 Task: Add an event with the title Second Webinar: Introduction to Effective Social Media Advertising, date ''2024/04/12'', time 8:00 AM to 10:00 AMand add a description: This session encourages active participation and engagement from all attendees. After each presentation, there will be a brief discussion where participants can share their observations, ask questions, and exchange tips and techniques. The collaborative environment allows for a rich learning experience, as participants can learn from one another''s strengths and challenges.Select event color  Lavender . Add location for the event as: 789 Bairro Alto, Lisbon, Portugal, logged in from the account softage.9@softage.netand send the event invitation to softage.4@softage.net with CC to  softage.5@softage.net. Set a reminder for the event Every weekday(Monday to Friday)
Action: Mouse moved to (56, 101)
Screenshot: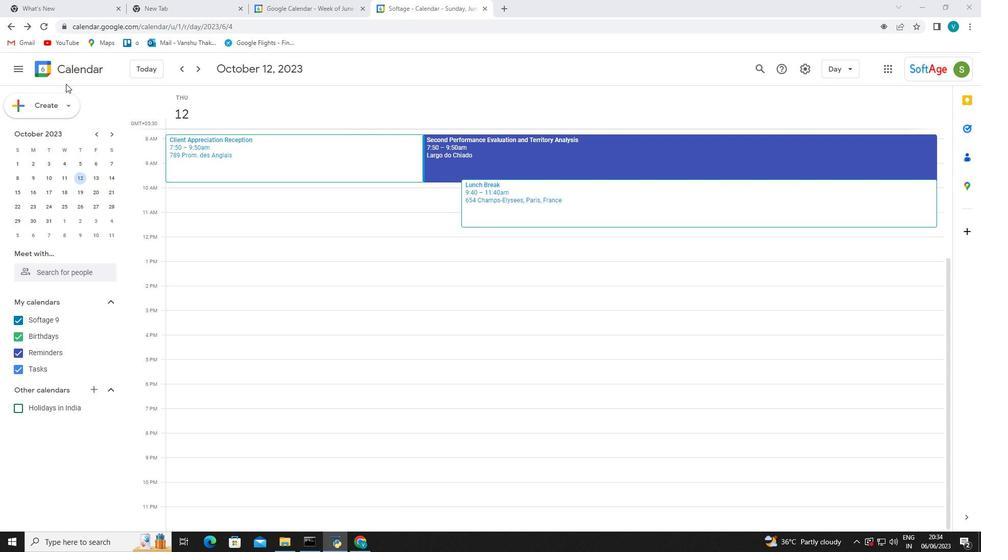 
Action: Mouse pressed left at (56, 101)
Screenshot: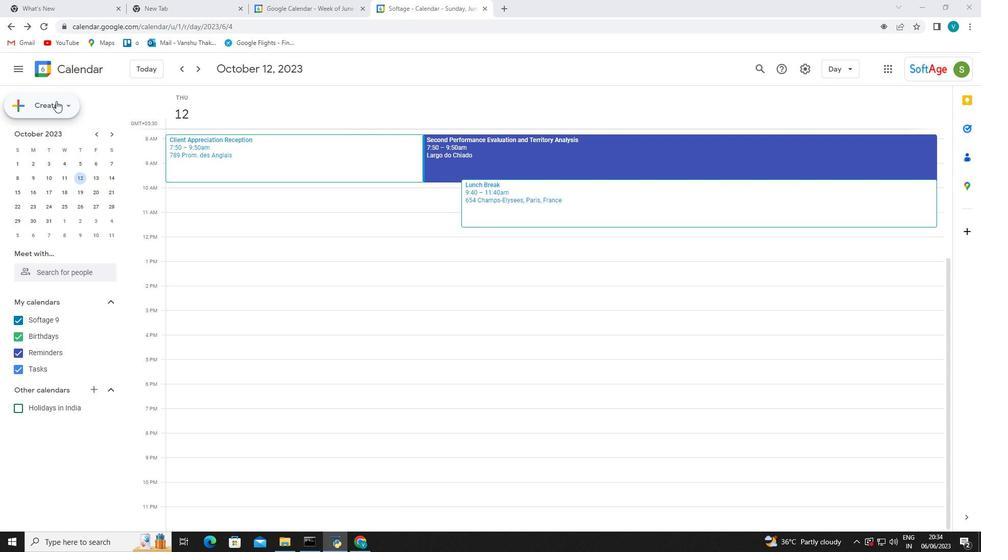 
Action: Mouse moved to (58, 125)
Screenshot: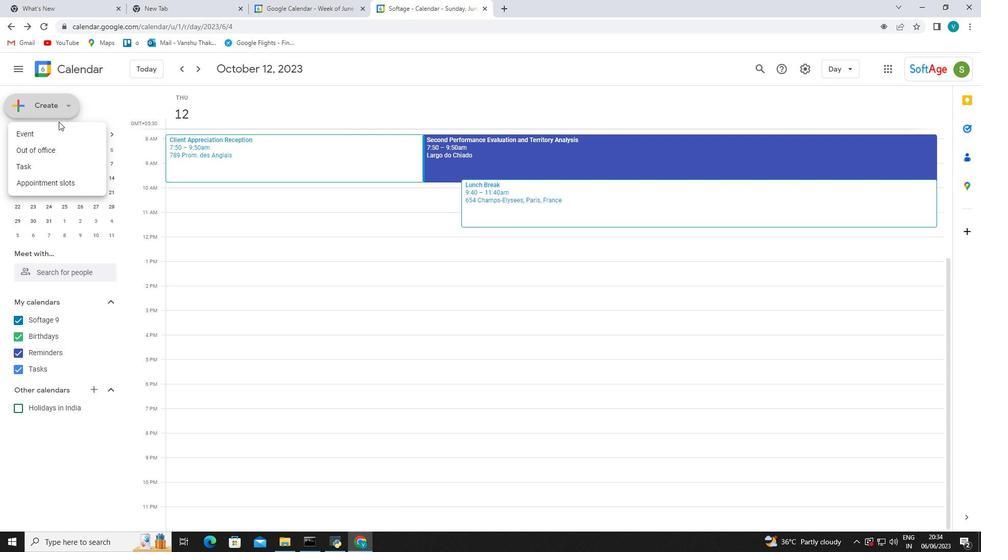 
Action: Mouse pressed left at (58, 125)
Screenshot: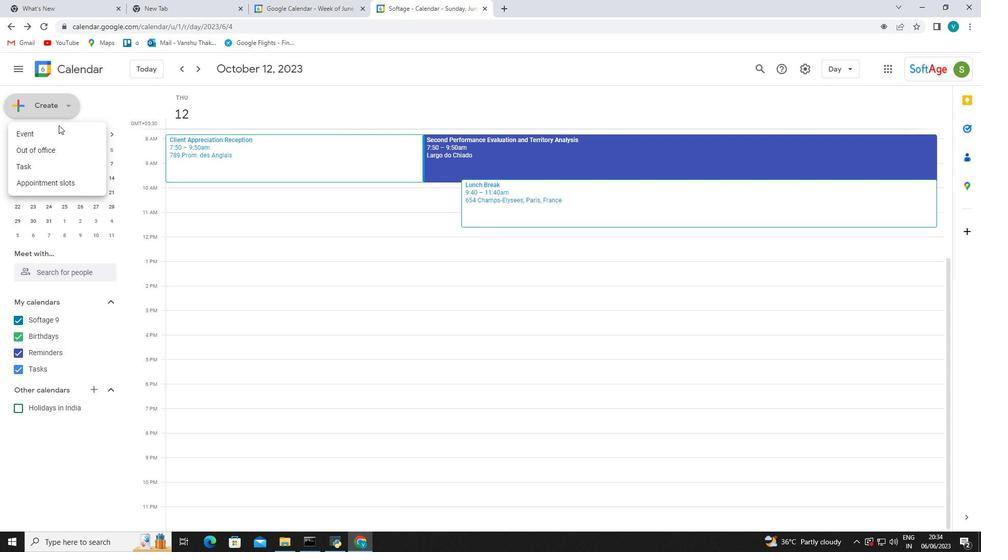 
Action: Mouse moved to (58, 130)
Screenshot: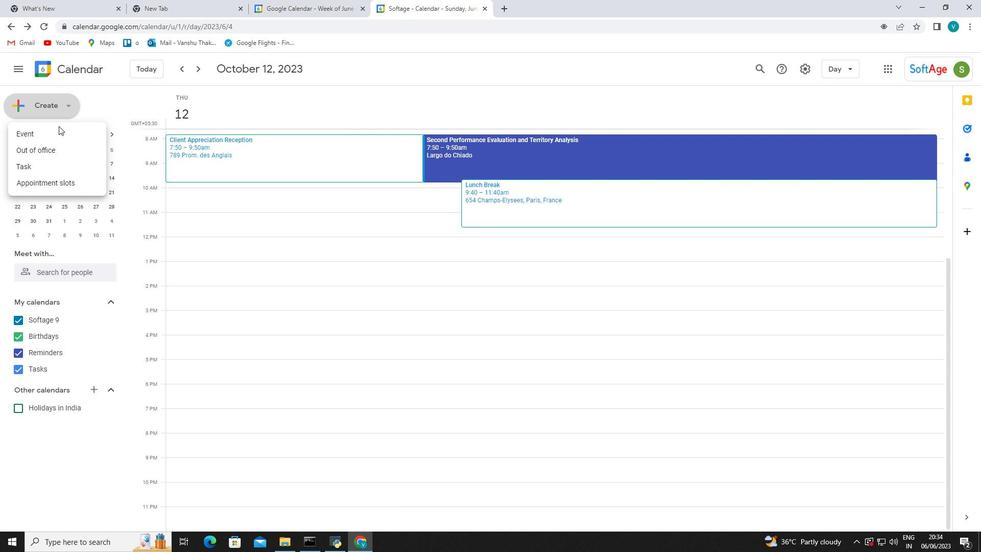 
Action: Mouse pressed left at (58, 130)
Screenshot: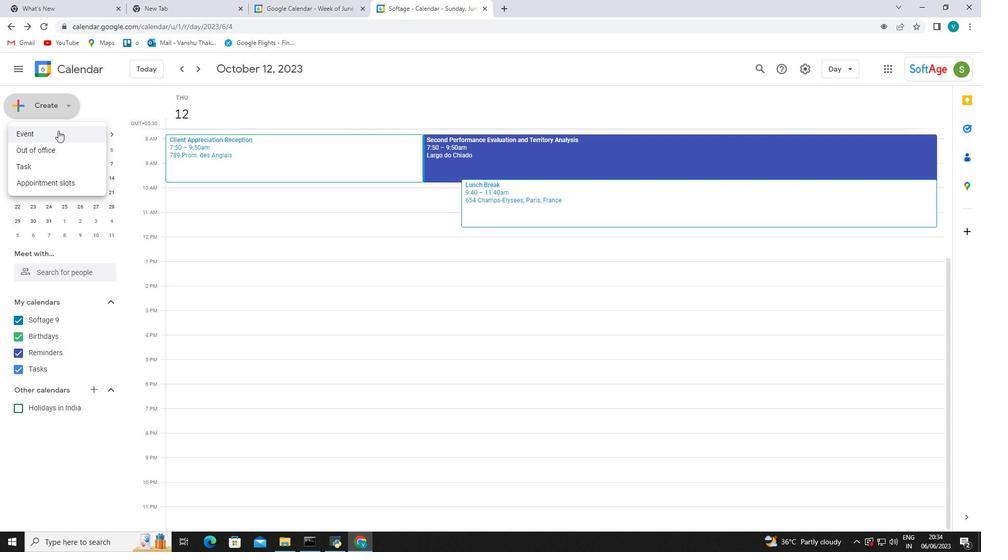 
Action: Mouse moved to (71, 121)
Screenshot: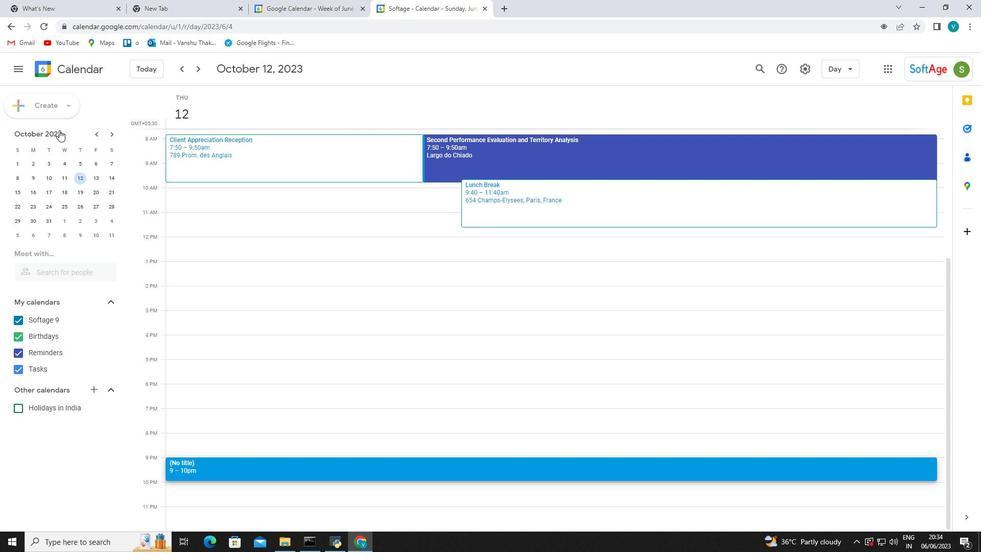 
Action: Key pressed <Key.shift_r>Second<Key.space><Key.shift_r><Key.shift_r><Key.shift_r><Key.shift_r><Key.shift_r><Key.shift_r><Key.shift_r><Key.shift_r><Key.shift_r><Key.shift_r><Key.shift_r><Key.shift_r><Key.shift_r><Key.shift_r><Key.shift_r>Wen<Key.backspace>binar<Key.space><Key.shift_r>:<Key.space><Key.shift_r><Key.shift_r>Introduction<Key.space>to<Key.space><Key.shift_r><Key.shift_r><Key.shift_r><Key.shift_r><Key.shift_r><Key.shift_r><Key.shift_r><Key.shift_r><Key.shift_r><Key.shift_r><Key.shift_r><Key.shift_r>Effective<Key.space><Key.shift_r>Socail<Key.space><Key.backspace><Key.backspace><Key.backspace><Key.backspace>ial<Key.space><Key.shift_r>Media<Key.space><Key.shift_r>Adverstising<Key.space>
Screenshot: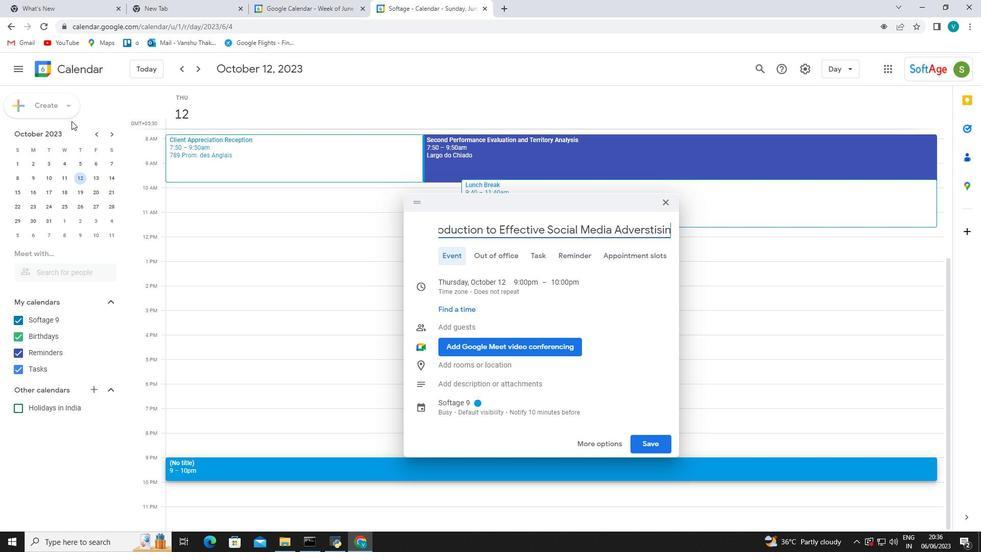 
Action: Mouse moved to (632, 235)
Screenshot: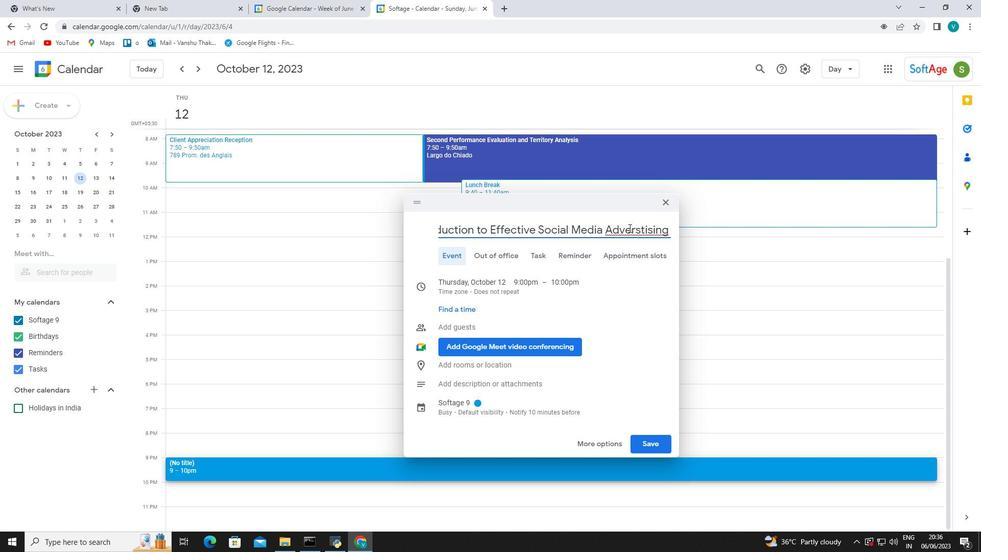 
Action: Mouse pressed right at (632, 235)
Screenshot: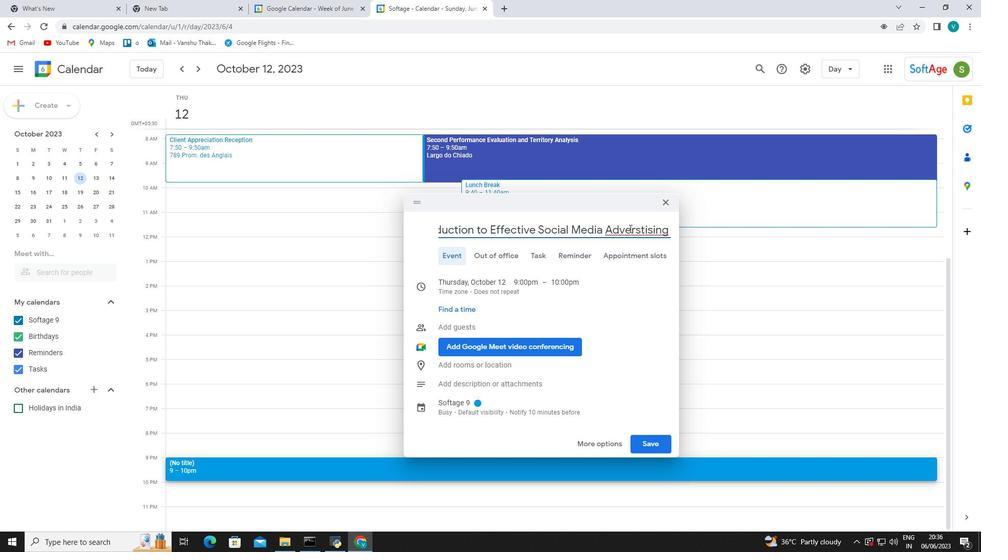 
Action: Mouse moved to (671, 241)
Screenshot: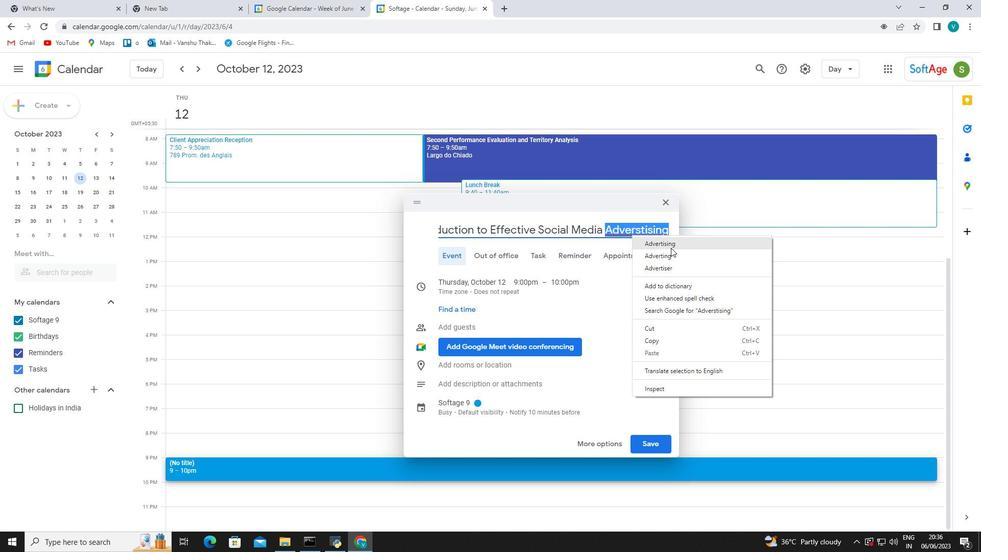 
Action: Mouse pressed left at (671, 241)
Screenshot: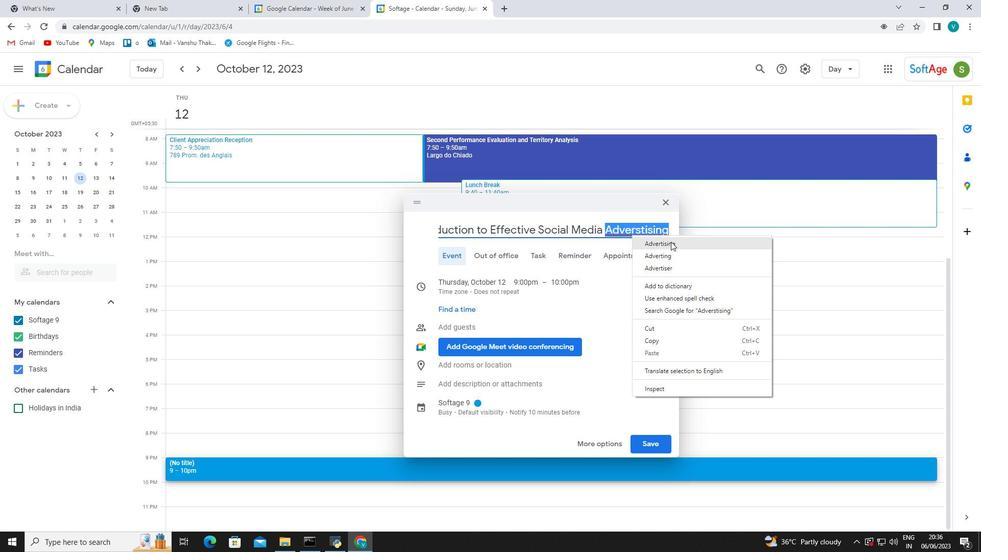 
Action: Mouse moved to (474, 56)
Screenshot: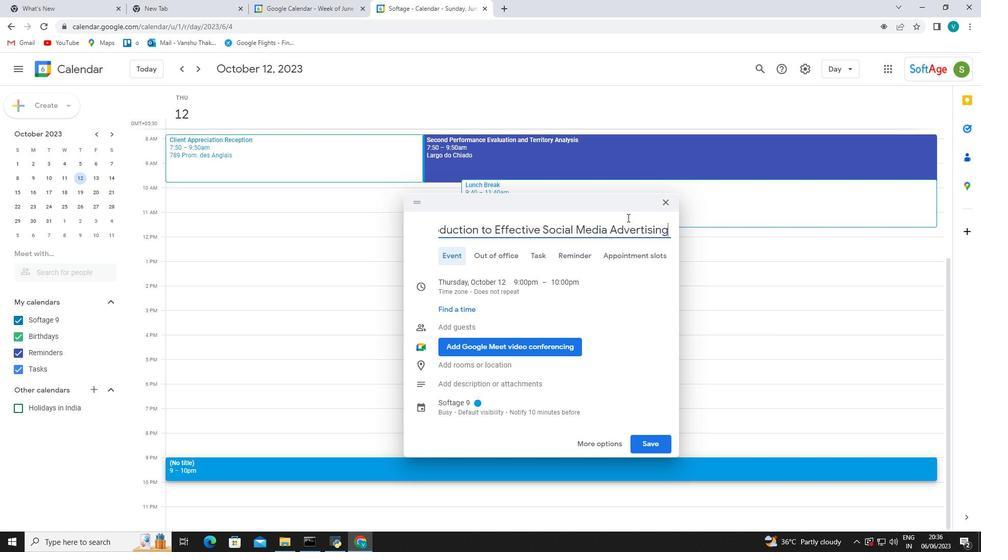 
Action: Key pressed <Key.space>,
Screenshot: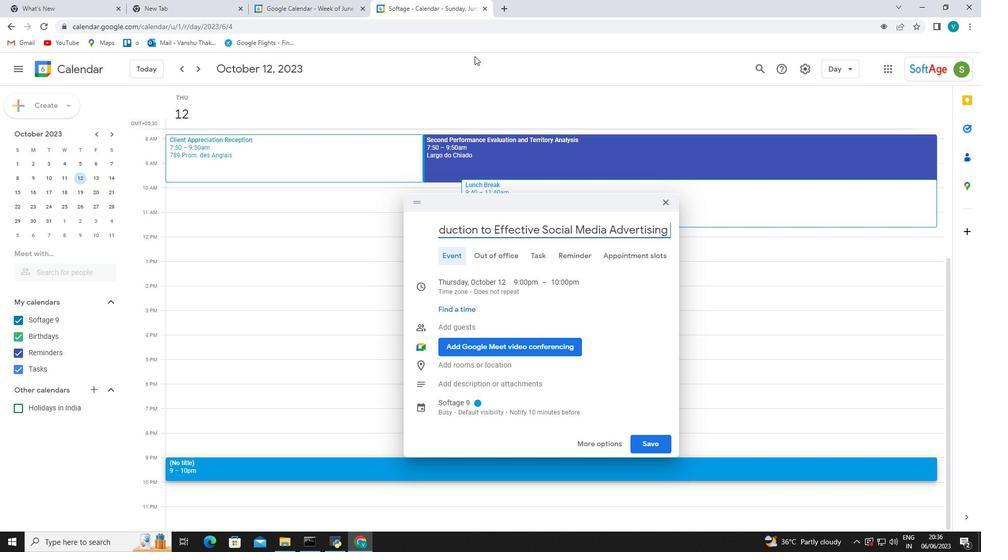 
Action: Mouse moved to (493, 279)
Screenshot: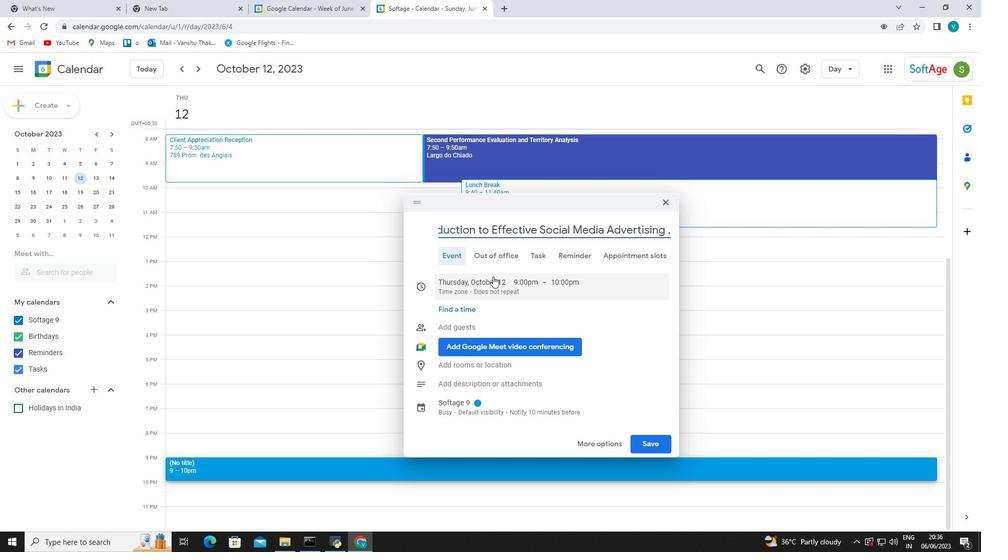 
Action: Mouse pressed left at (493, 279)
Screenshot: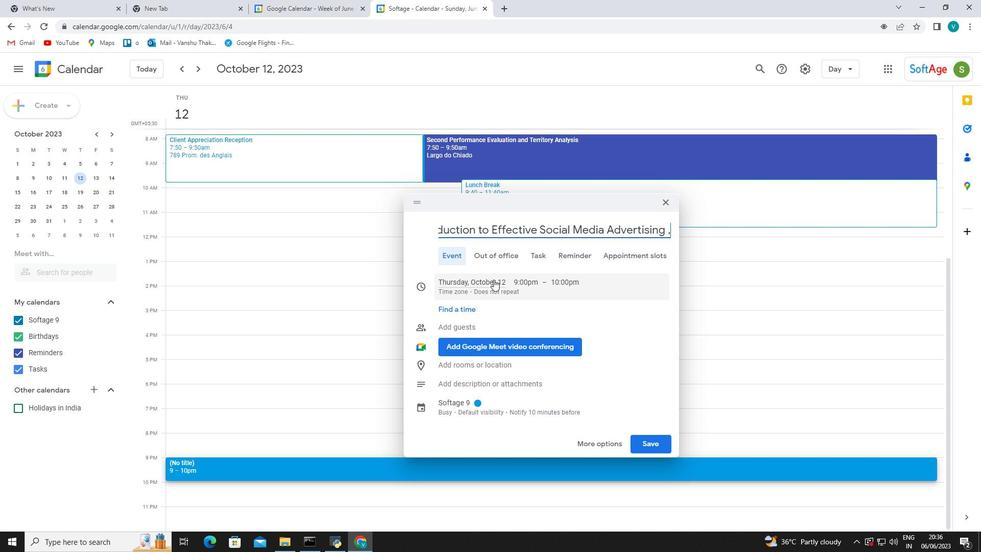 
Action: Mouse moved to (466, 206)
Screenshot: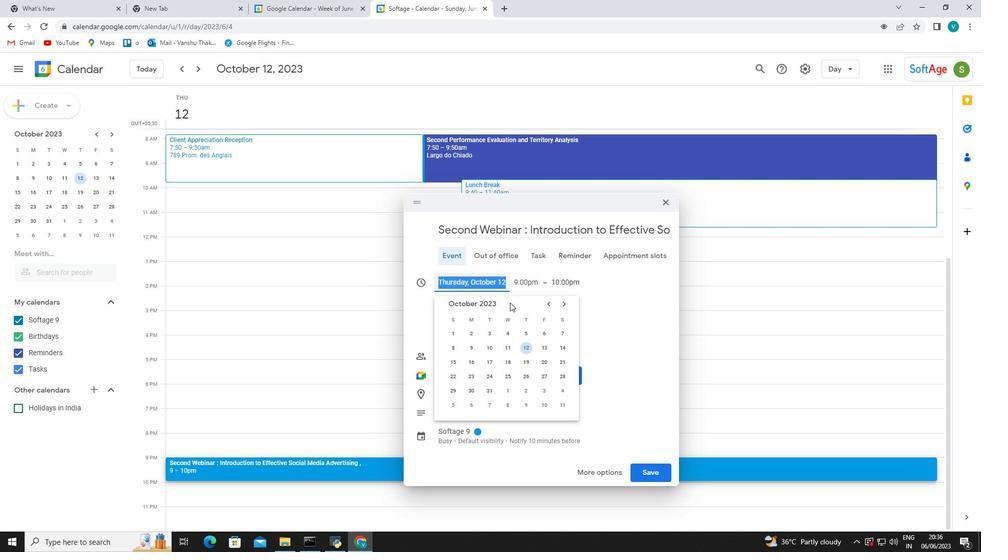 
Action: Key pressed 2024/04/12<Key.enter>
Screenshot: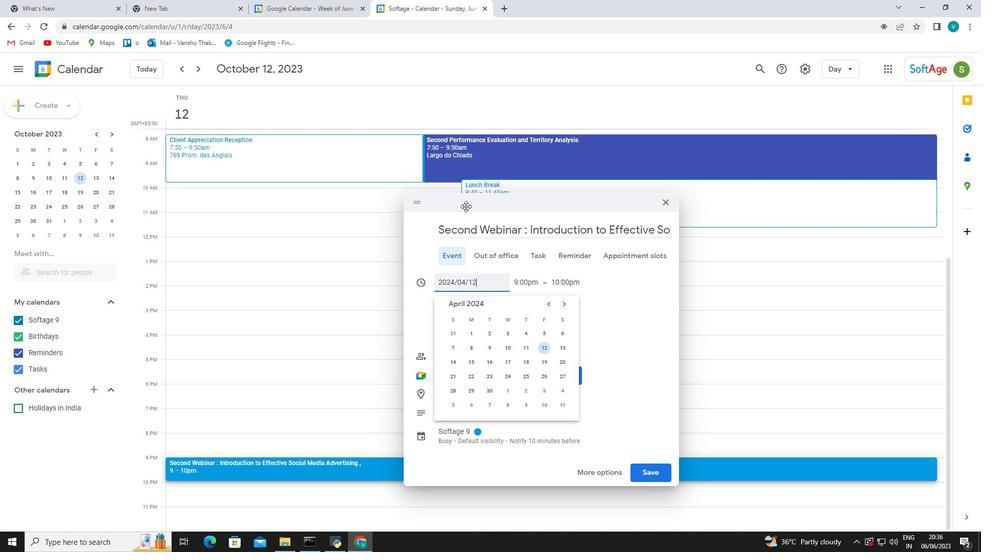 
Action: Mouse moved to (533, 280)
Screenshot: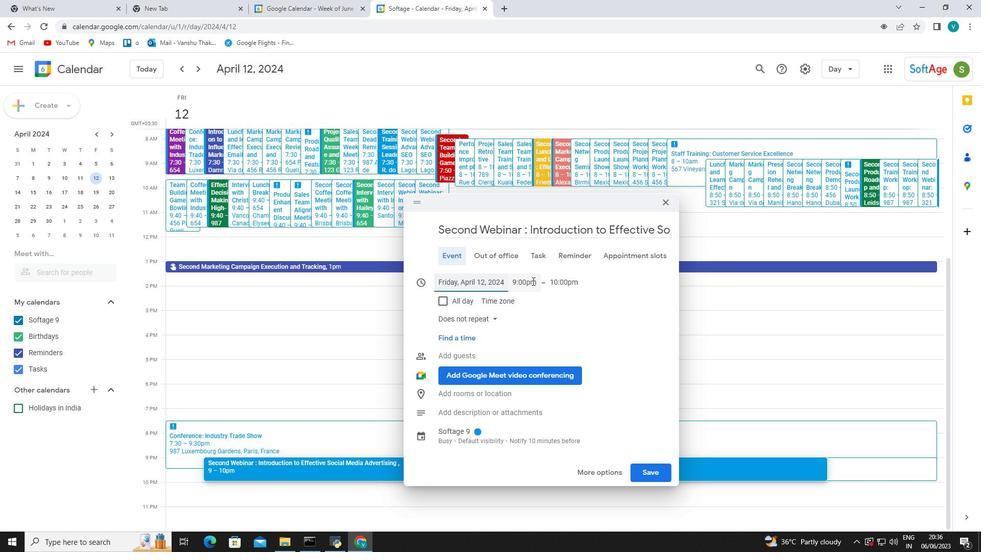 
Action: Mouse pressed left at (533, 280)
Screenshot: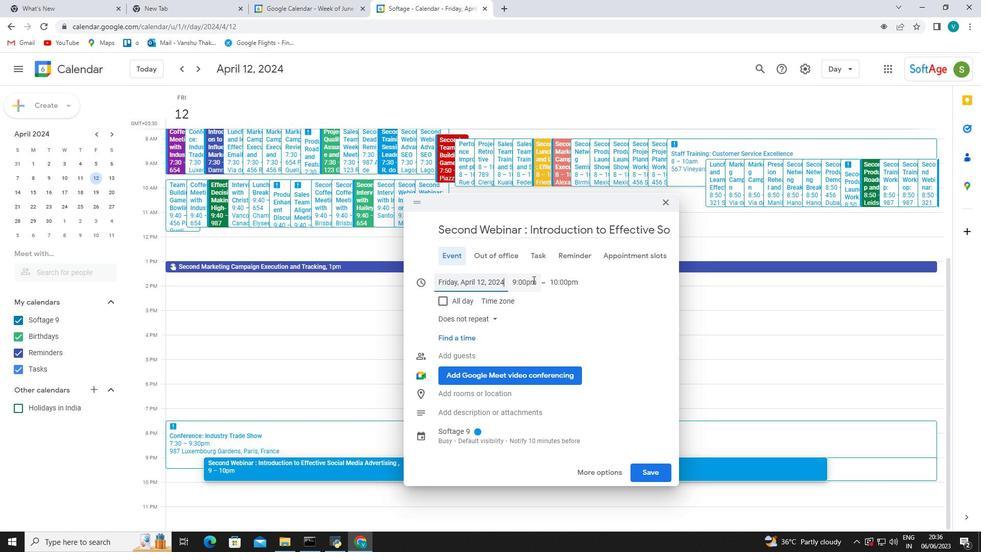 
Action: Mouse moved to (385, 14)
Screenshot: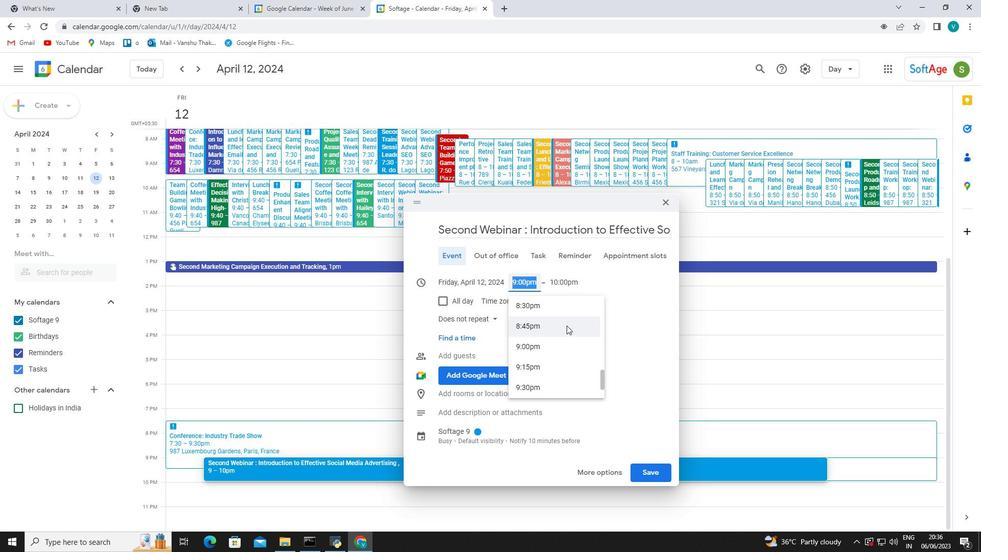 
Action: Key pressed 8am<Key.enter>
Screenshot: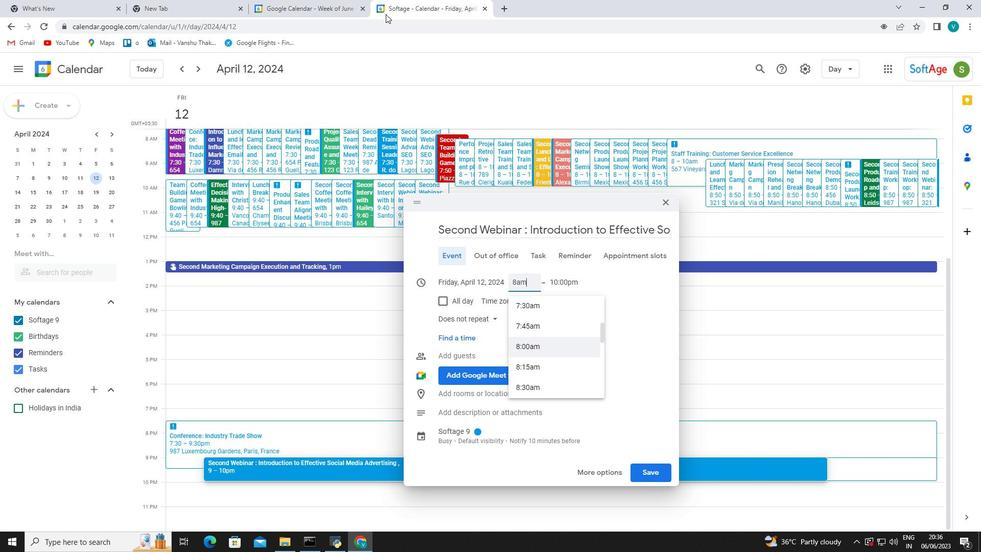 
Action: Mouse moved to (570, 234)
Screenshot: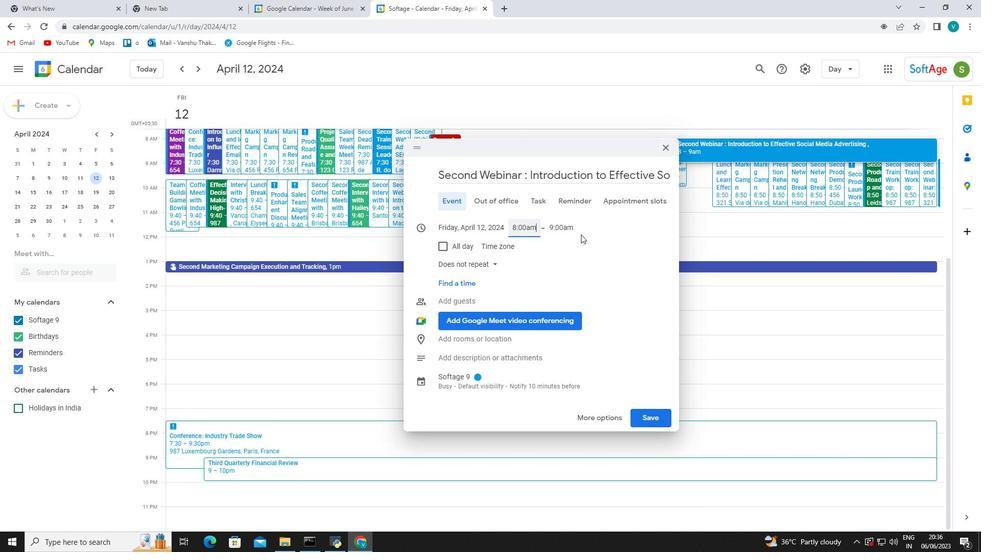 
Action: Mouse pressed left at (570, 234)
Screenshot: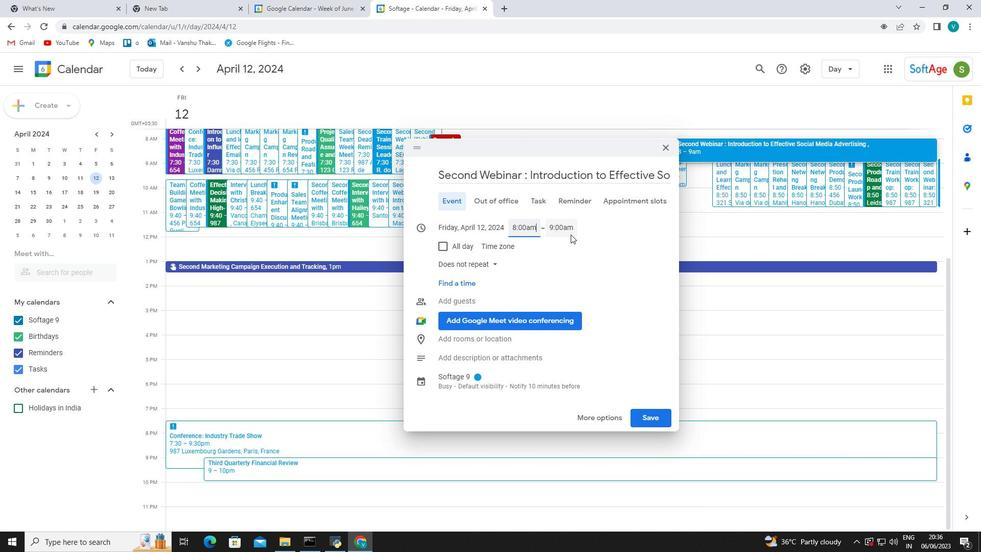 
Action: Mouse moved to (686, 225)
Screenshot: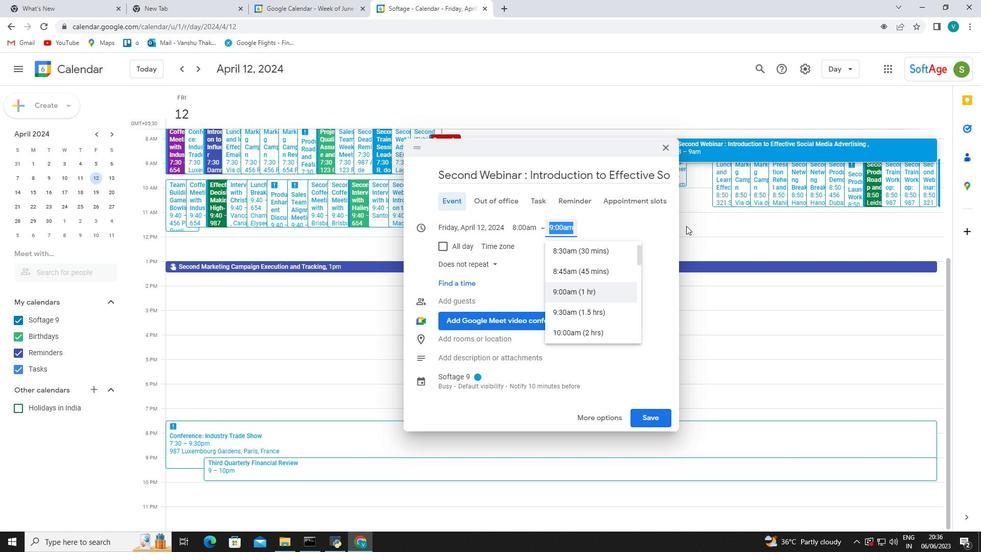 
Action: Key pressed 10am<Key.enter>
Screenshot: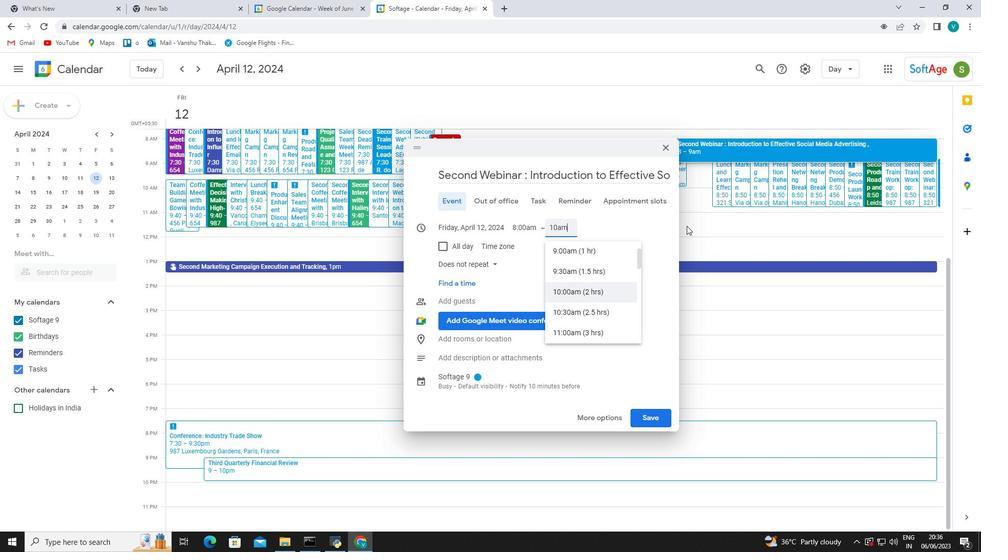 
Action: Mouse moved to (585, 256)
Screenshot: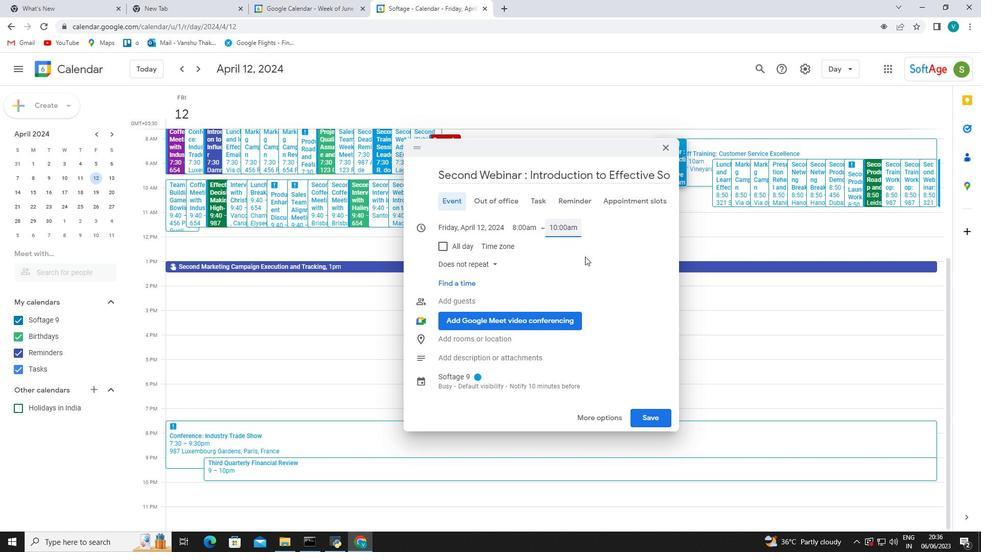 
Action: Mouse scrolled (585, 256) with delta (0, 0)
Screenshot: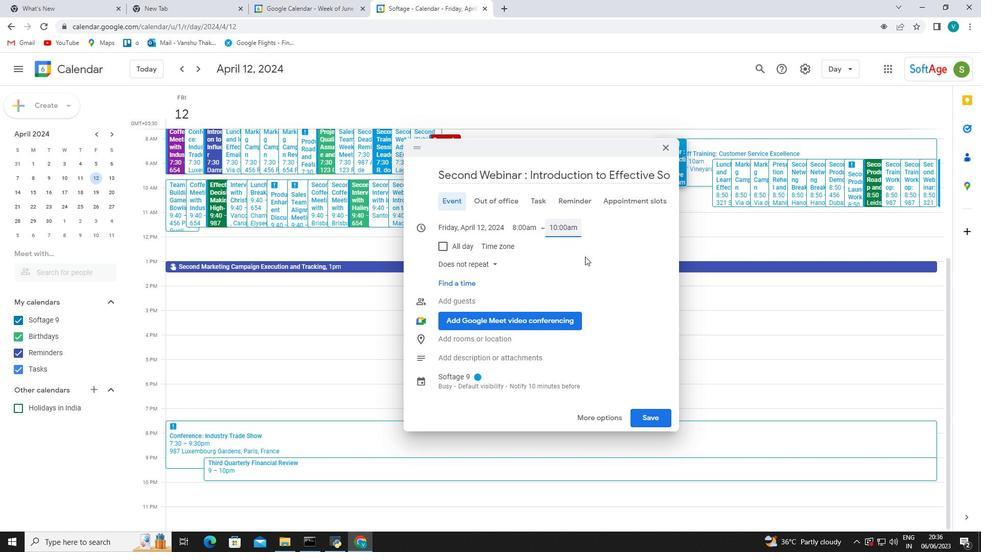 
Action: Mouse scrolled (585, 256) with delta (0, 0)
Screenshot: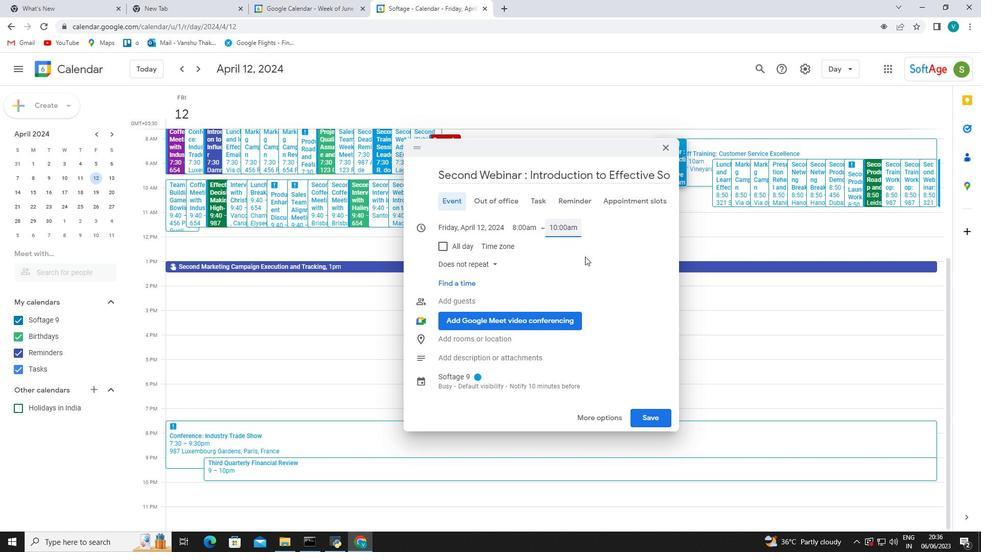 
Action: Mouse scrolled (585, 256) with delta (0, 0)
Screenshot: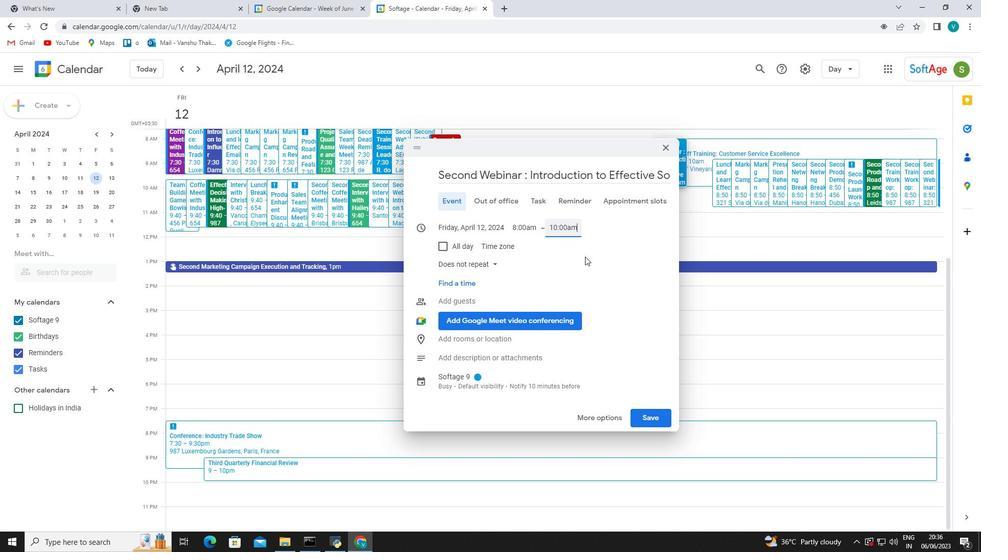 
Action: Mouse scrolled (585, 256) with delta (0, 0)
Screenshot: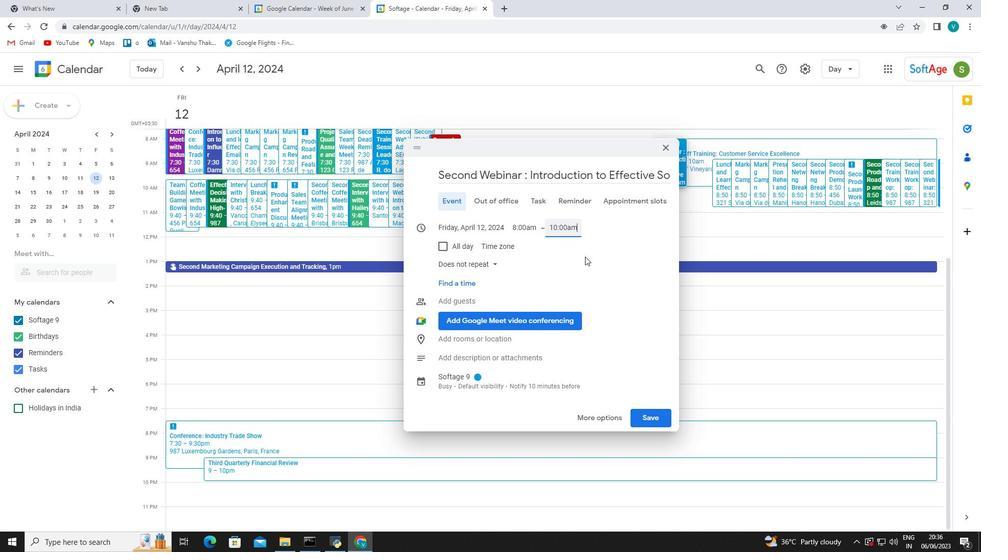 
Action: Mouse moved to (481, 357)
Screenshot: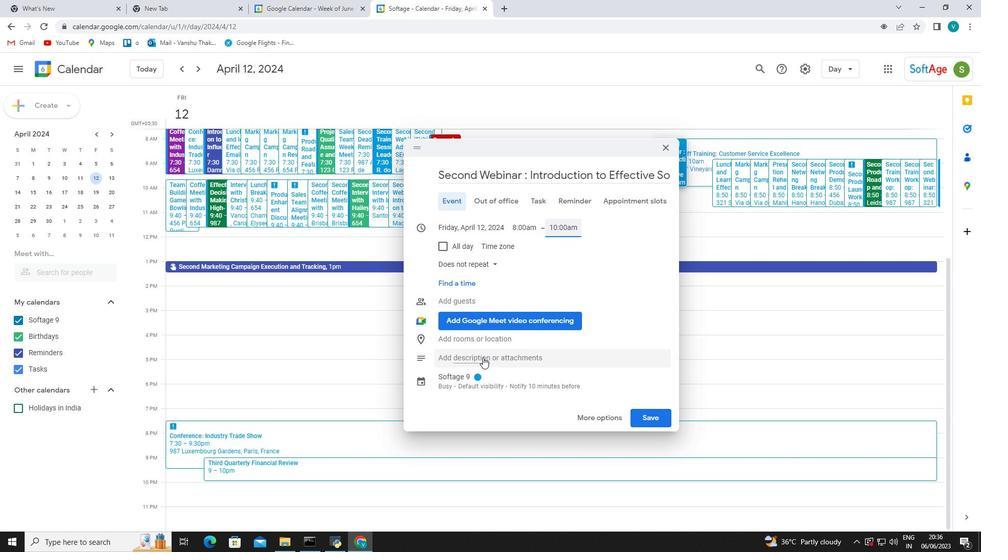 
Action: Mouse pressed left at (481, 357)
Screenshot: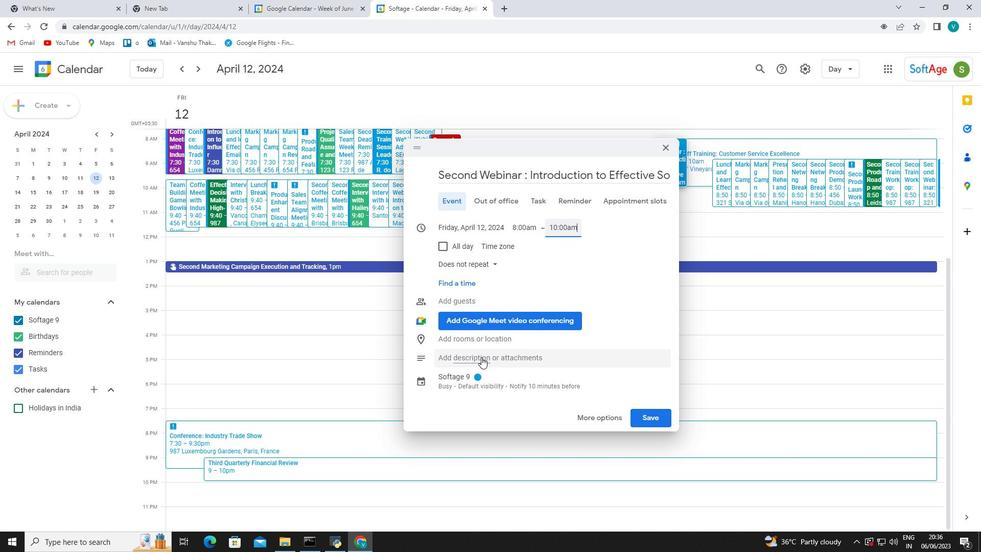 
Action: Mouse moved to (480, 376)
Screenshot: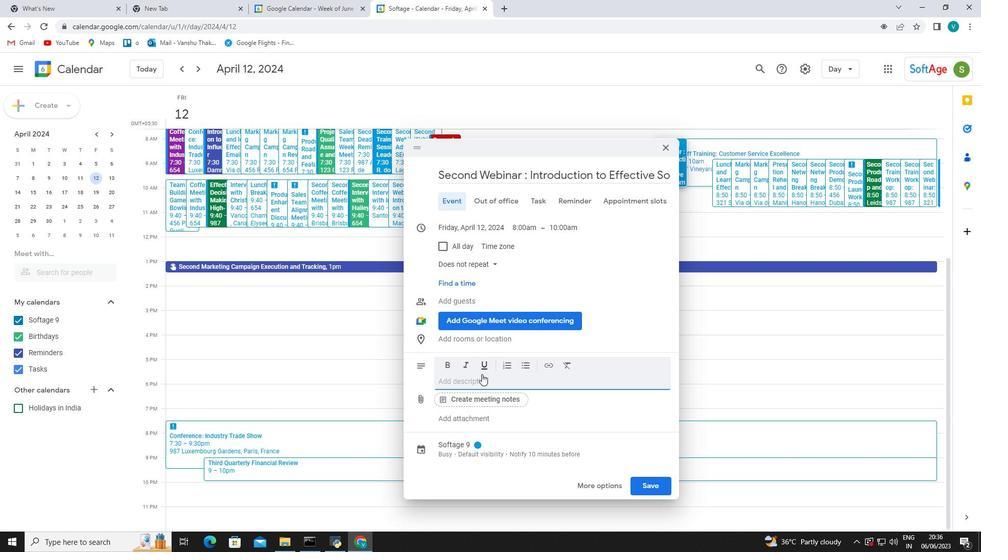 
Action: Mouse pressed left at (480, 376)
Screenshot: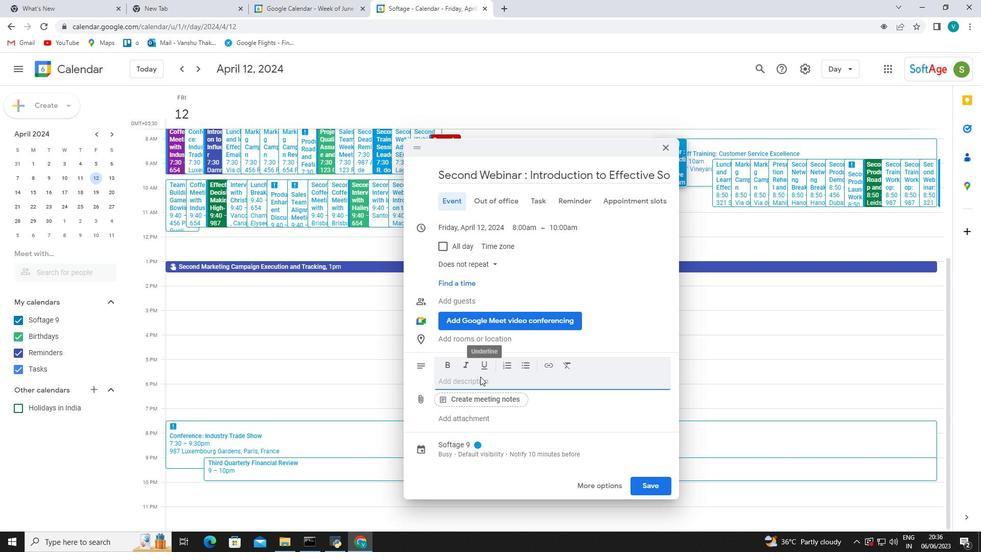 
Action: Mouse moved to (480, 381)
Screenshot: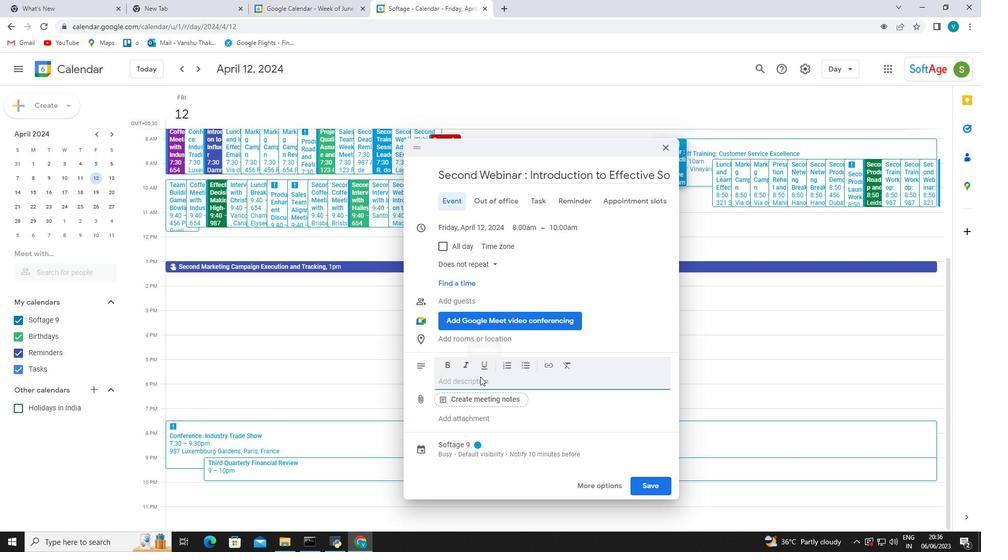
Action: Mouse pressed left at (480, 381)
Screenshot: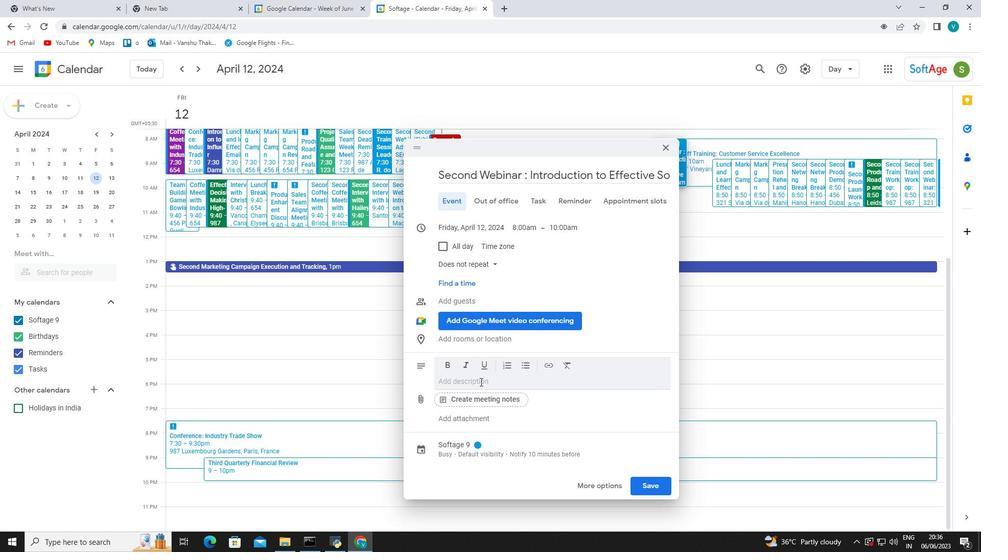 
Action: Mouse moved to (761, 25)
Screenshot: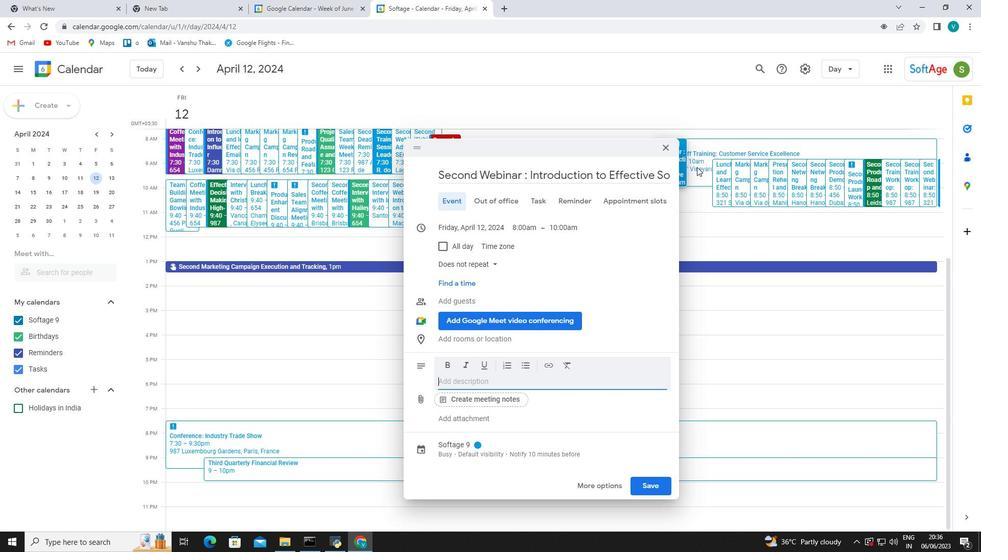 
Action: Key pressed <Key.shift_r>This<Key.space>session<Key.space>encourages<Key.space>active<Key.space>participation<Key.space>and<Key.space><Key.shift><Key.space>
Screenshot: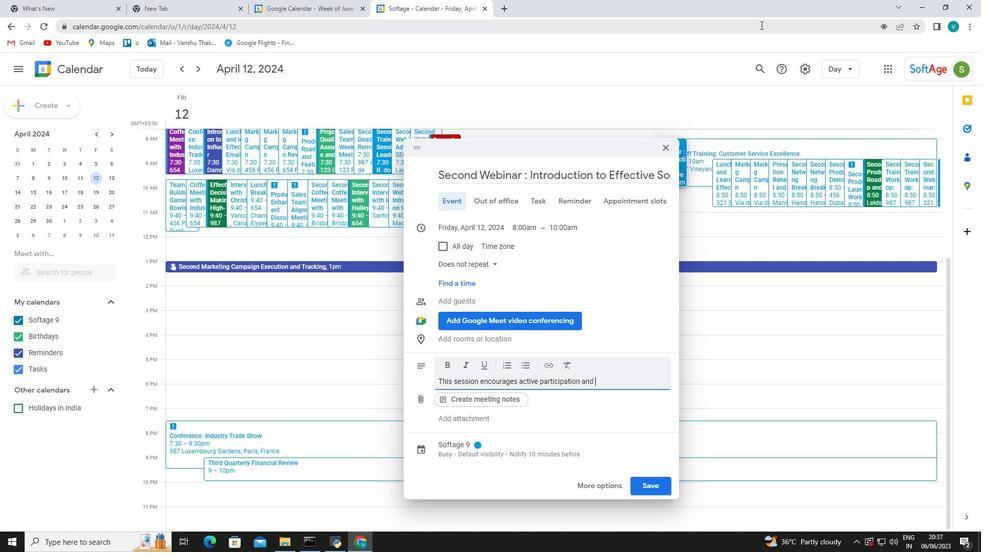 
Action: Mouse moved to (790, 12)
Screenshot: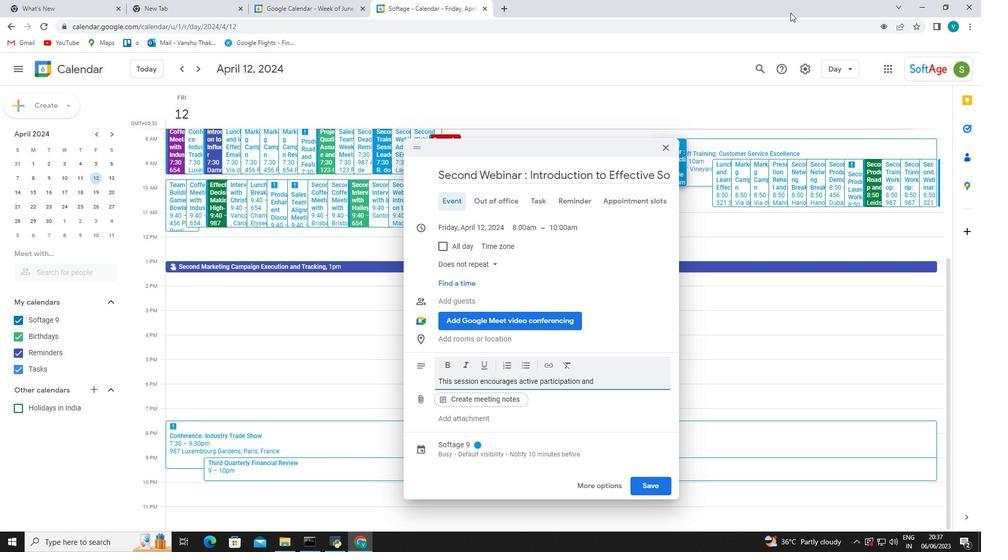 
Action: Key pressed from<Key.space>all<Key.space>attendees<Key.space>.<Key.shift_r><Key.shift_r><Key.shift_r><Key.shift_r><Key.shift_r><Key.shift_r><Key.shift_r><Key.shift_r><Key.shift_r><Key.shift_r><Key.shift_r><Key.shift_r><Key.shift_r><Key.shift_r><Key.shift_r><Key.shift_r><Key.shift_r><Key.shift_r><Key.shift_r><Key.shift_r><Key.shift_r><Key.shift_r><Key.shift_r><Key.shift_r><Key.shift_r><Key.shift_r><Key.shift_r><Key.shift_r><Key.shift_r><Key.shift_r><Key.shift_r><Key.shift_r><Key.shift_r><Key.shift_r><Key.shift_r><Key.shift_r><Key.shift_r><Key.shift_r><Key.shift_r><Key.shift_r><Key.shift_r><Key.shift_r><Key.shift_r><Key.shift_r><Key.shift_r><Key.shift_r><Key.shift_r><Key.shift_r><Key.shift_r><Key.shift_r><Key.shift_r><Key.shift_r><Key.shift_r><Key.shift_r><Key.shift_r><Key.shift_r><Key.shift_r><Key.shift_r><Key.shift_r><Key.shift_r><Key.shift_r><Key.shift_r><Key.shift_r><Key.shift_r><Key.shift_r><Key.shift_r><Key.shift_r><Key.shift_r><Key.shift_r><Key.shift_r><Key.shift_r><Key.shift_r><Key.shift_r><Key.shift_r><Key.shift_r><Key.shift_r><Key.shift_r><Key.shift_r><Key.shift_r><Key.shift_r><Key.shift_r><Key.shift_r>Q<Key.backspace><Key.shift_r>After<Key.space>each<Key.space>presentation<Key.space>,there<Key.space>will<Key.space>be<Key.space>a<Key.space>brief<Key.space>discussion<Key.space>where<Key.space>participant<Key.space>can<Key.space>share<Key.space>theri<Key.backspace><Key.backspace>ir<Key.space>
Screenshot: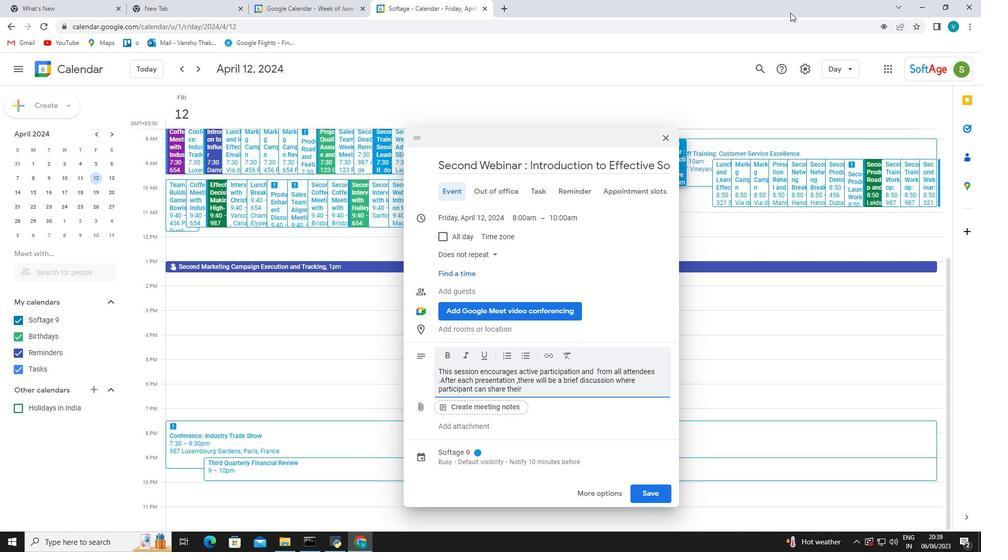 
Action: Mouse moved to (934, 5)
Screenshot: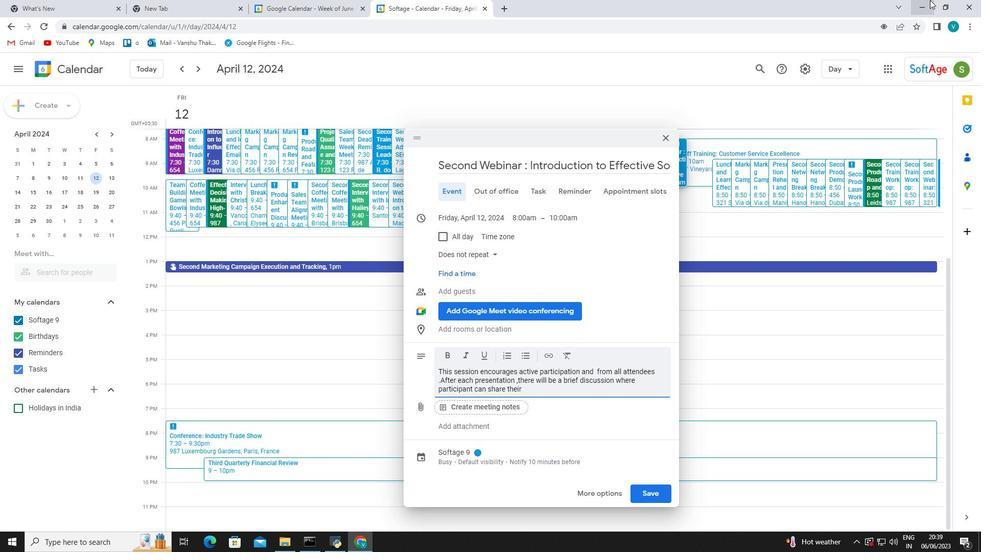 
Action: Key pressed observationssssssssss<Key.backspace><Key.backspace><Key.backspace><Key.backspace><Key.backspace><Key.backspace><Key.backspace><Key.backspace><Key.backspace><Key.space>,ask<Key.space>quesr<Key.backspace>tions<Key.space>.<Key.backspace>,and<Key.space>exchange<Key.space>tips<Key.space>and<Key.space>techniques<Key.space>.<Key.shift_r><Key.shift_r><Key.shift_r><Key.shift_r><Key.shift_r><Key.shift_r><Key.shift_r><Key.shift_r><Key.shift_r><Key.shift_r><Key.shift_r><Key.shift_r><Key.shift_r><Key.shift_r><Key.shift_r><Key.shift_r><Key.shift_r><Key.shift_r><Key.shift_r><Key.shift_r><Key.shift_r><Key.shift_r><Key.shift_r><Key.shift_r><Key.shift_r><Key.shift_r><Key.shift_r><Key.shift_r><Key.shift_r><Key.shift_r><Key.shift_r><Key.shift_r><Key.shift_r>The<Key.space>collaborative<Key.space>environment<Key.space>allows<Key.space>for<Key.space>a<Key.space>rich<Key.space>learning<Key.space>experience<Key.space>,as<Key.space>participants<Key.space>can<Key.space>learn<Key.space>from<Key.space>a<Key.backspace><Key.backspace><Key.space>one<Key.space>another<Key.space><Key.backspace><Key.shift_r>"s<Key.space>strengths<Key.space>and<Key.space>challenges<Key.space>.
Screenshot: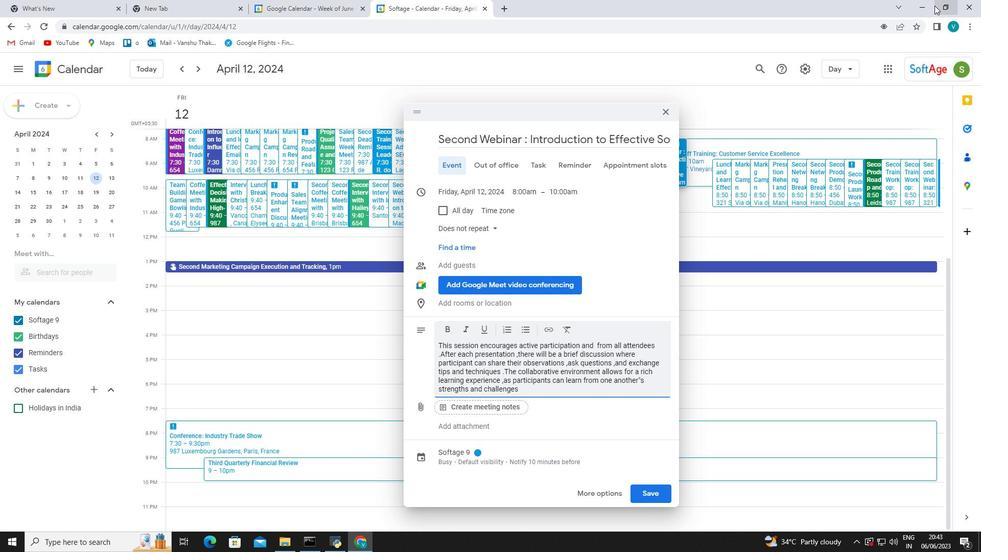 
Action: Mouse moved to (547, 444)
Screenshot: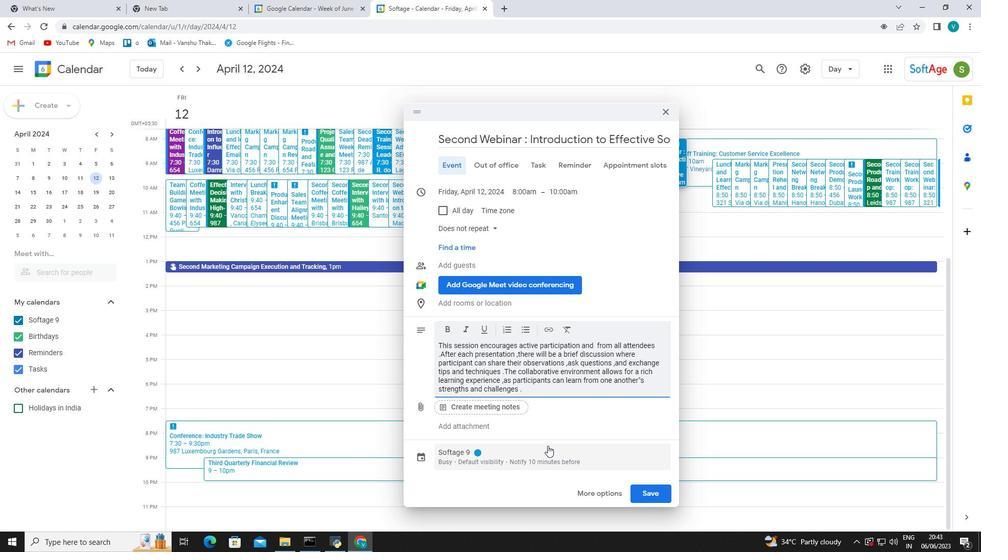 
Action: Mouse scrolled (547, 444) with delta (0, 0)
Screenshot: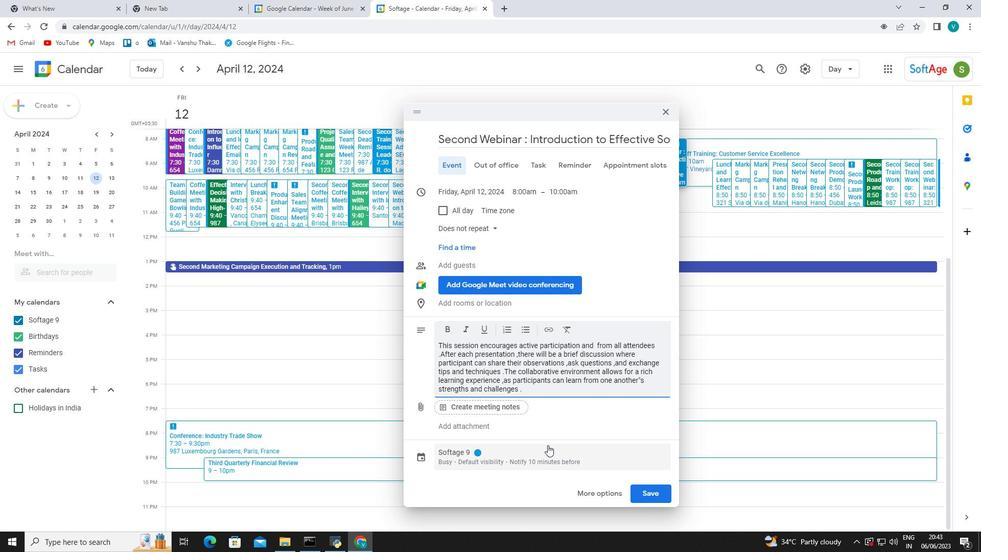 
Action: Mouse scrolled (547, 444) with delta (0, 0)
Screenshot: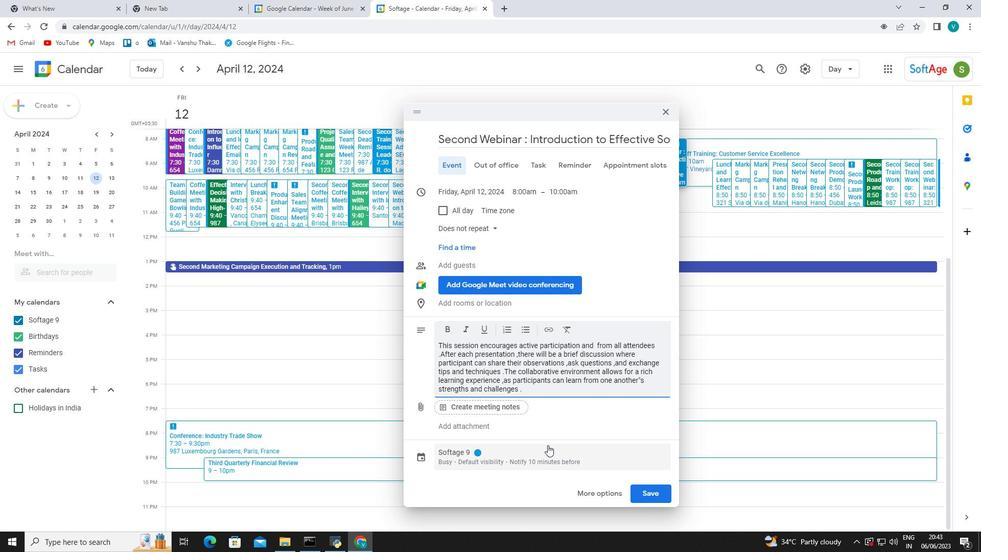 
Action: Mouse scrolled (547, 444) with delta (0, 0)
Screenshot: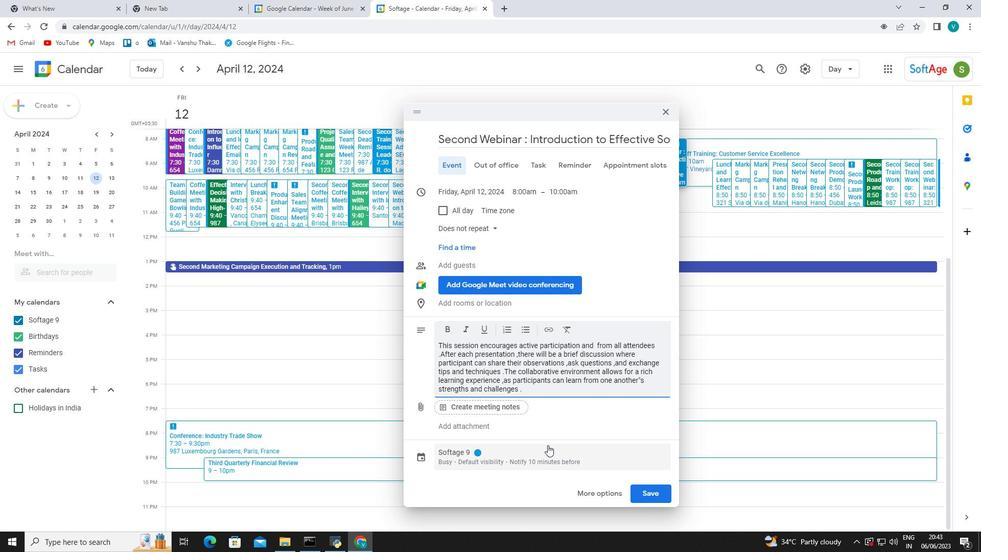 
Action: Mouse moved to (481, 448)
Screenshot: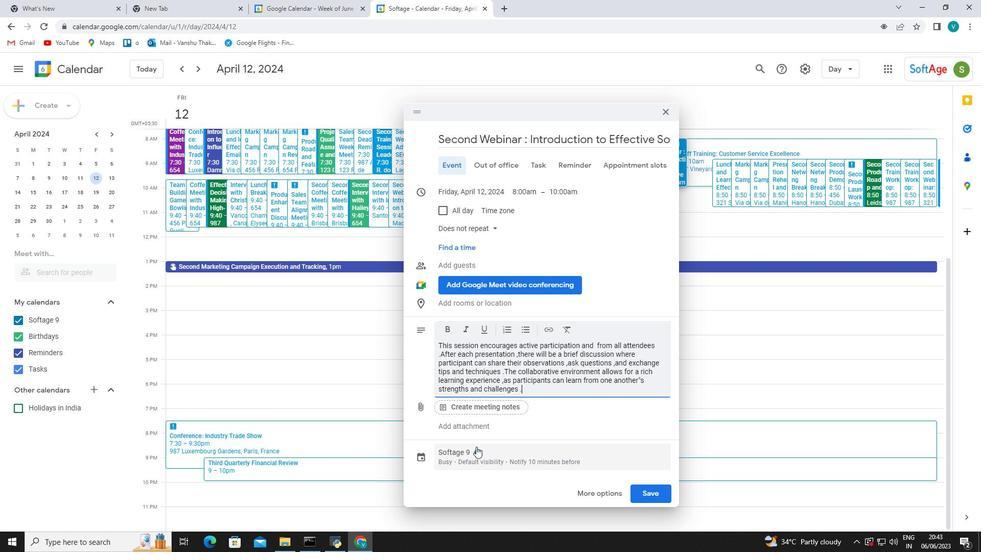 
Action: Mouse pressed left at (481, 448)
Screenshot: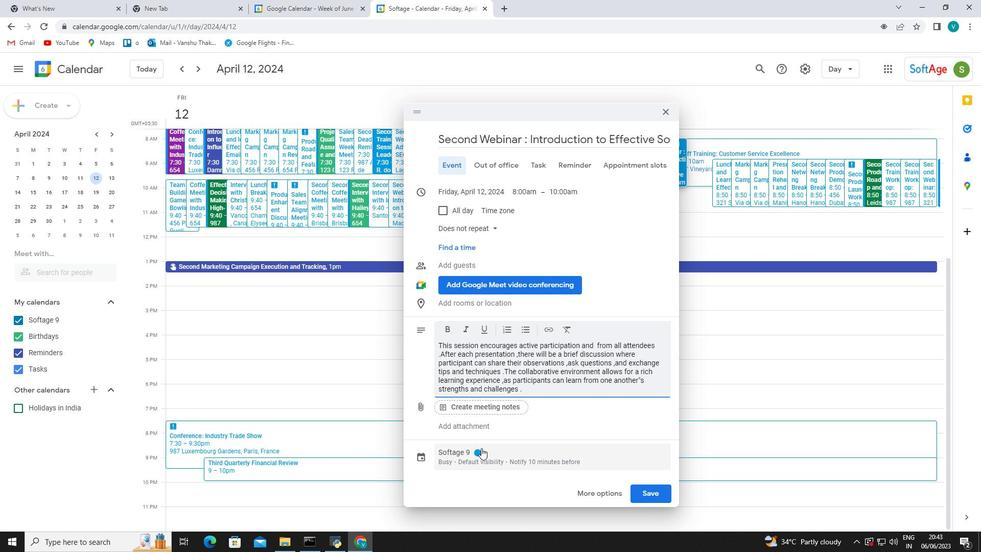 
Action: Mouse moved to (497, 378)
Screenshot: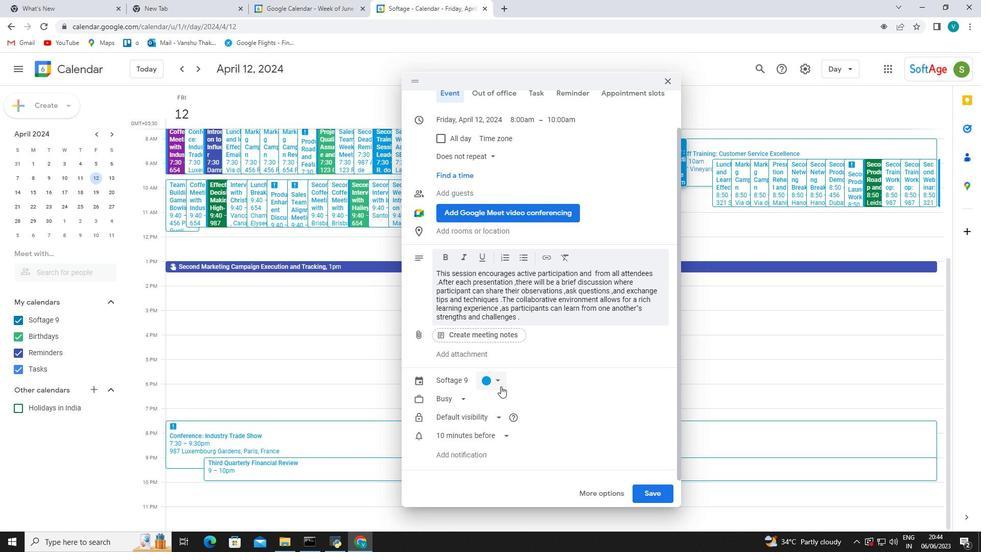 
Action: Mouse pressed left at (497, 378)
Screenshot: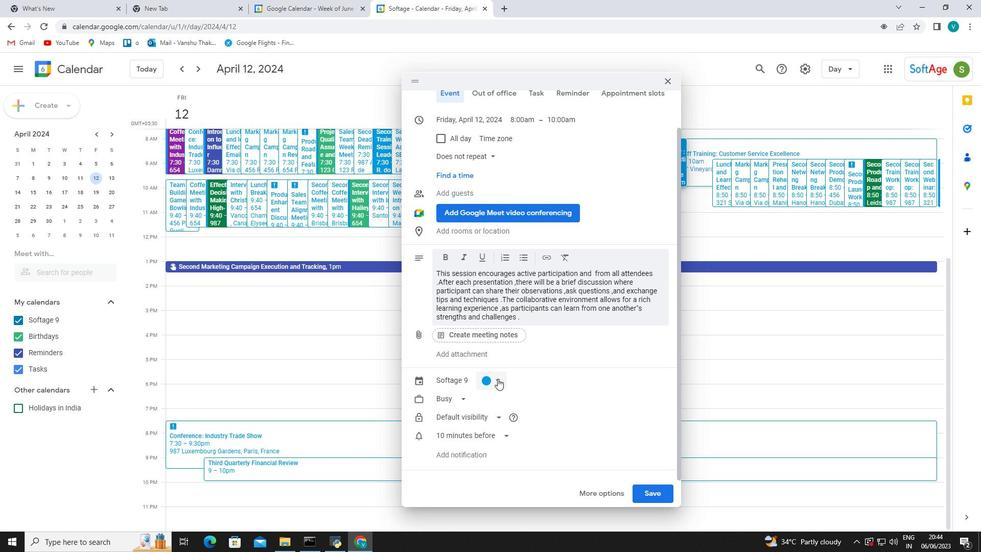 
Action: Mouse moved to (483, 425)
Screenshot: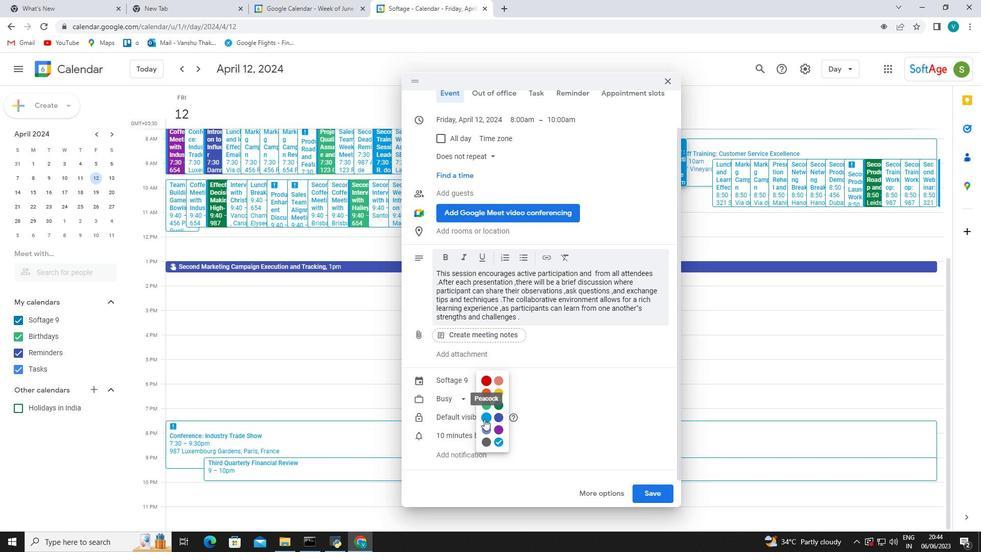 
Action: Mouse pressed left at (483, 425)
Screenshot: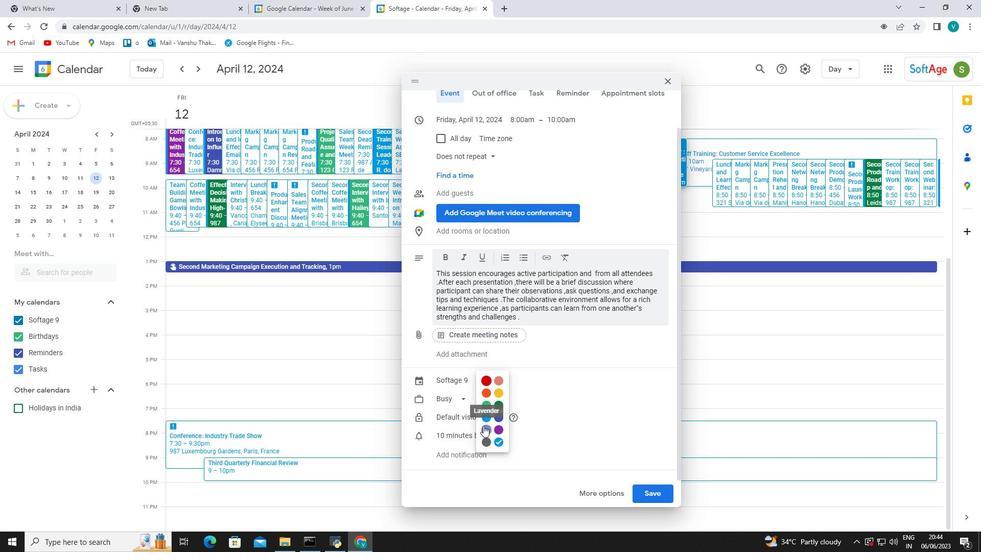 
Action: Mouse moved to (487, 401)
Screenshot: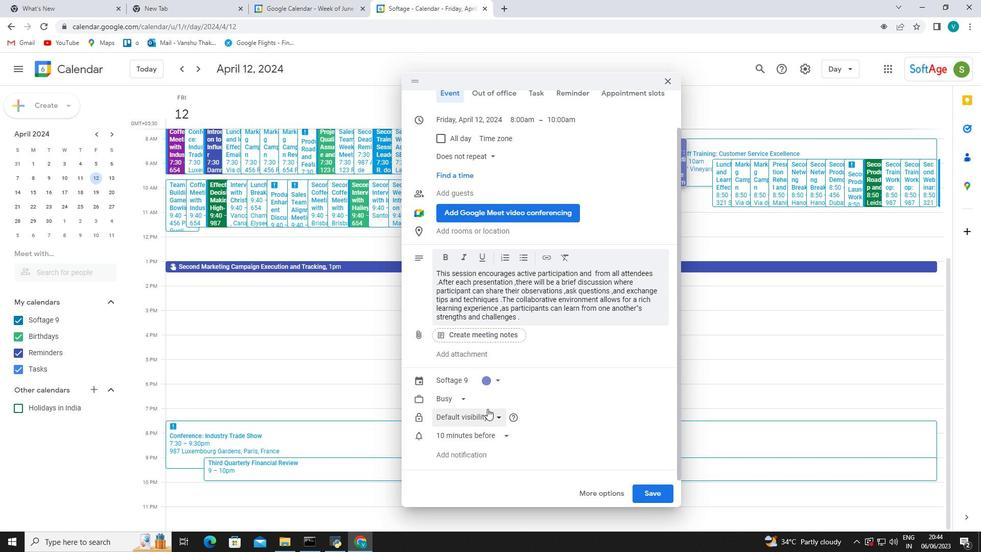 
Action: Mouse scrolled (487, 401) with delta (0, 0)
Screenshot: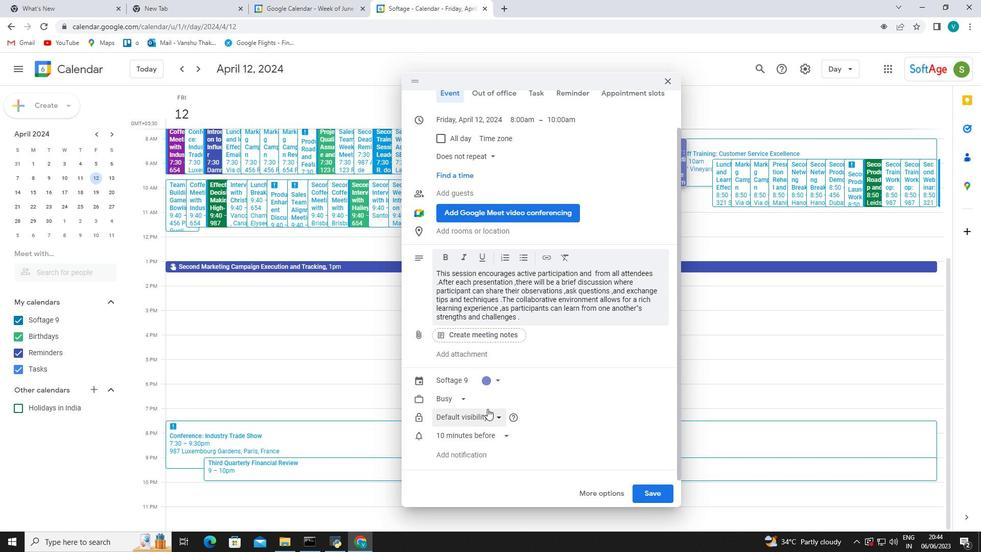 
Action: Mouse moved to (487, 400)
Screenshot: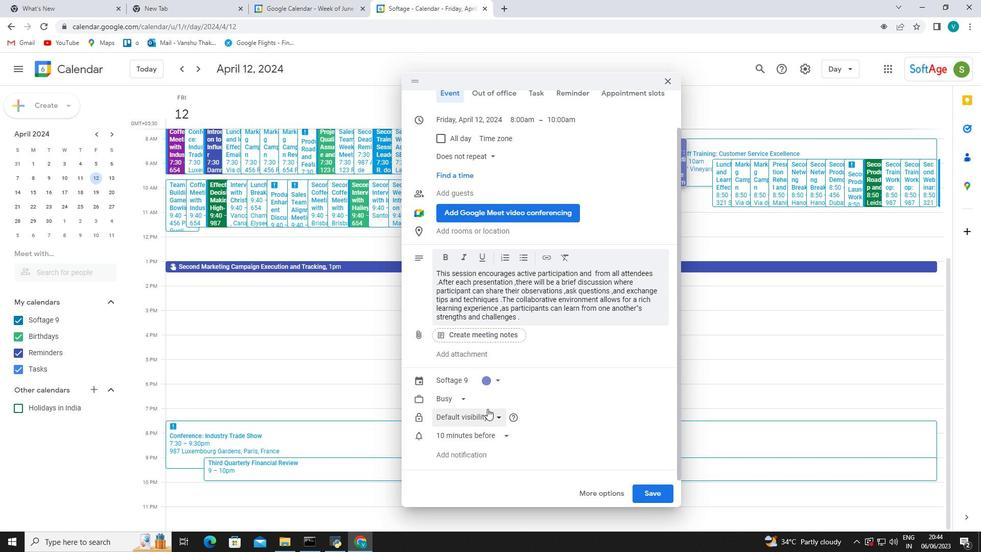 
Action: Mouse scrolled (487, 401) with delta (0, 0)
Screenshot: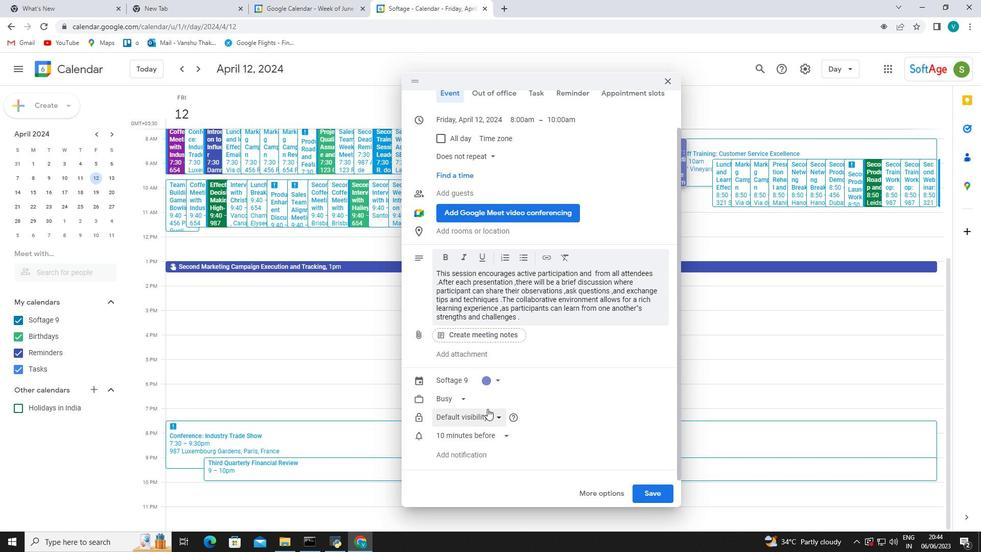 
Action: Mouse scrolled (487, 401) with delta (0, 0)
Screenshot: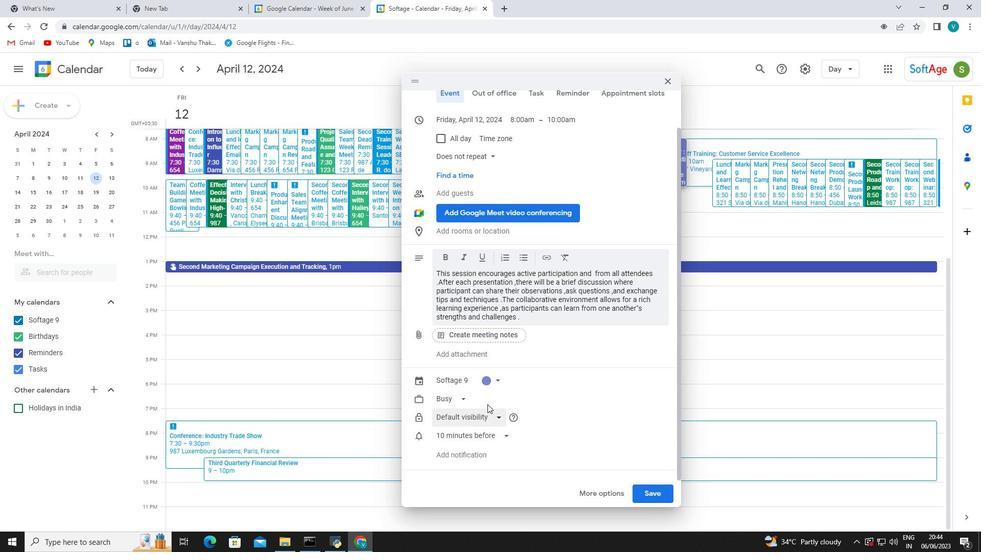 
Action: Mouse moved to (487, 400)
Screenshot: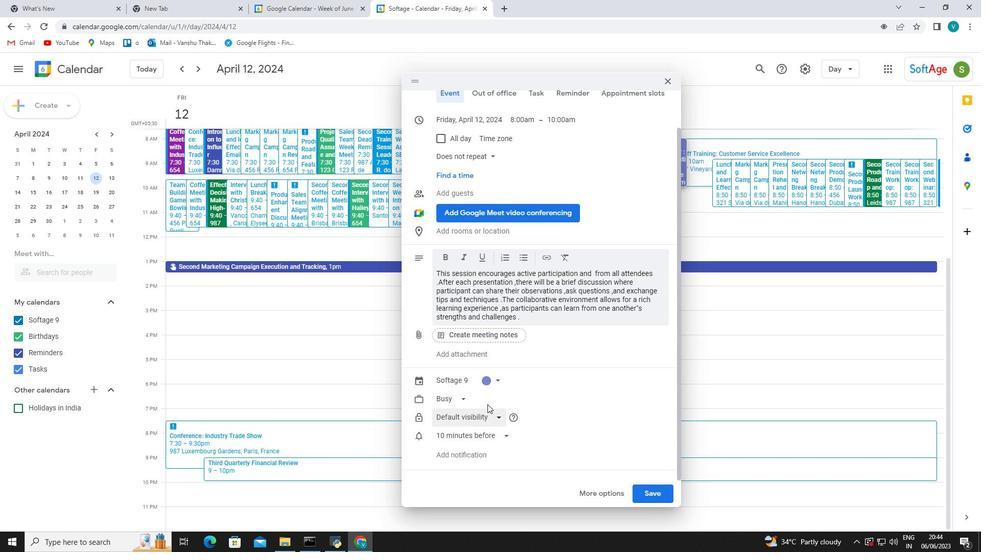 
Action: Mouse scrolled (487, 400) with delta (0, 0)
Screenshot: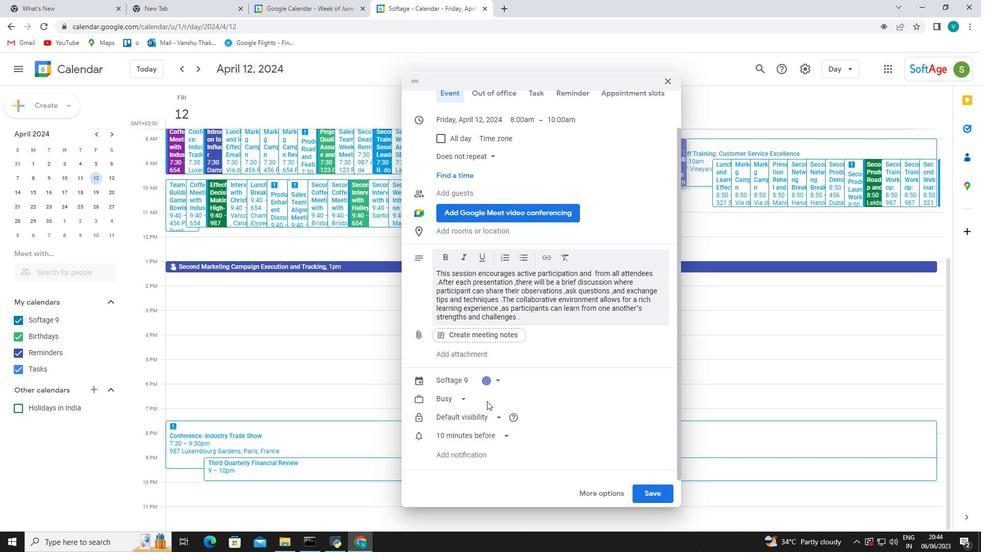 
Action: Mouse moved to (487, 398)
Screenshot: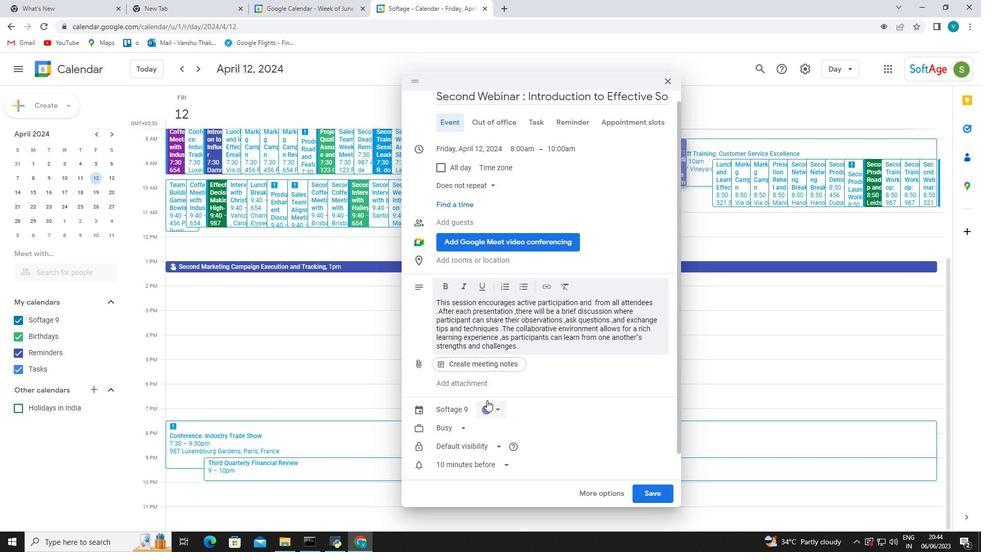 
Action: Mouse scrolled (487, 399) with delta (0, 0)
Screenshot: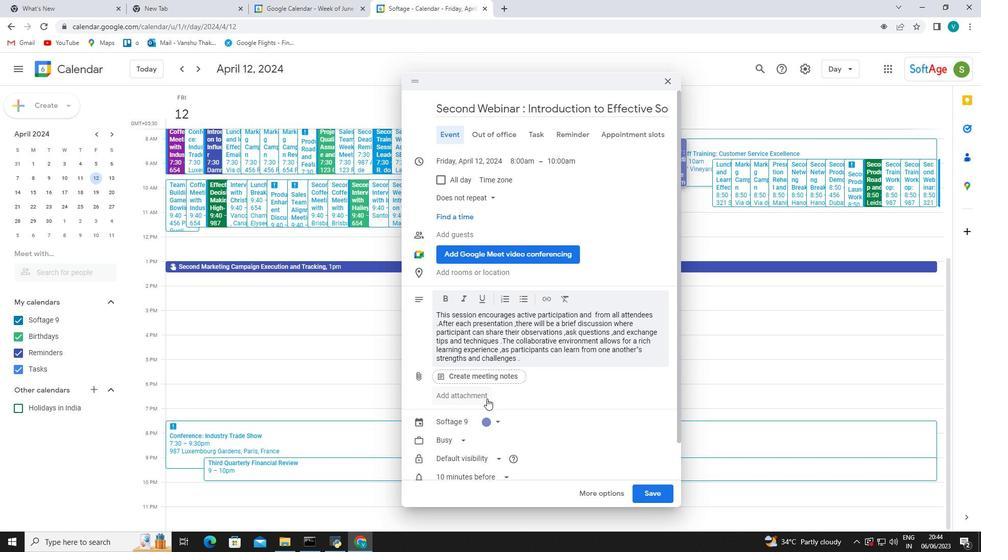
Action: Mouse moved to (487, 398)
Screenshot: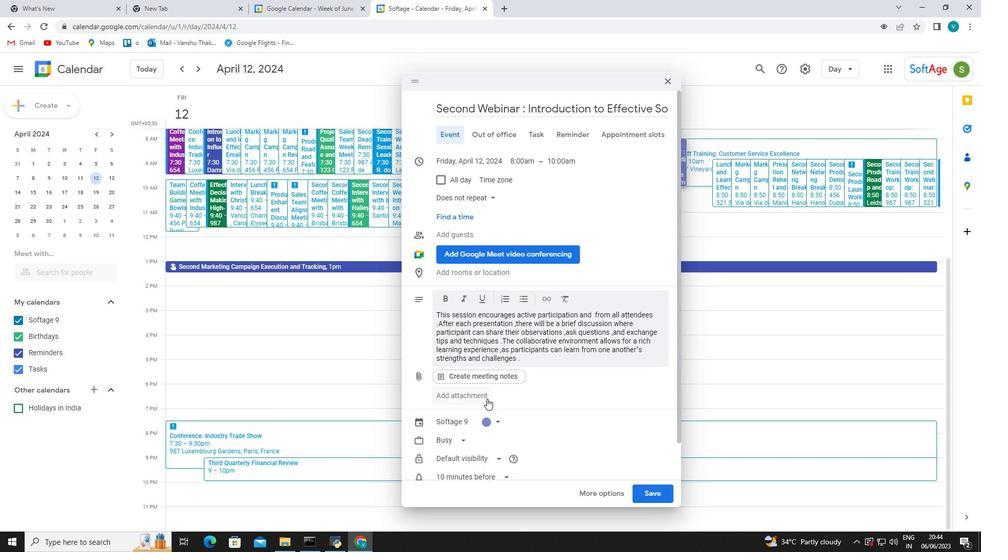 
Action: Mouse scrolled (487, 398) with delta (0, 0)
Screenshot: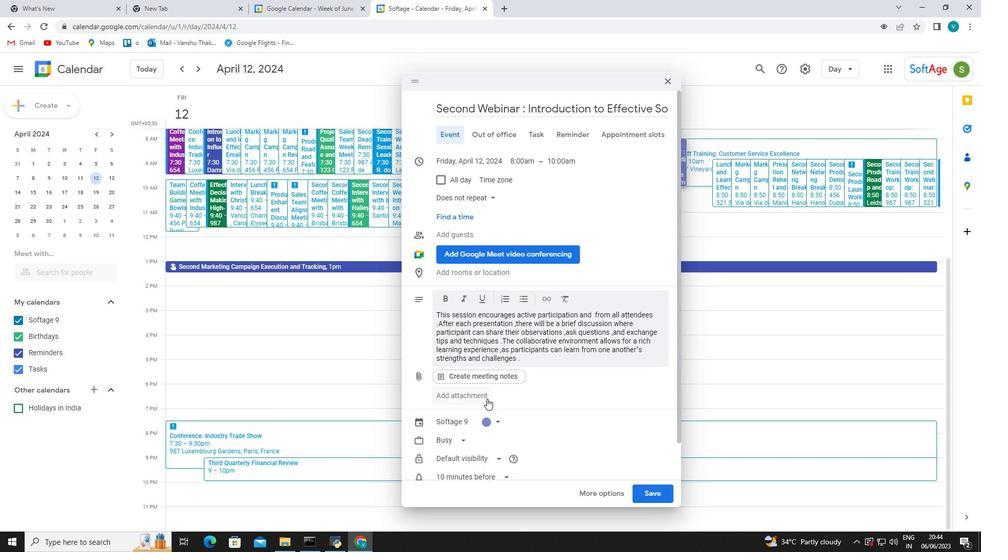 
Action: Mouse scrolled (487, 398) with delta (0, 0)
Screenshot: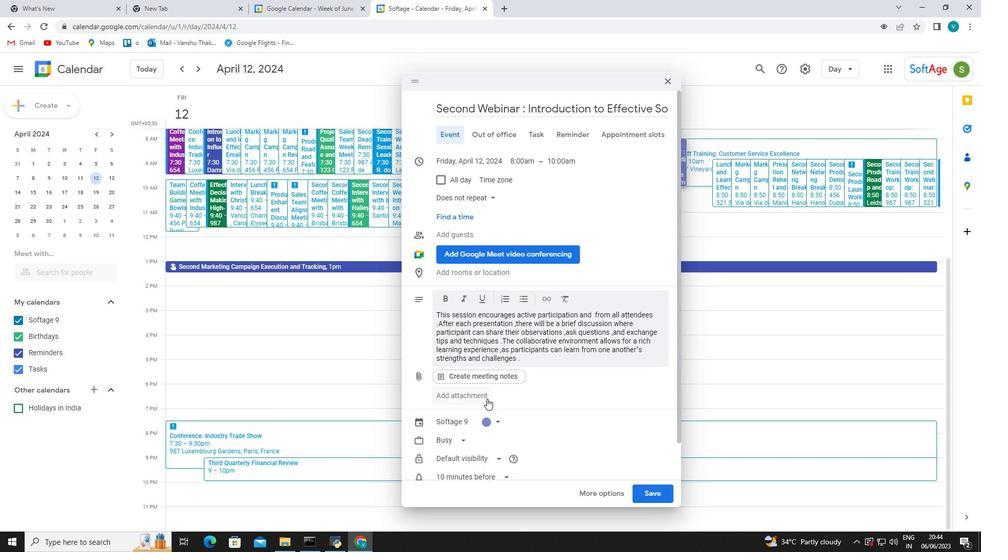 
Action: Mouse scrolled (487, 398) with delta (0, 0)
Screenshot: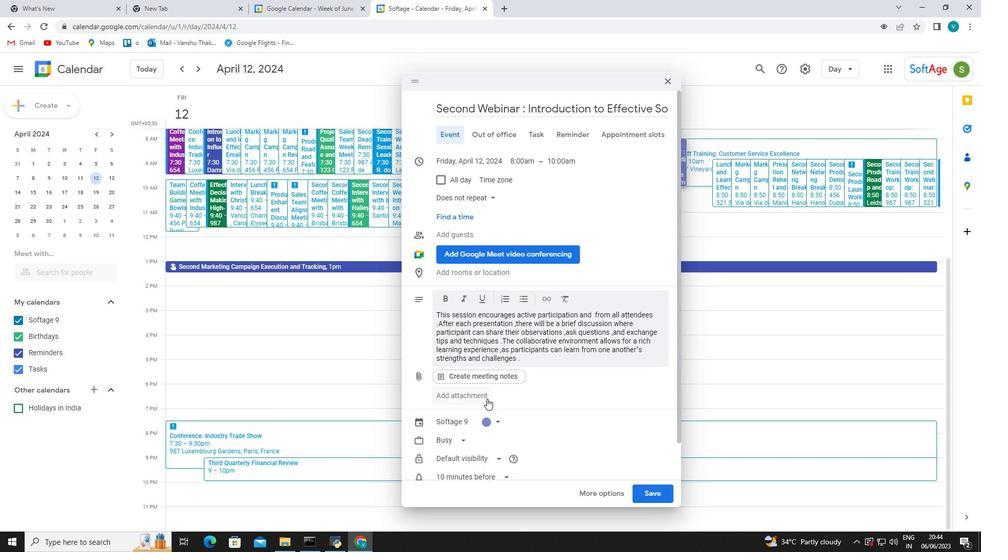
Action: Mouse scrolled (487, 398) with delta (0, 0)
Screenshot: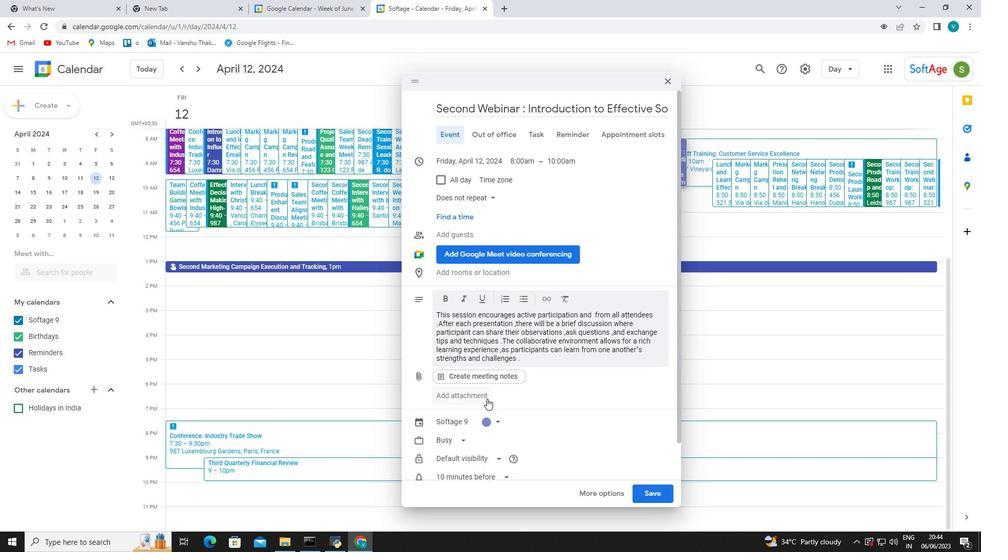 
Action: Mouse moved to (487, 397)
Screenshot: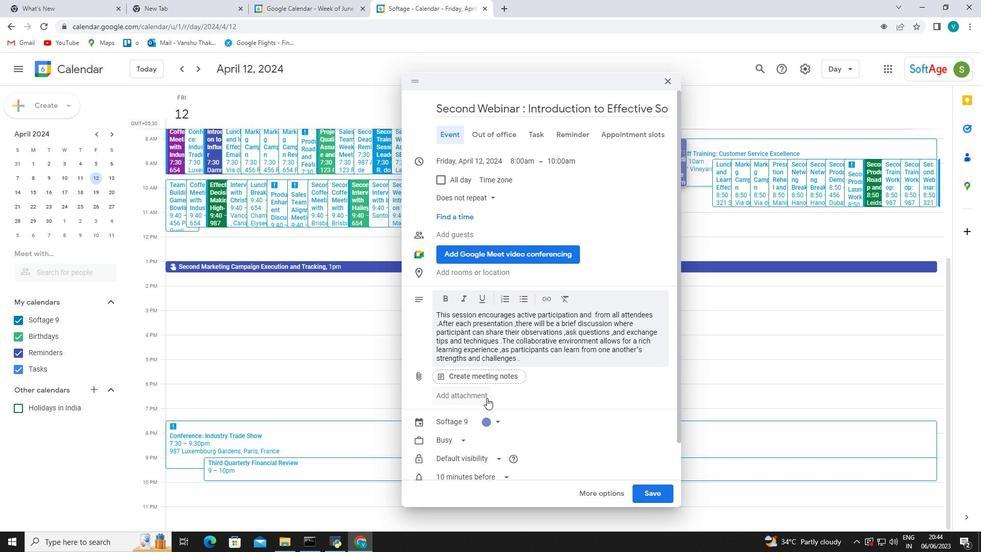 
Action: Mouse scrolled (487, 398) with delta (0, 0)
Screenshot: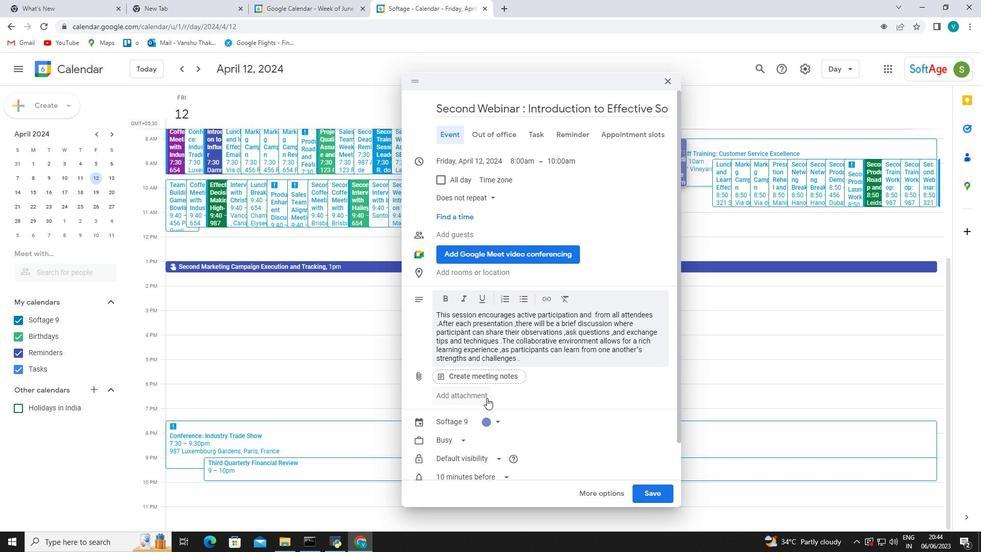 
Action: Mouse scrolled (487, 398) with delta (0, 0)
Screenshot: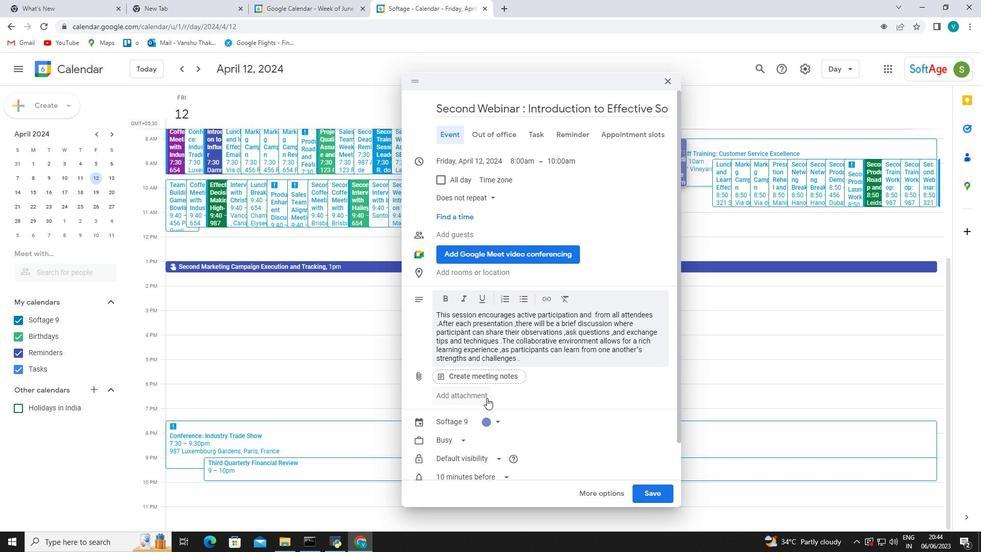 
Action: Mouse scrolled (487, 398) with delta (0, 0)
Screenshot: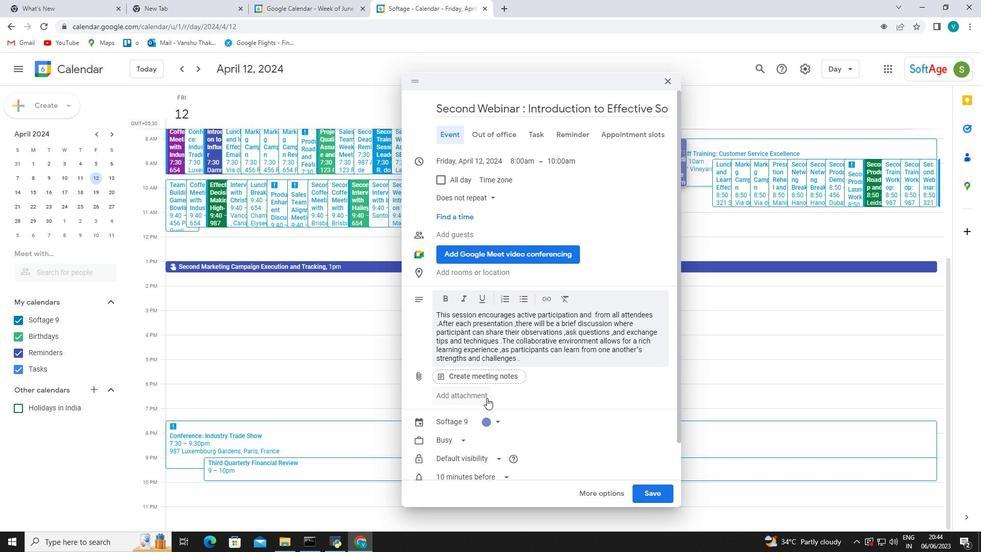 
Action: Mouse moved to (494, 274)
Screenshot: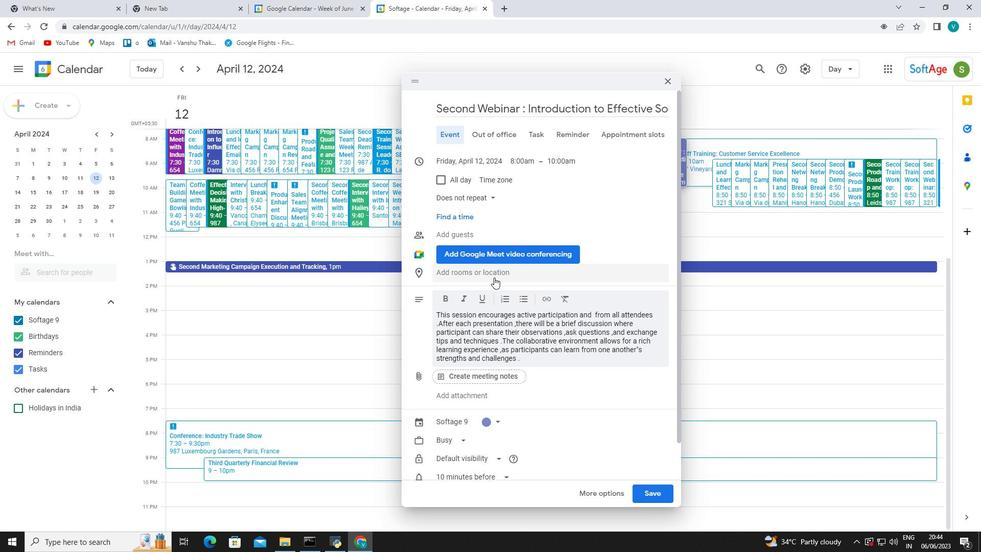 
Action: Mouse pressed left at (494, 274)
Screenshot: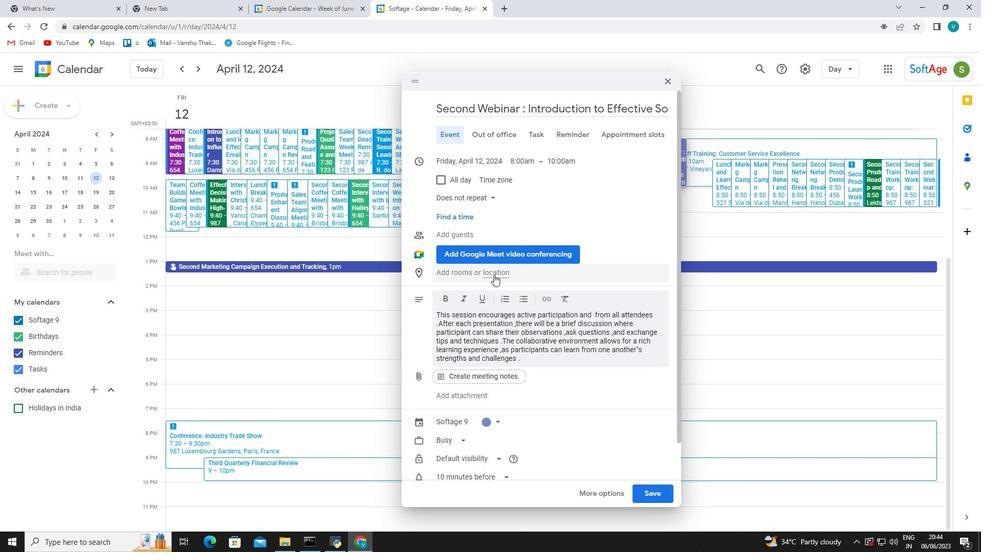 
Action: Mouse moved to (464, 301)
Screenshot: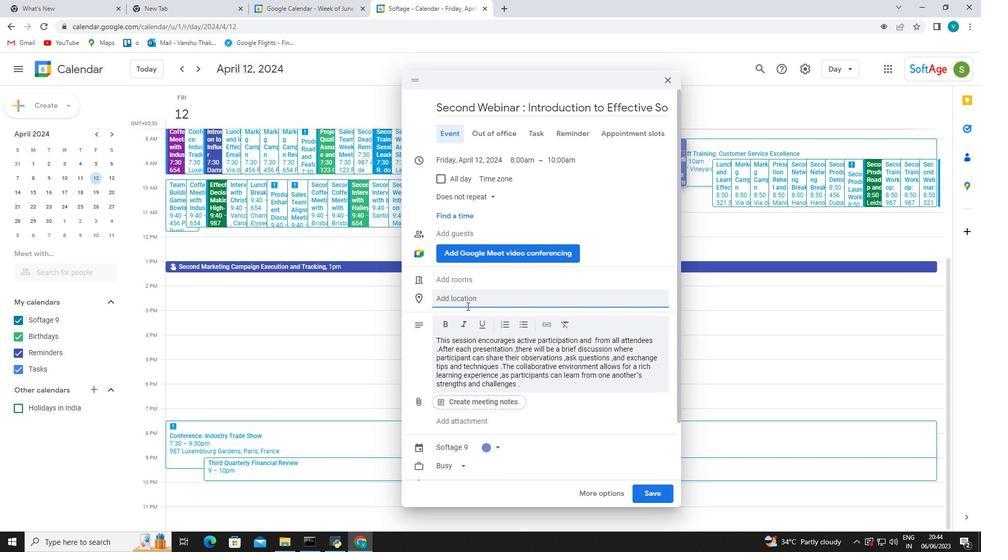 
Action: Mouse pressed left at (464, 301)
Screenshot: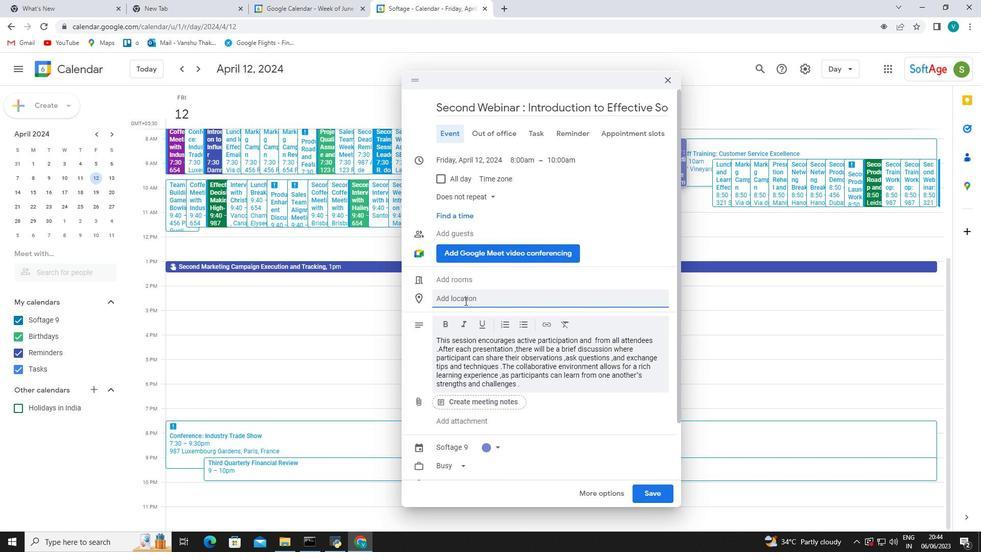 
Action: Mouse moved to (675, 89)
Screenshot: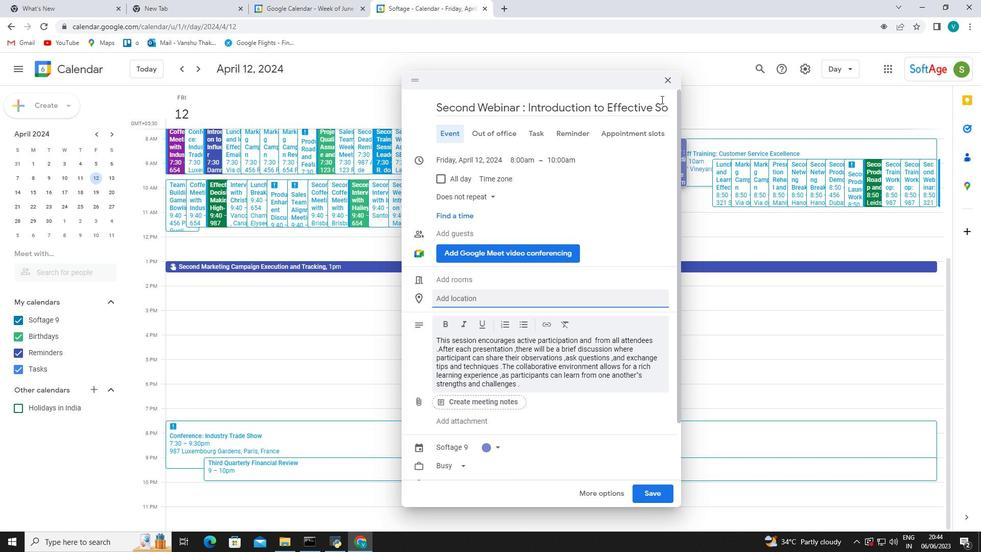 
Action: Key pressed 789<Key.space>
Screenshot: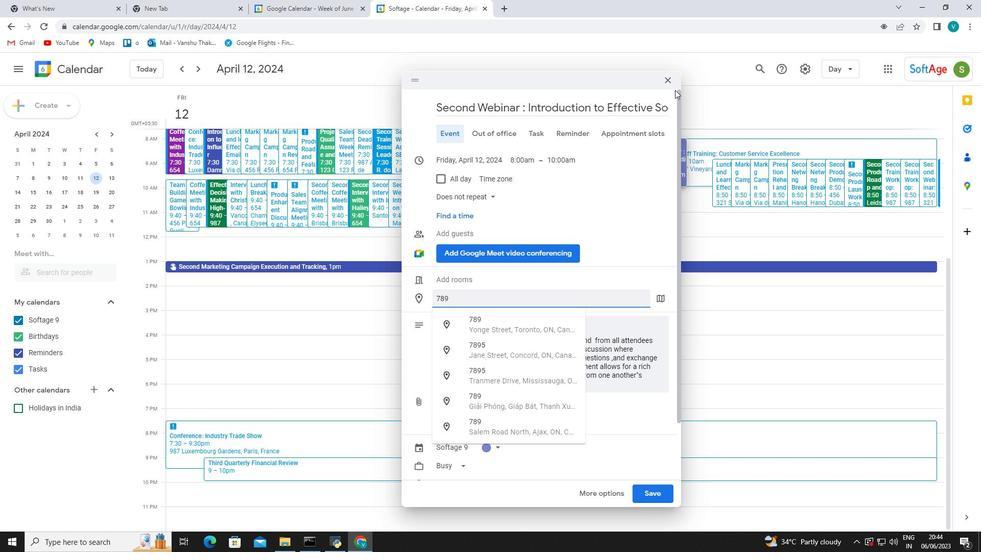 
Action: Mouse moved to (675, 89)
Screenshot: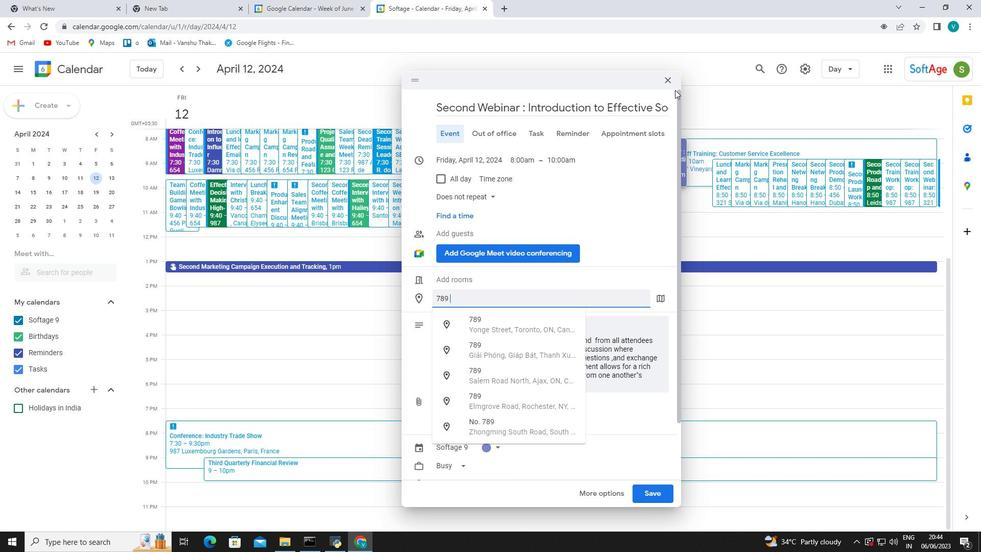 
Action: Key pressed <Key.shift_r><Key.shift_r><Key.shift_r><Key.shift_r><Key.shift_r><Key.shift_r><Key.shift_r><Key.shift_r><Key.shift_r><Key.shift_r><Key.shift_r><Key.shift_r><Key.shift_r><Key.shift_r><Key.shift_r><Key.shift_r><Key.shift_r><Key.shift_r><Key.shift_r><Key.shift_r><Key.shift_r>Bairro<Key.space><Key.shift_r>At<Key.backspace>lto<Key.space>,<Key.shift_r>Lisbon<Key.space><Key.shift_r><Key.shift_r><ctrl+P
Screenshot: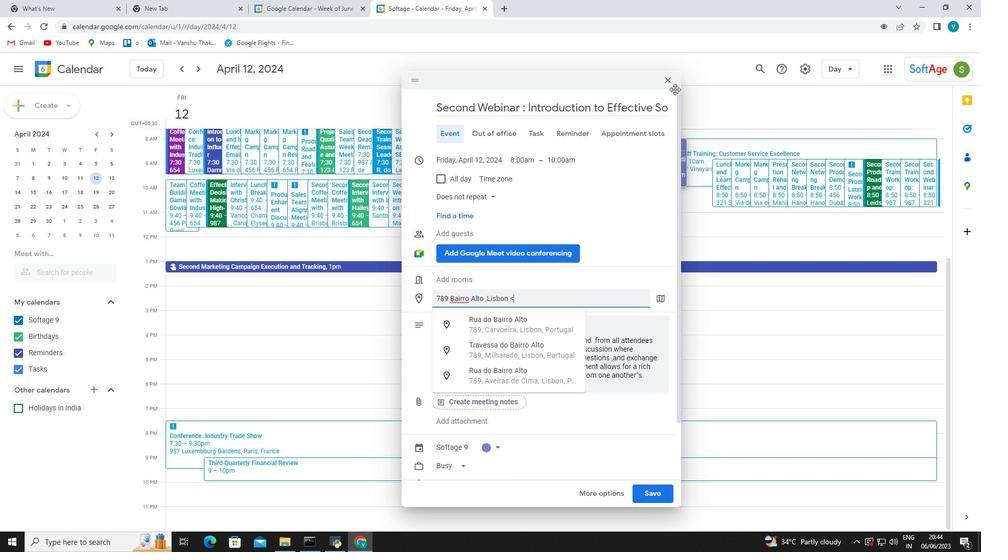 
Action: Mouse moved to (786, 460)
Screenshot: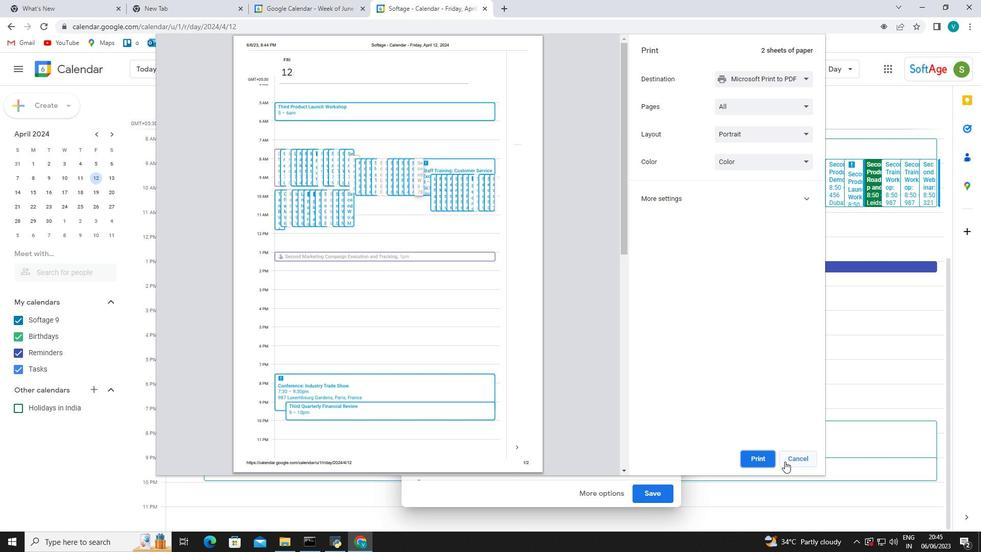 
Action: Mouse pressed left at (786, 460)
Screenshot: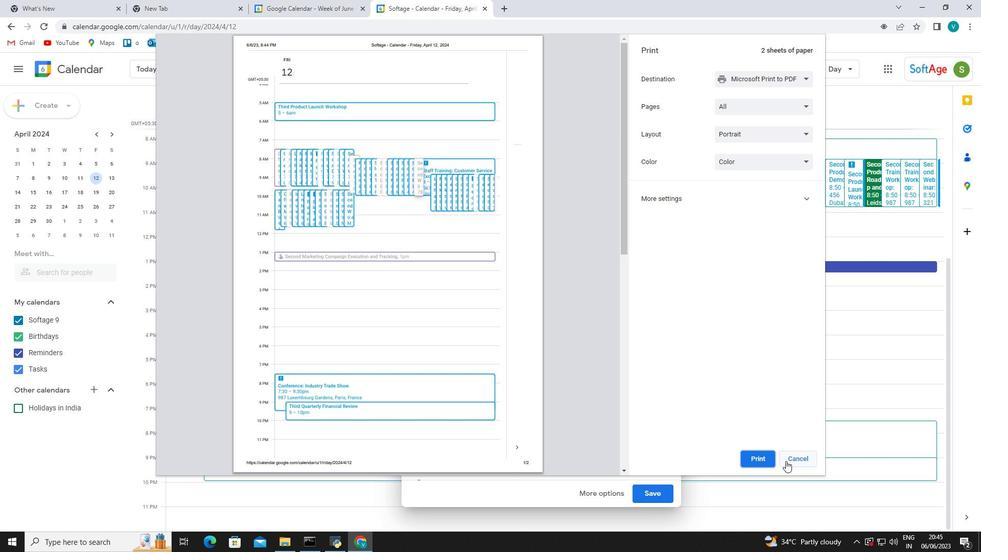 
Action: Mouse moved to (542, 300)
Screenshot: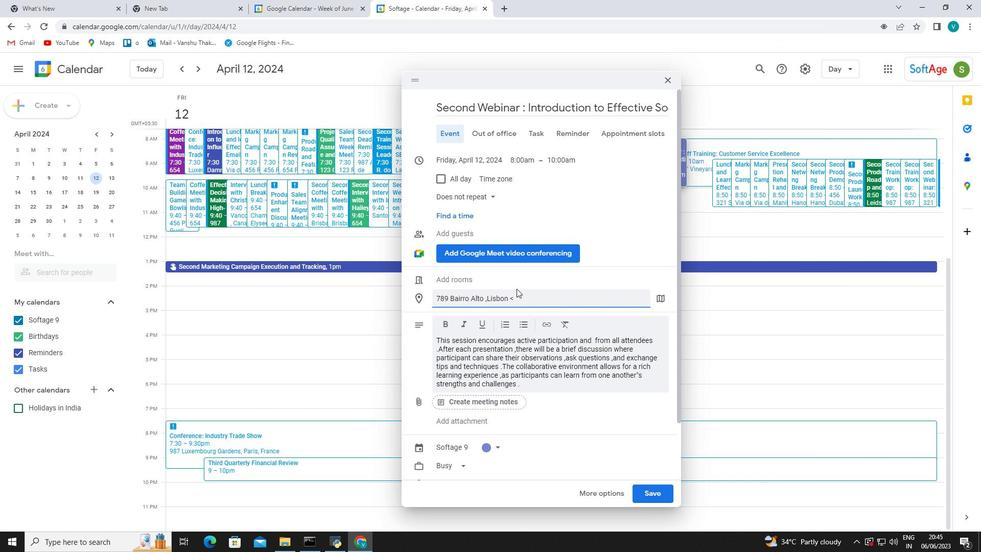 
Action: Key pressed <Key.backspace>,<Key.shift_r><Key.shift_r><Key.shift_r><Key.shift_r><Key.shift_r><Key.shift_r><Key.shift_r><Key.shift_r><Key.shift_r><Key.shift_r><Key.shift_r><Key.shift_r><Key.shift_r><Key.shift_r><Key.shift_r><Key.shift_r><Key.shift_r><Key.shift_r><Key.shift_r><Key.shift_r><Key.shift_r><Key.shift_r><Key.shift_r><Key.shift_r><Key.shift_r><Key.shift_r><Key.shift_r><Key.shift_r>Portugal<Key.space><Key.enter>
Screenshot: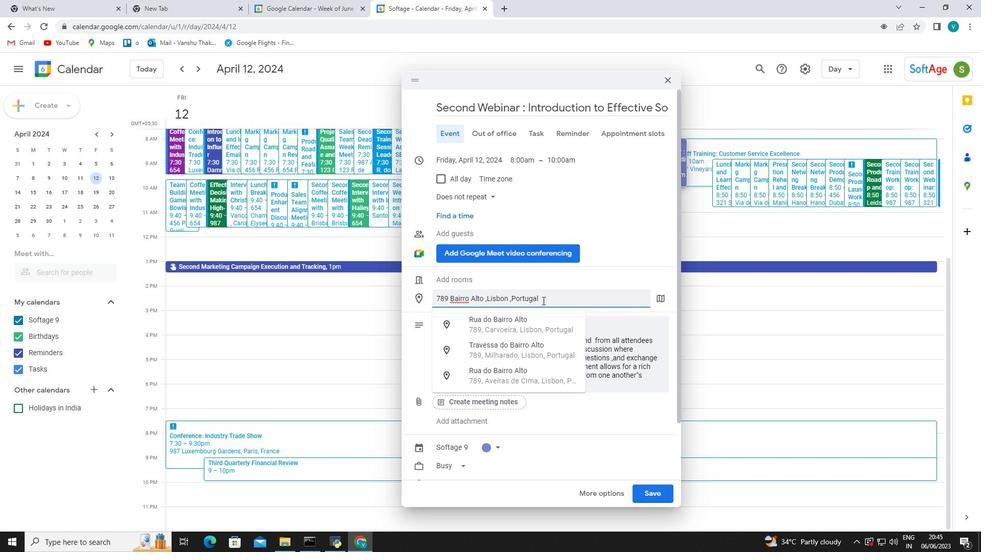 
Action: Mouse moved to (488, 262)
Screenshot: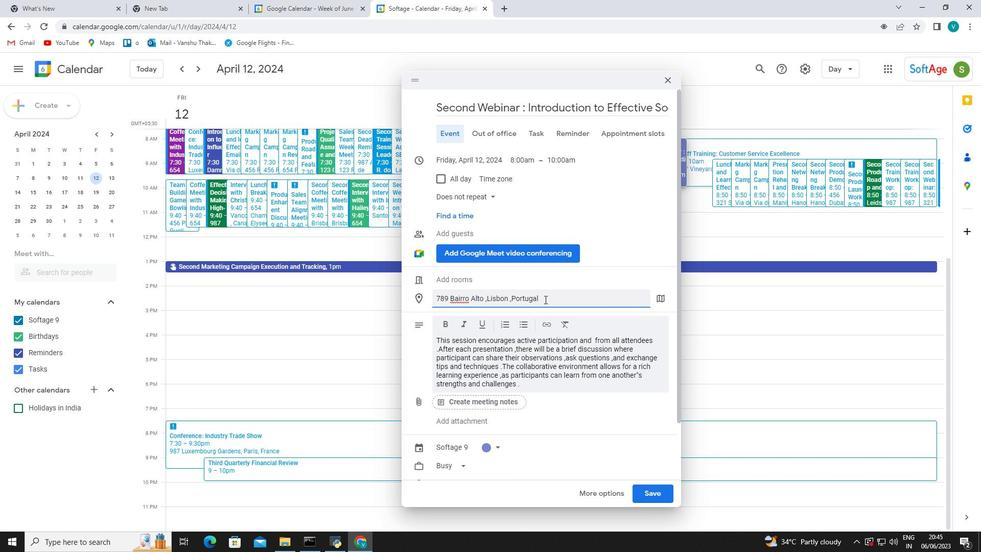 
Action: Mouse scrolled (488, 262) with delta (0, 0)
Screenshot: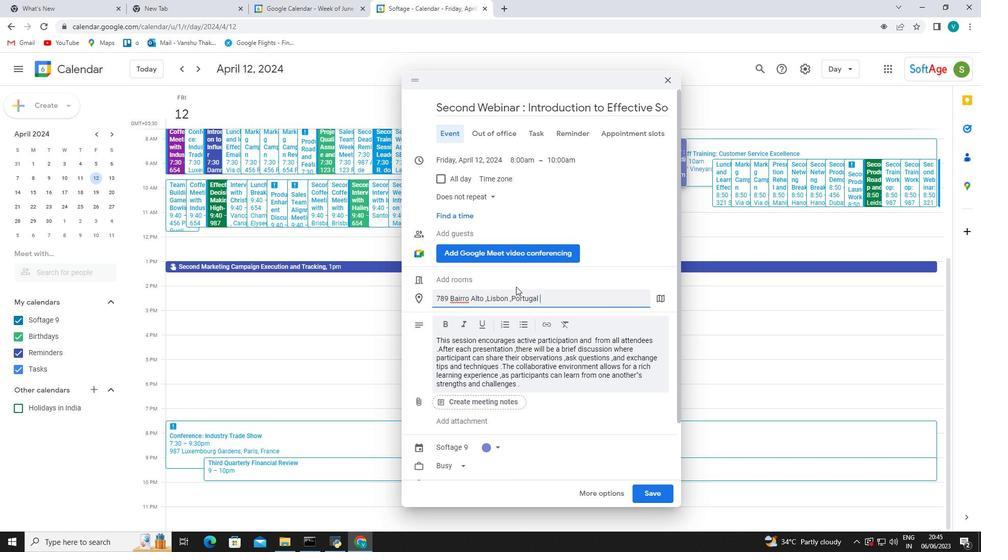 
Action: Mouse scrolled (488, 262) with delta (0, 0)
Screenshot: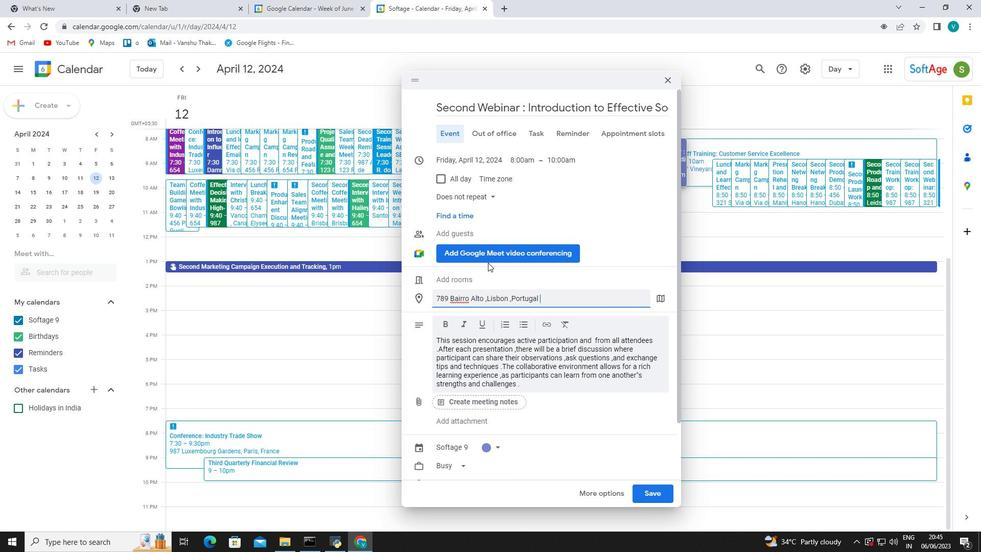 
Action: Mouse scrolled (488, 262) with delta (0, 0)
Screenshot: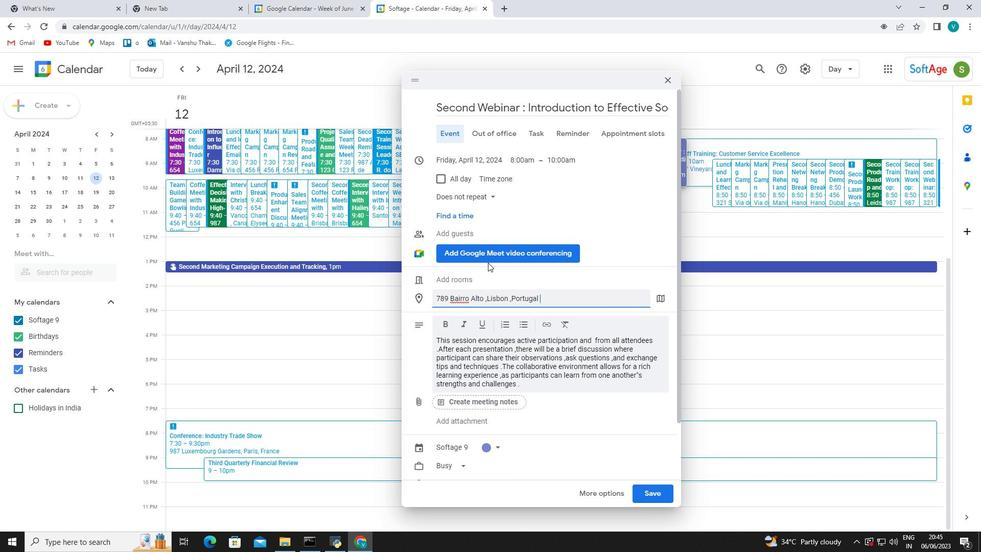 
Action: Mouse scrolled (488, 262) with delta (0, 0)
Screenshot: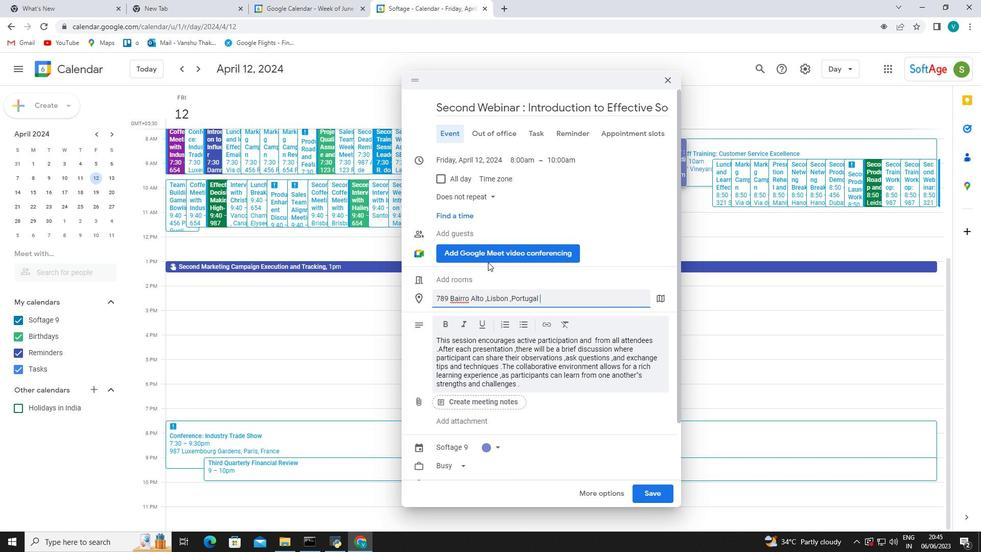 
Action: Mouse moved to (473, 226)
Screenshot: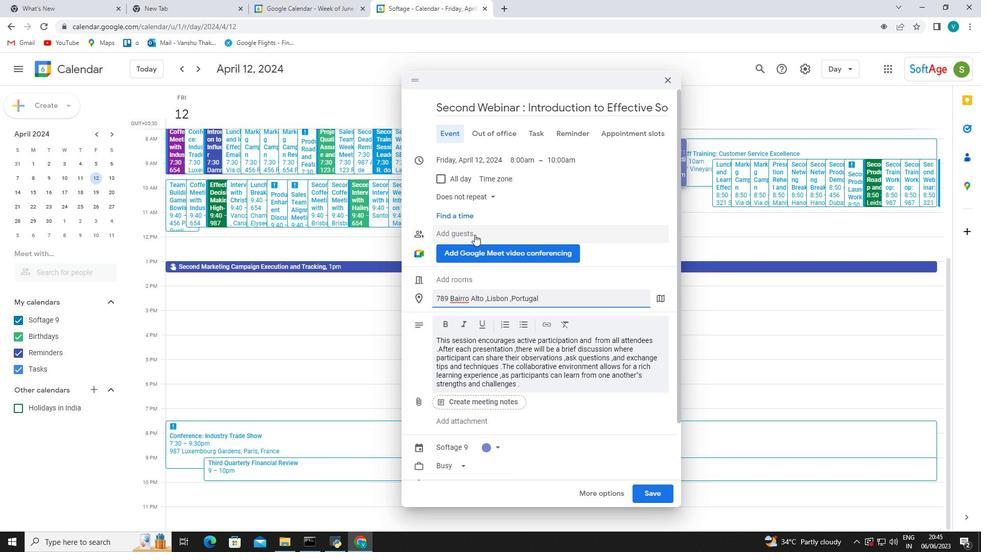 
Action: Mouse pressed left at (473, 226)
Screenshot: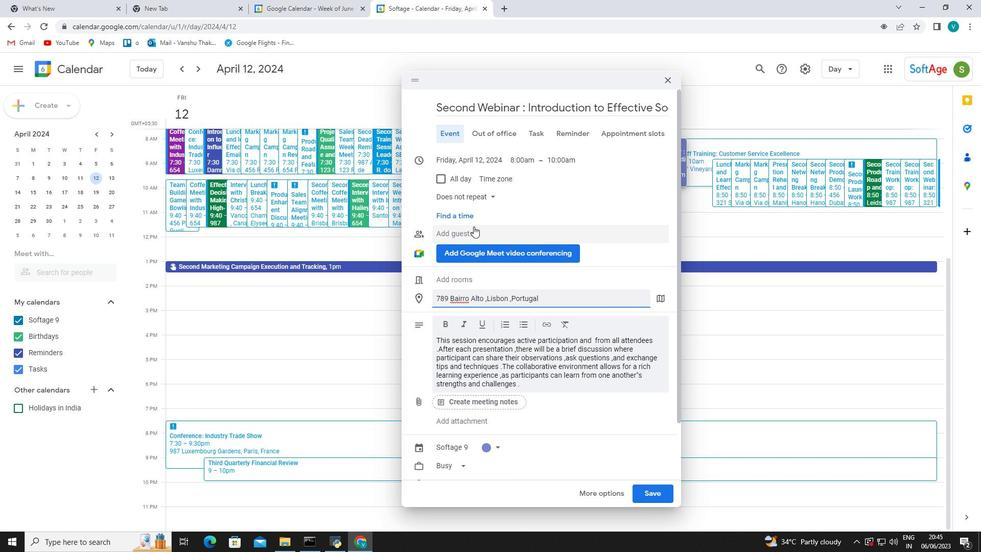 
Action: Mouse moved to (473, 237)
Screenshot: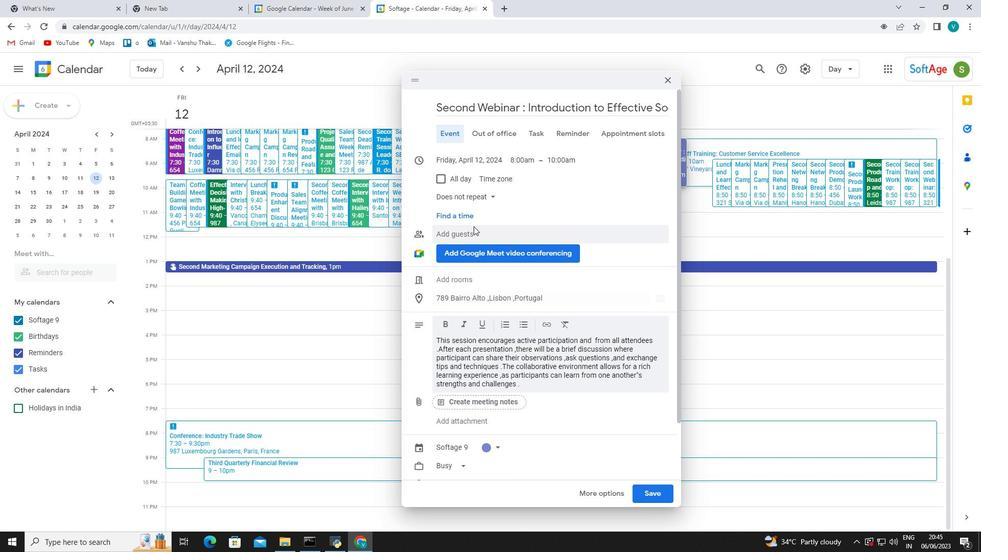 
Action: Mouse pressed left at (473, 237)
Screenshot: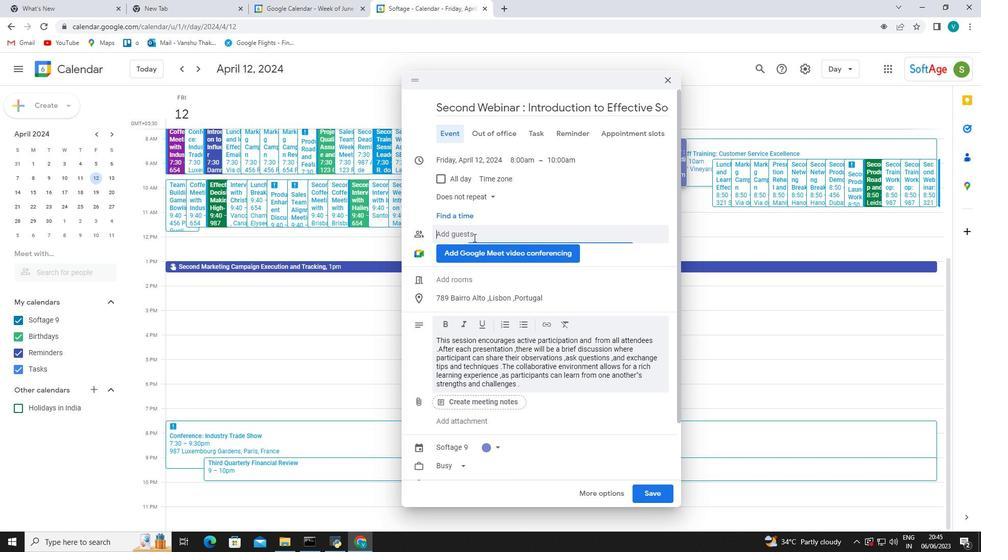 
Action: Mouse moved to (473, 234)
Screenshot: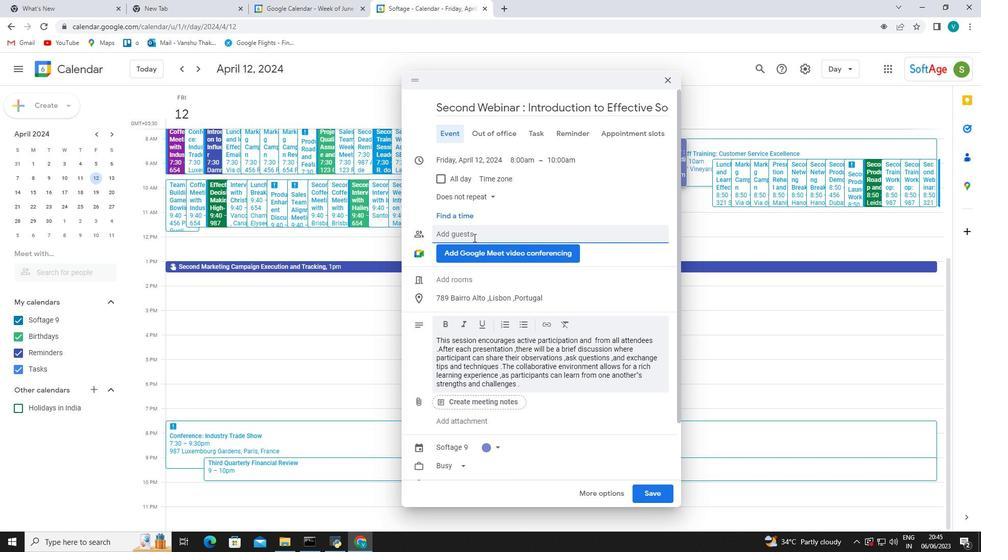 
Action: Mouse pressed left at (473, 234)
Screenshot: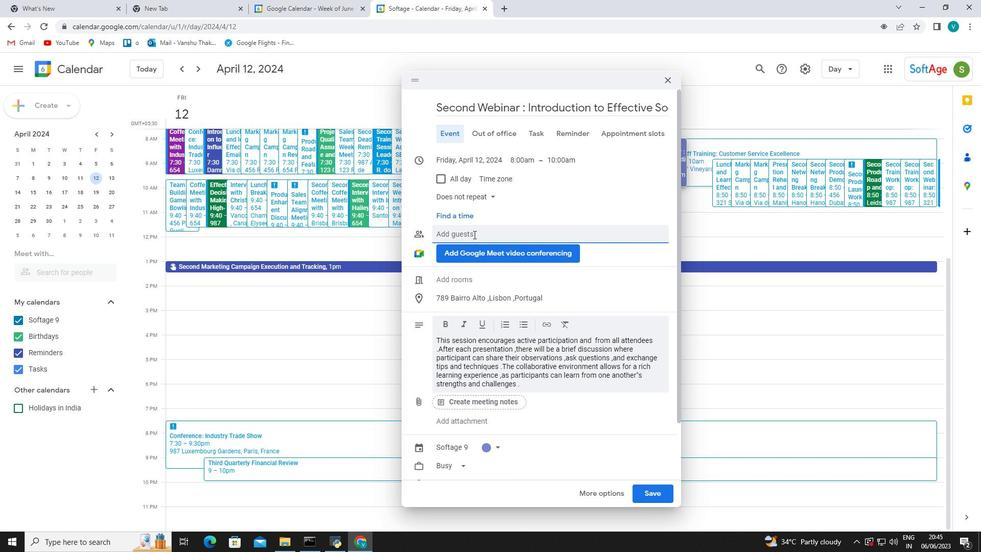 
Action: Mouse moved to (713, 157)
Screenshot: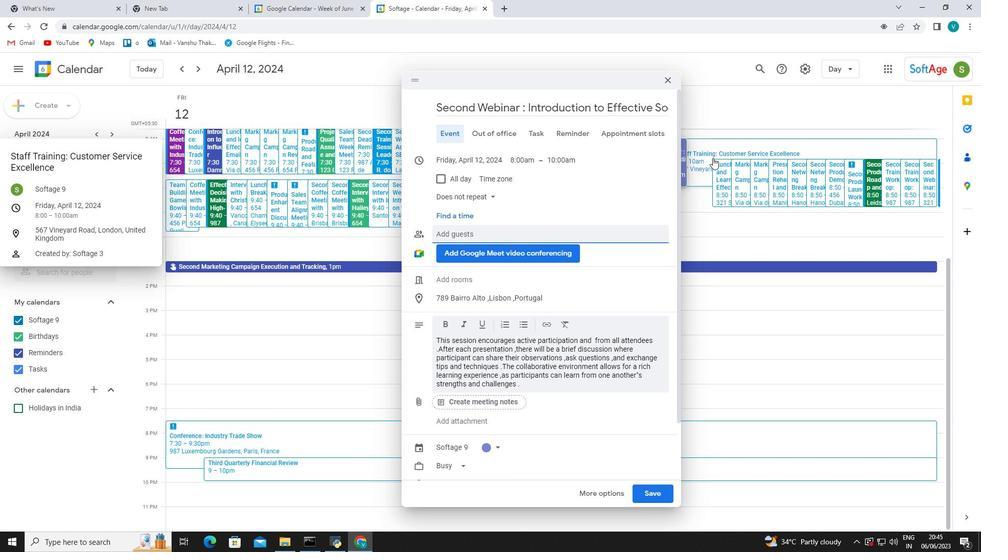 
Action: Key pressed softage.4
Screenshot: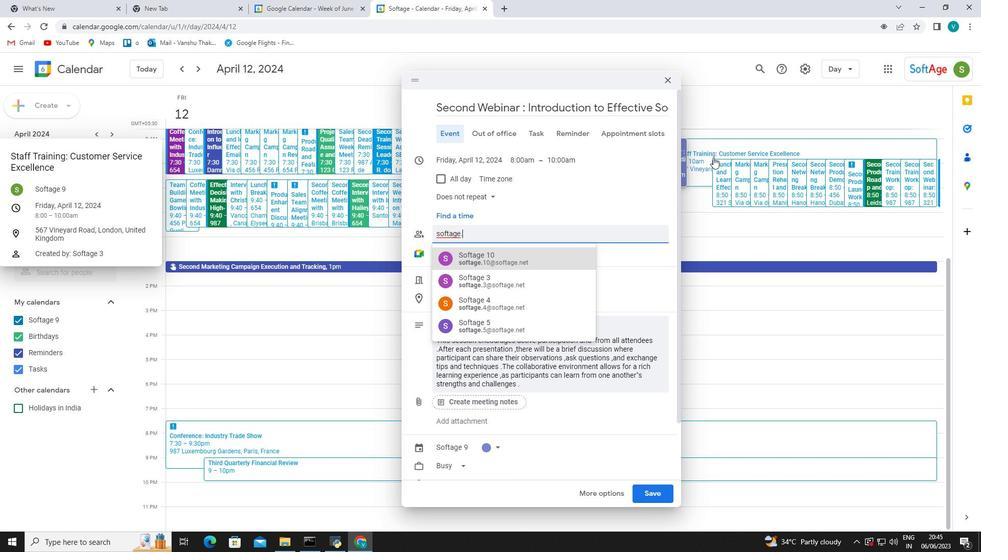 
Action: Mouse moved to (541, 260)
Screenshot: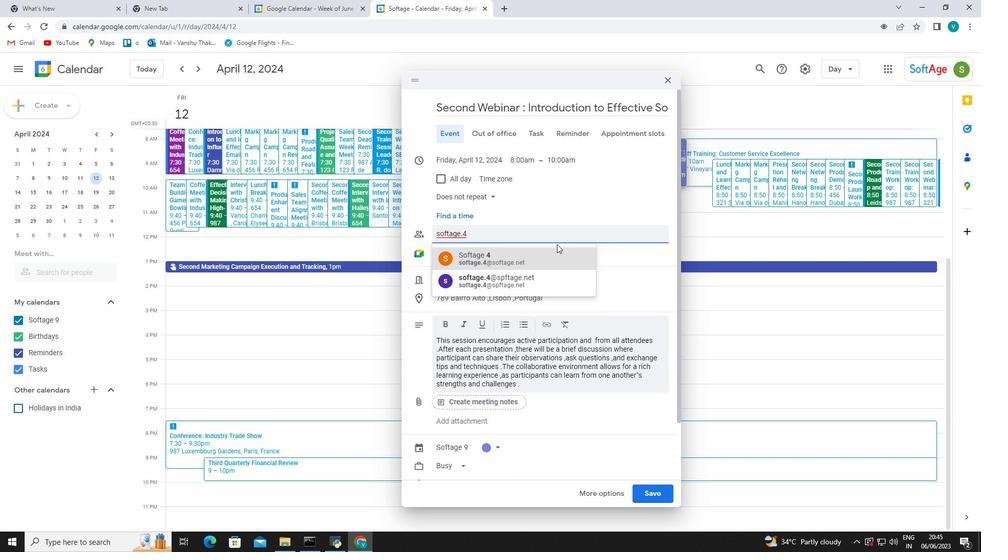 
Action: Mouse pressed left at (541, 260)
Screenshot: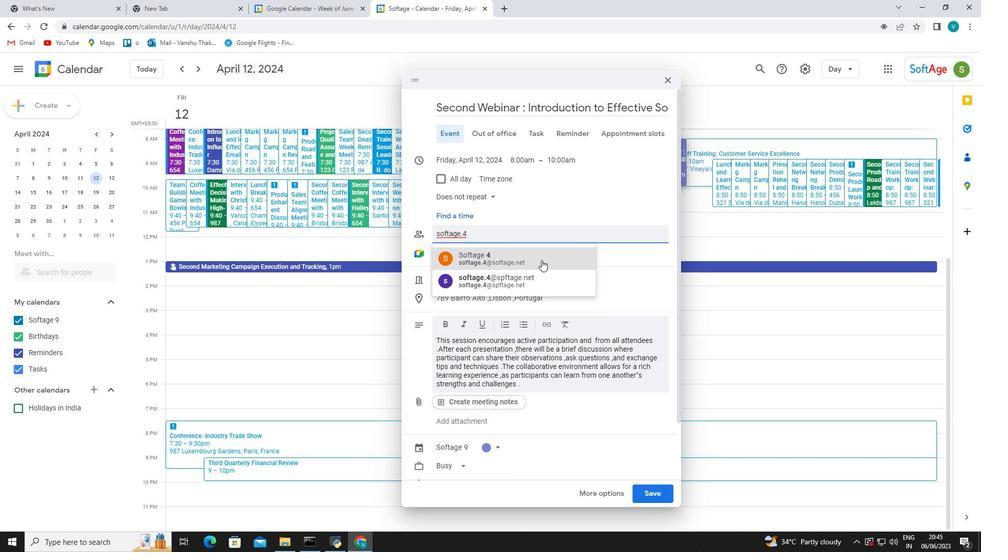
Action: Mouse moved to (491, 248)
Screenshot: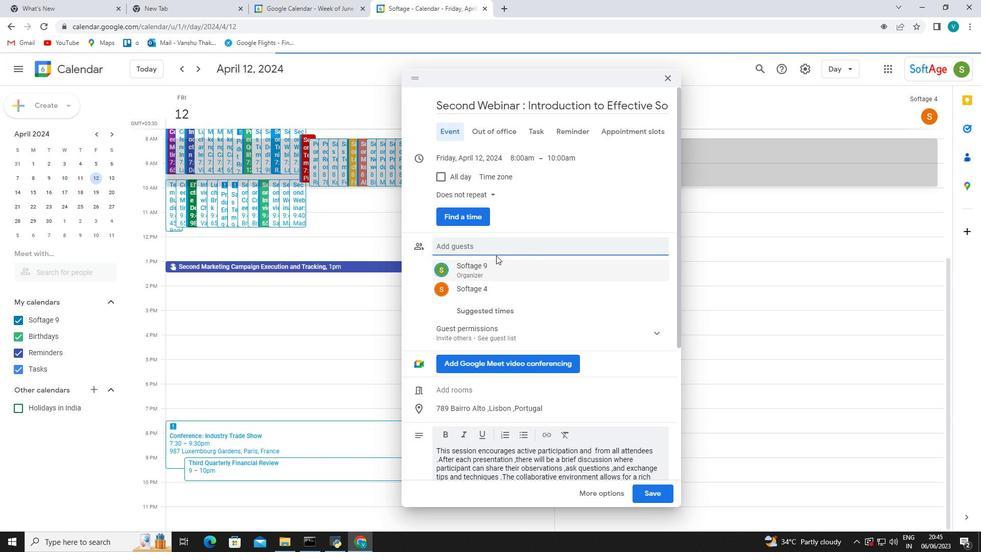 
Action: Mouse pressed left at (491, 248)
Screenshot: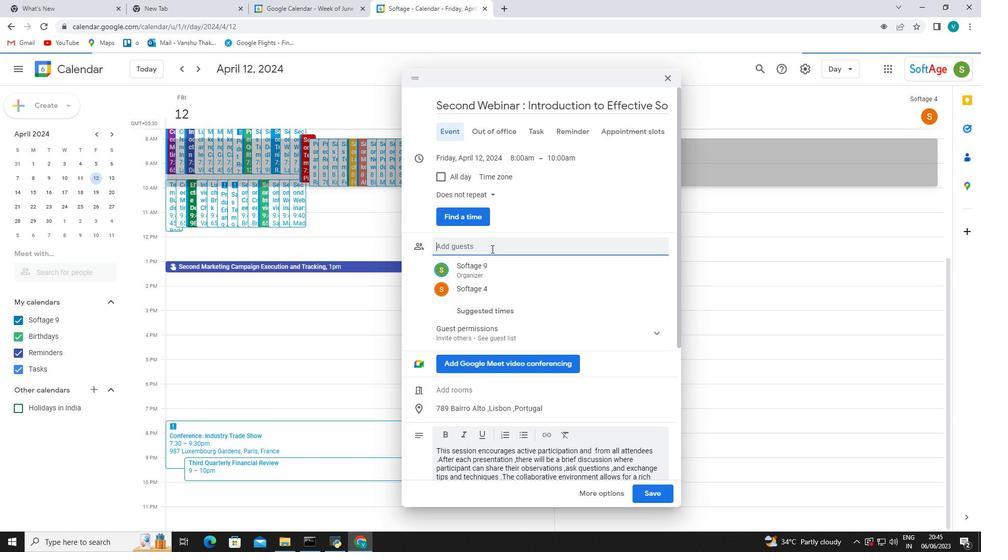 
Action: Mouse moved to (688, 207)
Screenshot: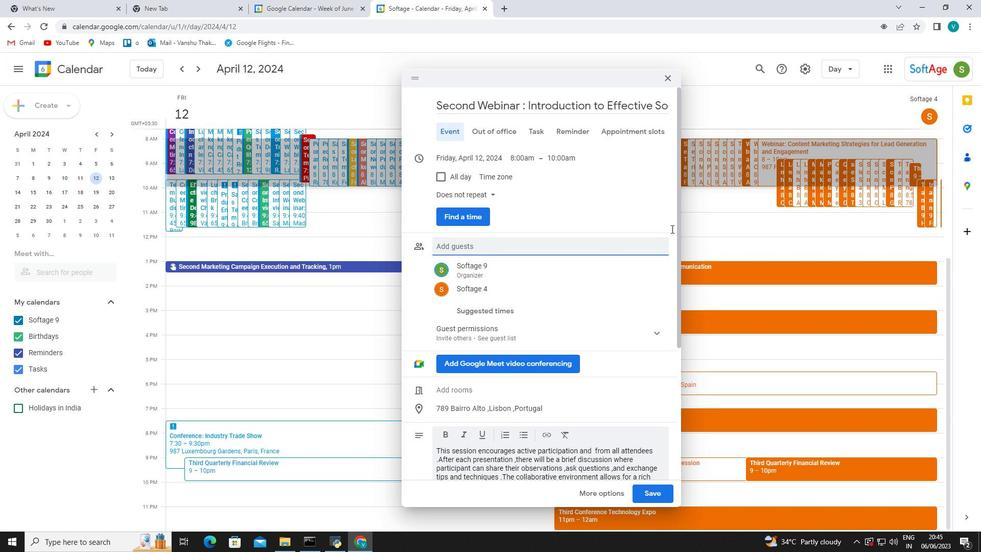 
Action: Key pressed softage.5
Screenshot: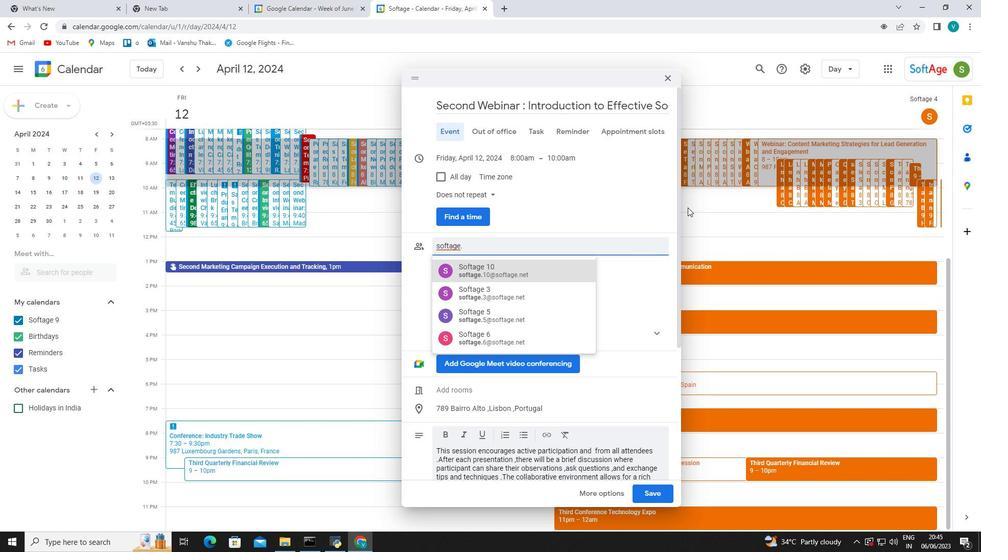 
Action: Mouse moved to (531, 263)
Screenshot: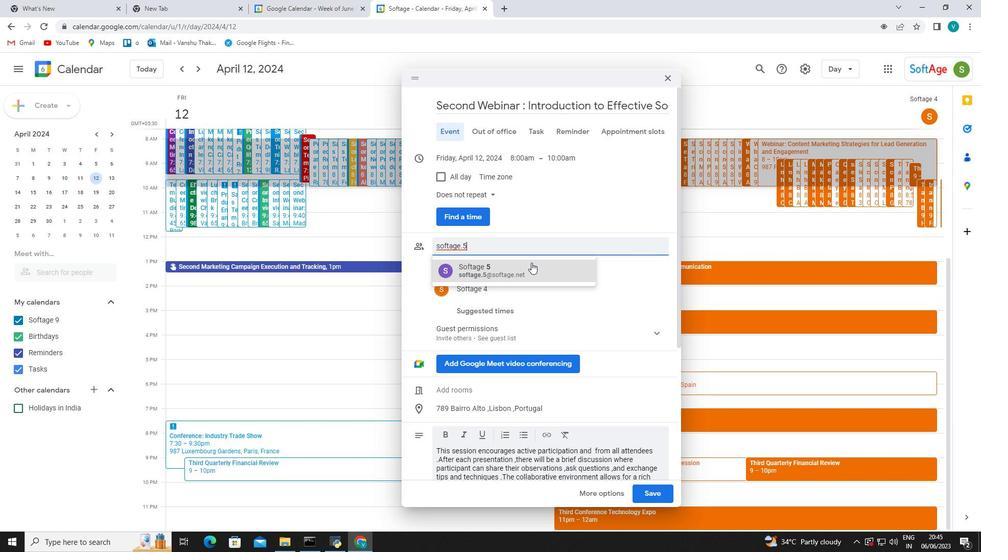 
Action: Mouse pressed left at (531, 263)
Screenshot: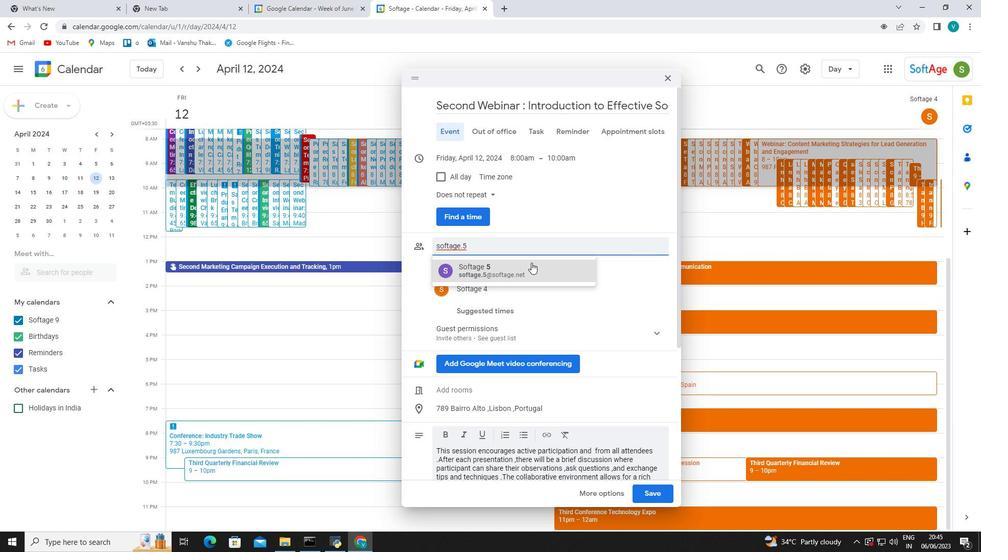 
Action: Mouse moved to (535, 261)
Screenshot: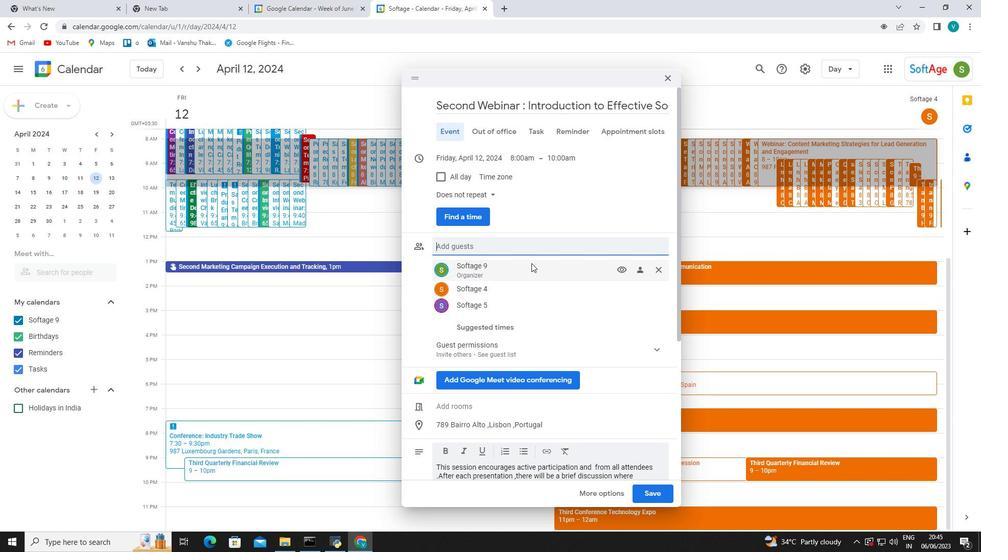 
Action: Mouse scrolled (535, 262) with delta (0, 0)
Screenshot: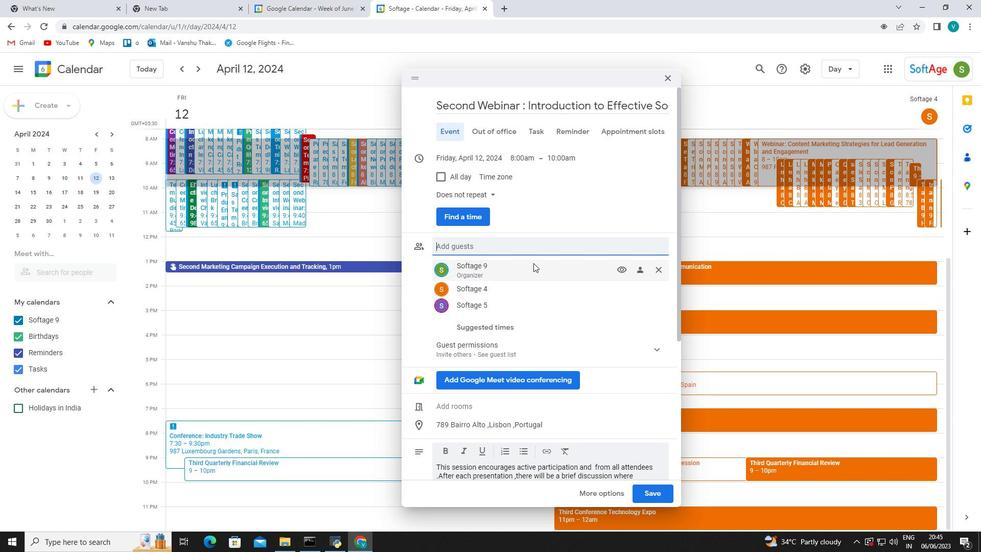 
Action: Mouse scrolled (535, 262) with delta (0, 0)
Screenshot: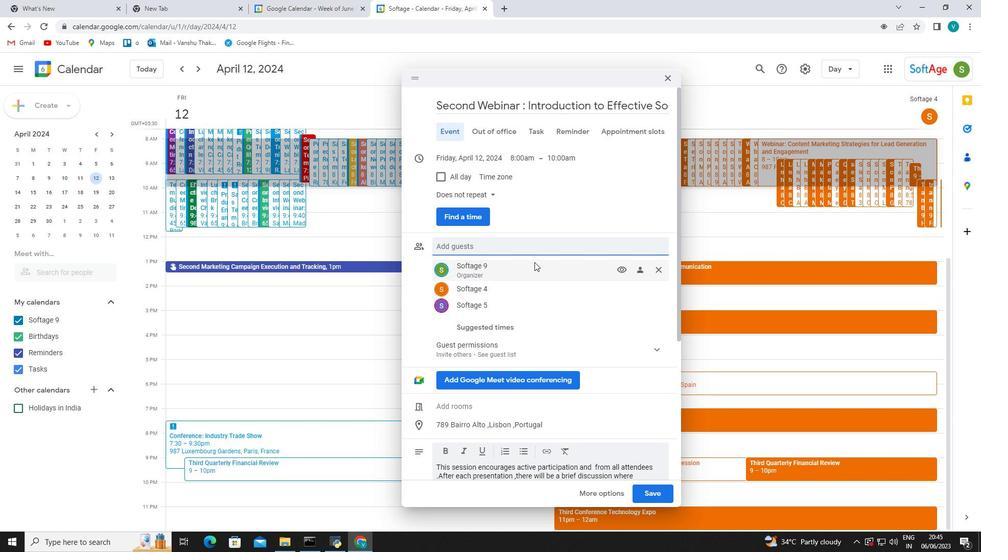 
Action: Mouse moved to (491, 193)
Screenshot: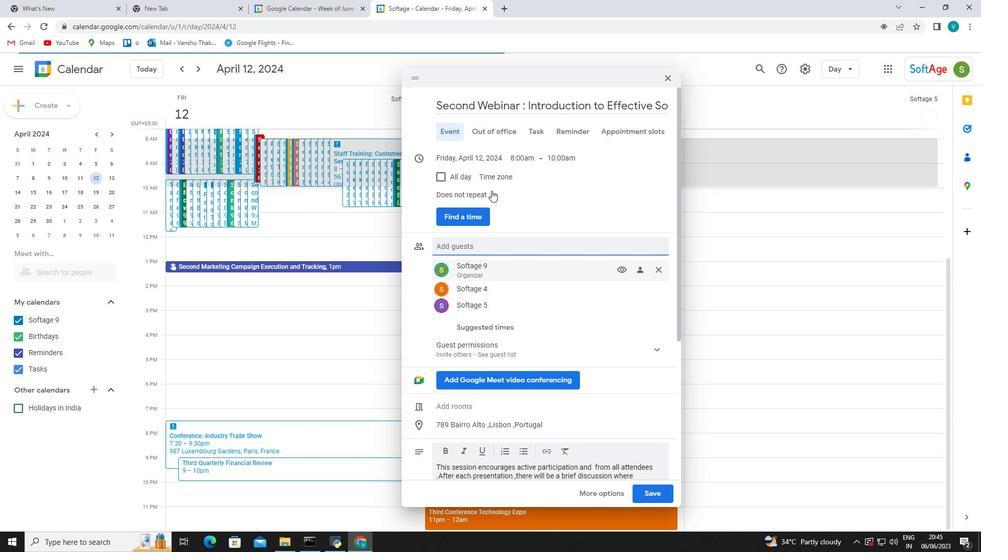 
Action: Mouse pressed left at (491, 193)
Screenshot: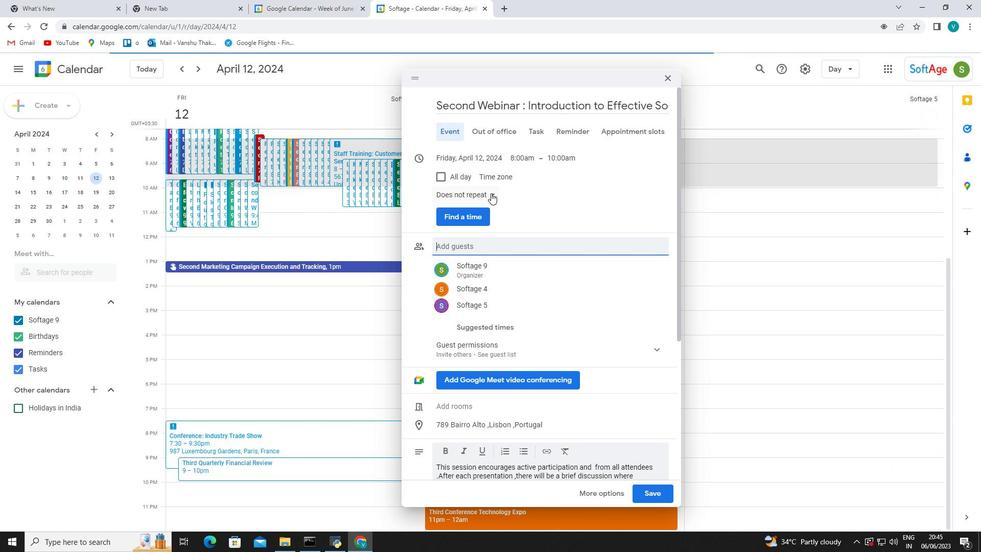 
Action: Mouse pressed left at (491, 193)
Screenshot: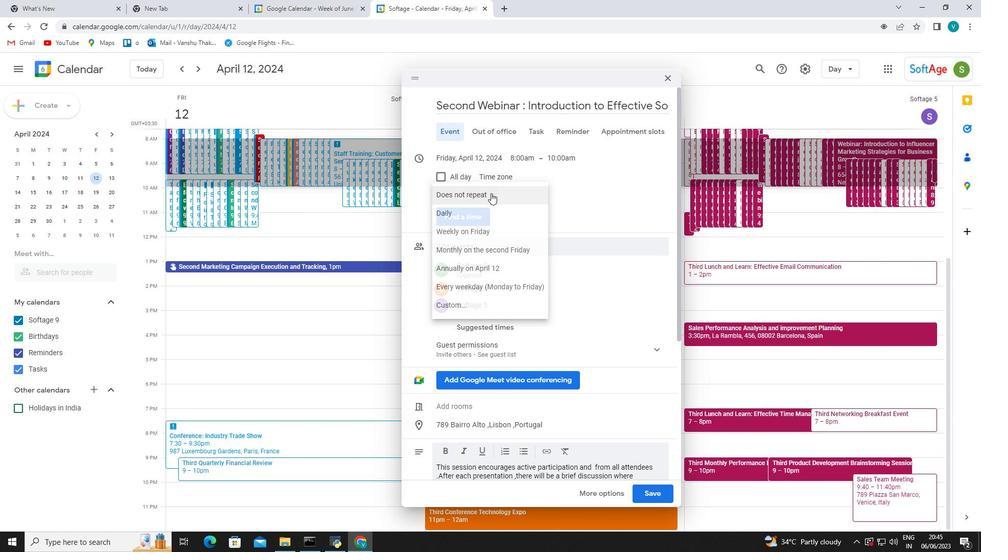 
Action: Mouse pressed left at (491, 193)
Screenshot: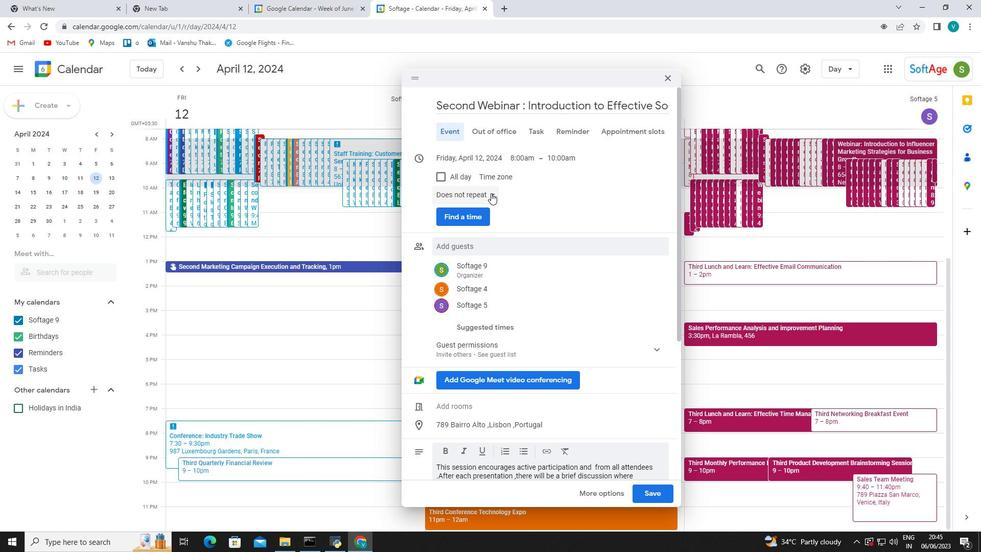 
Action: Mouse moved to (528, 289)
Screenshot: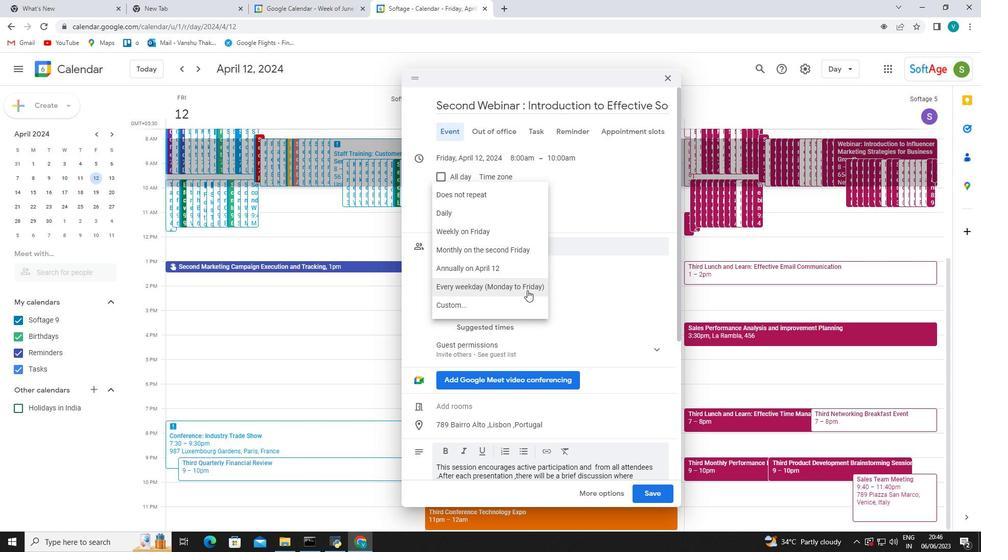 
Action: Mouse pressed left at (528, 289)
Screenshot: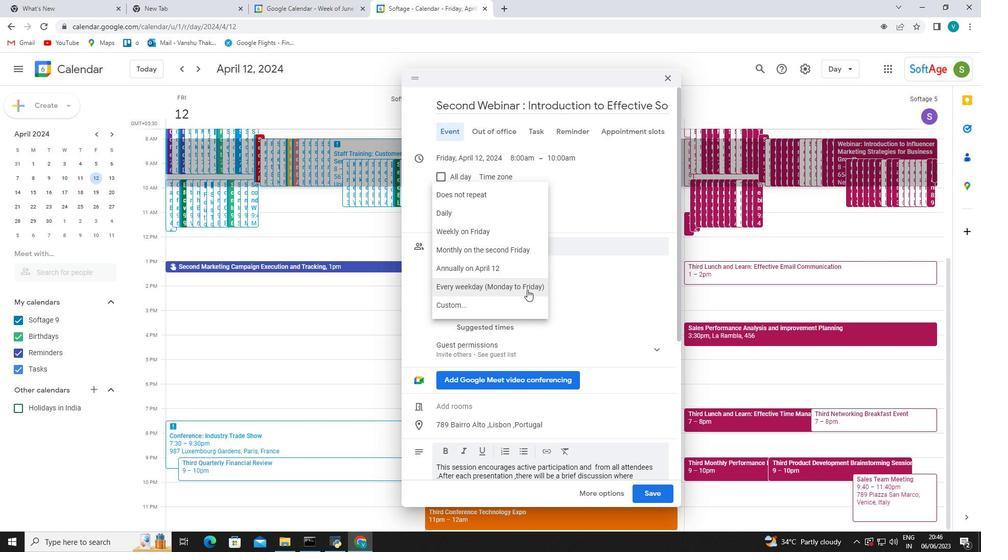 
Action: Mouse moved to (645, 411)
Screenshot: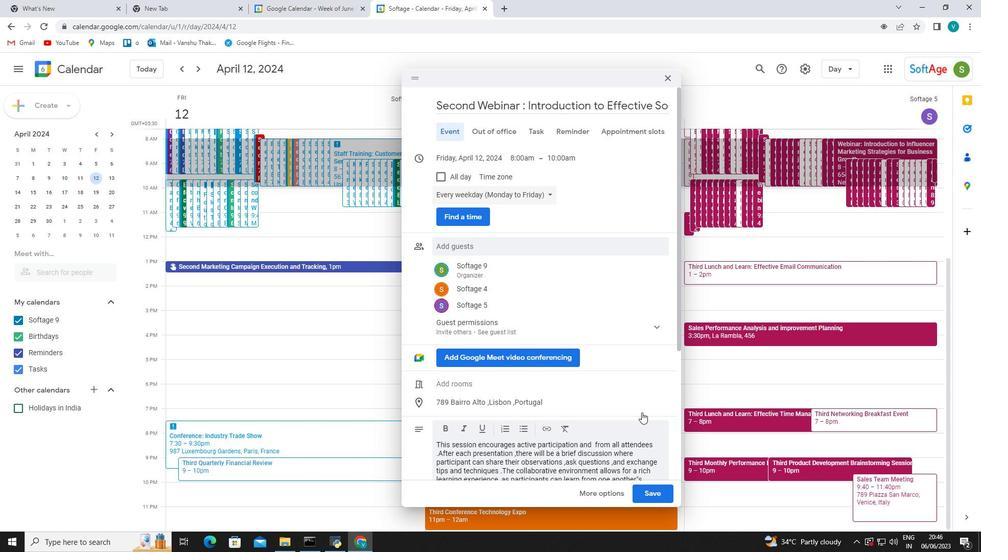 
Action: Mouse scrolled (645, 410) with delta (0, 0)
Screenshot: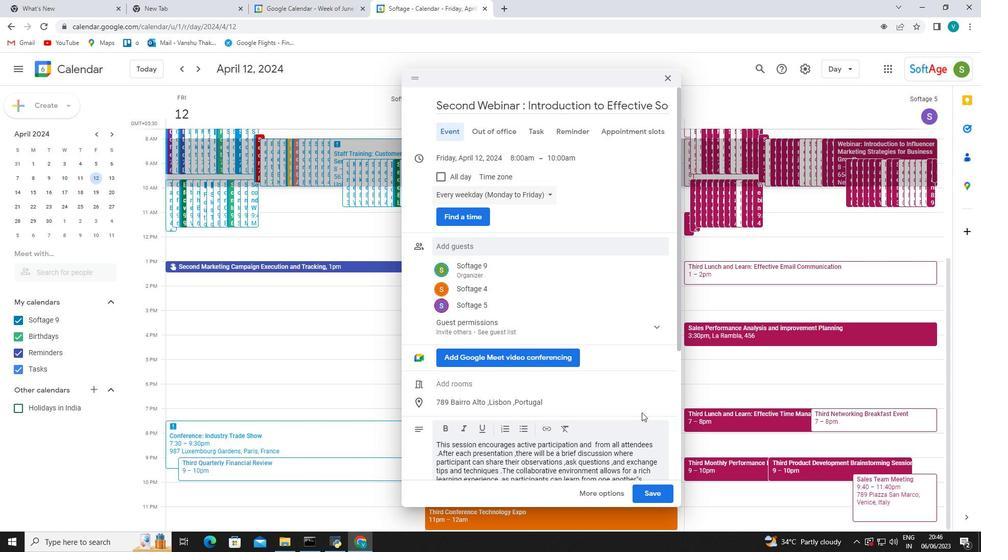 
Action: Mouse scrolled (645, 410) with delta (0, 0)
Screenshot: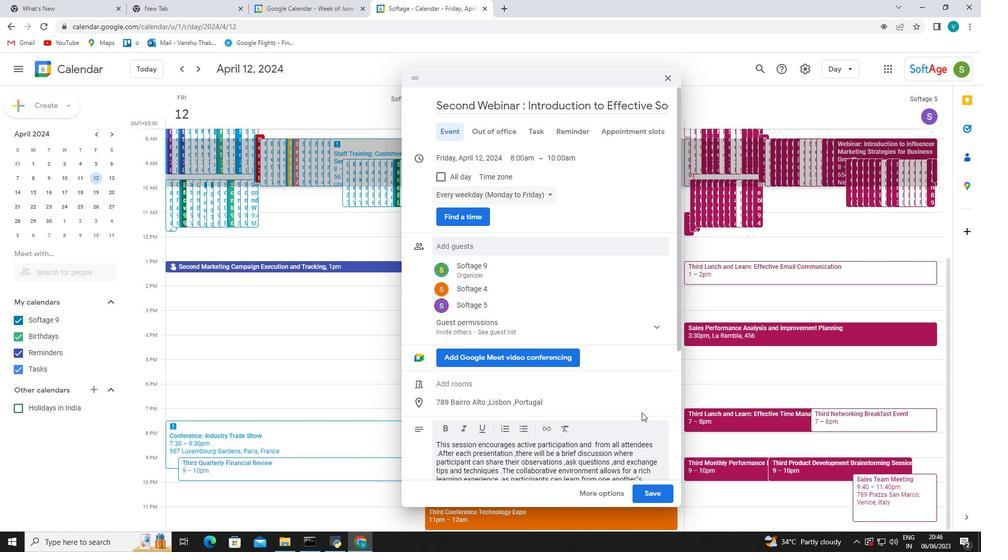 
Action: Mouse scrolled (645, 410) with delta (0, 0)
Screenshot: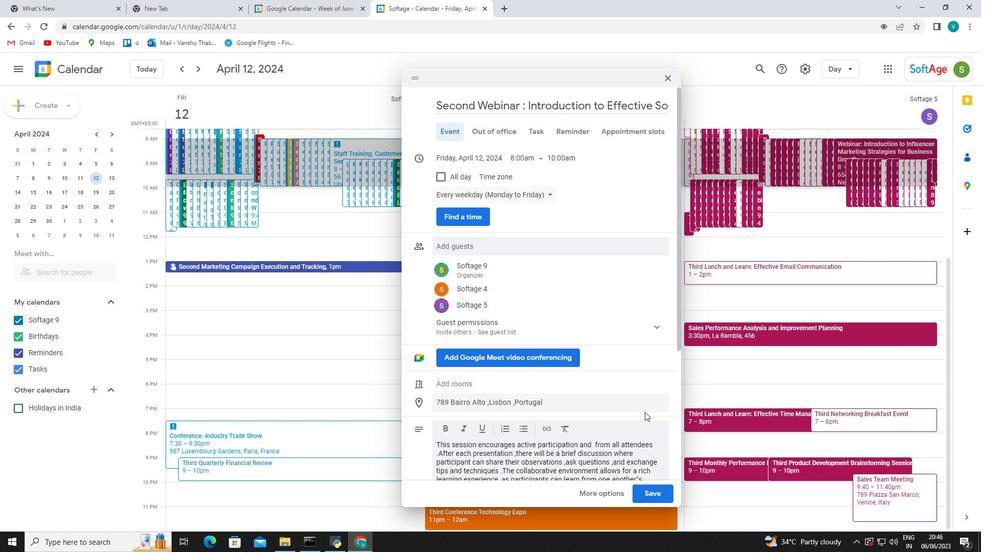
Action: Mouse moved to (645, 411)
Screenshot: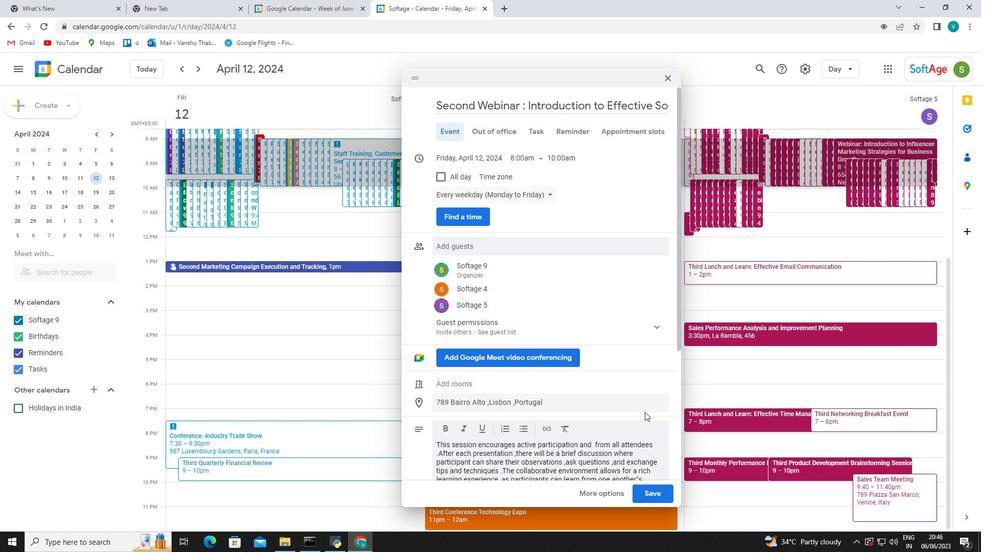 
Action: Mouse scrolled (645, 410) with delta (0, 0)
Screenshot: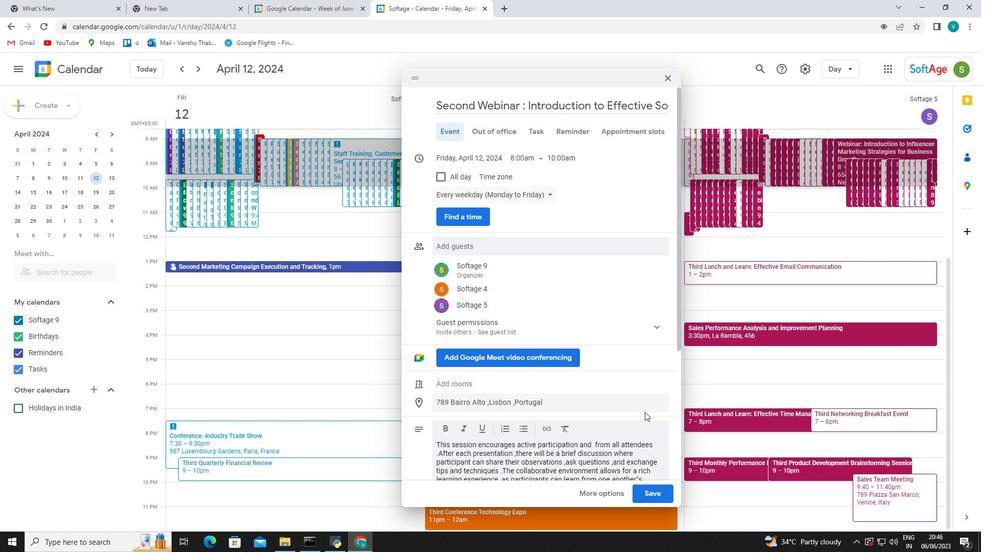 
Action: Mouse moved to (649, 444)
Screenshot: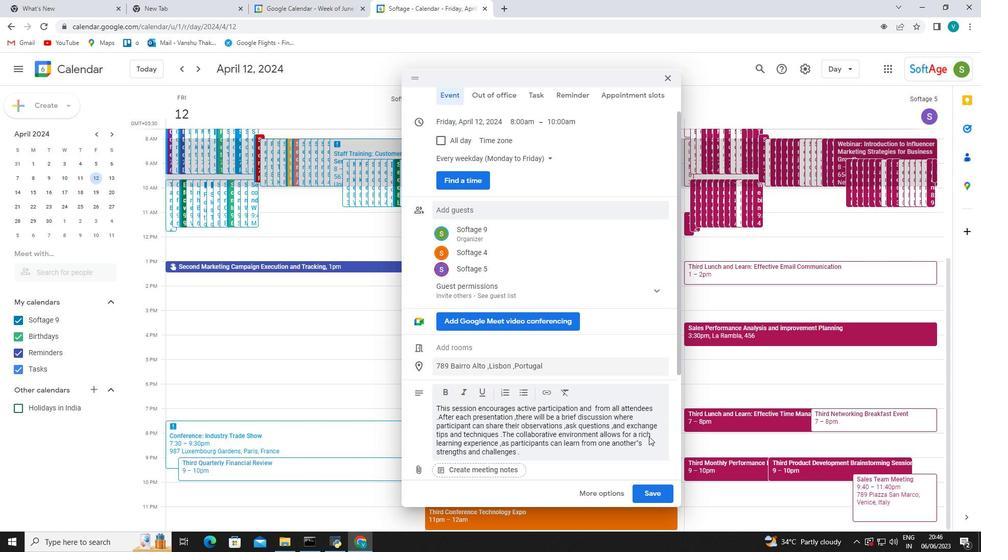 
Action: Mouse scrolled (649, 444) with delta (0, 0)
Screenshot: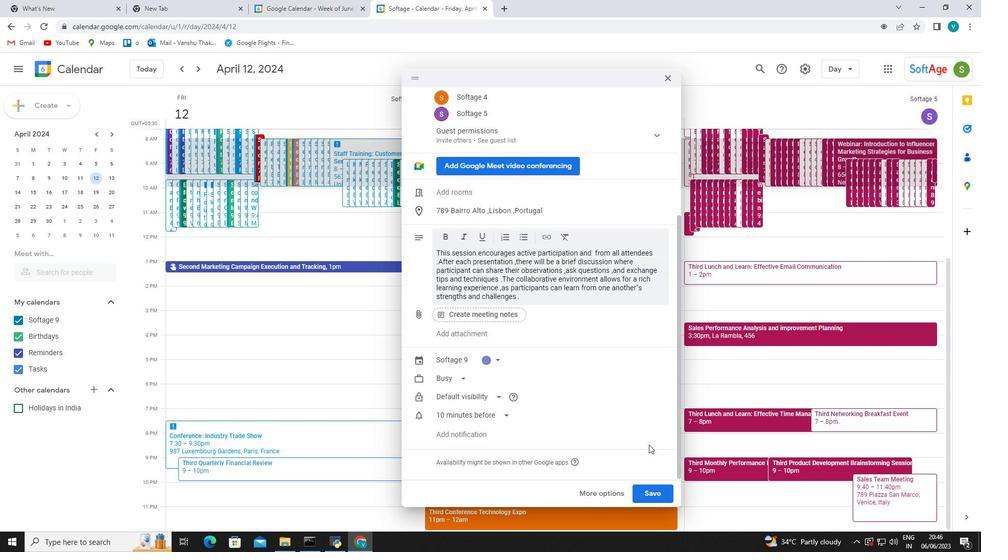 
Action: Mouse scrolled (649, 444) with delta (0, 0)
Screenshot: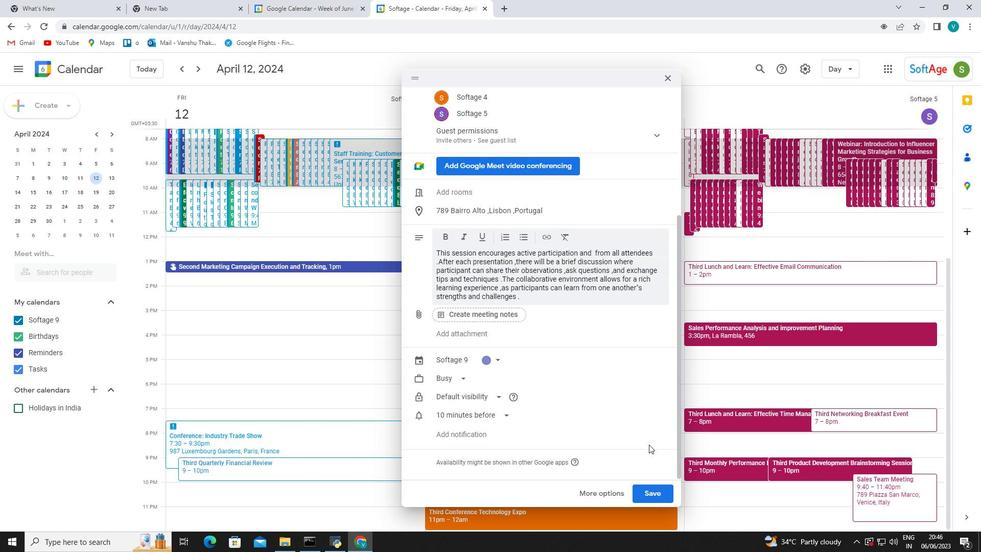 
Action: Mouse scrolled (649, 444) with delta (0, 0)
Screenshot: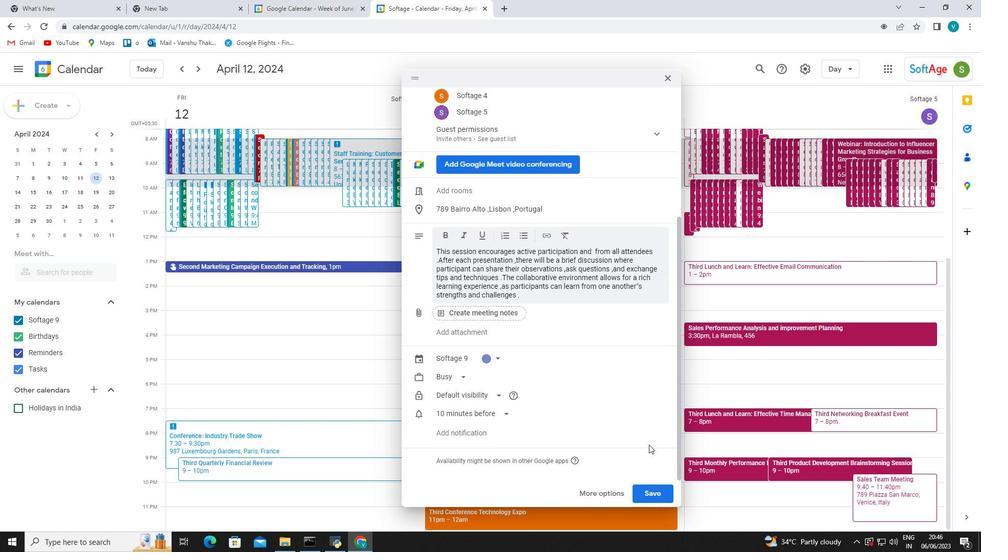 
Action: Mouse scrolled (649, 444) with delta (0, 0)
Screenshot: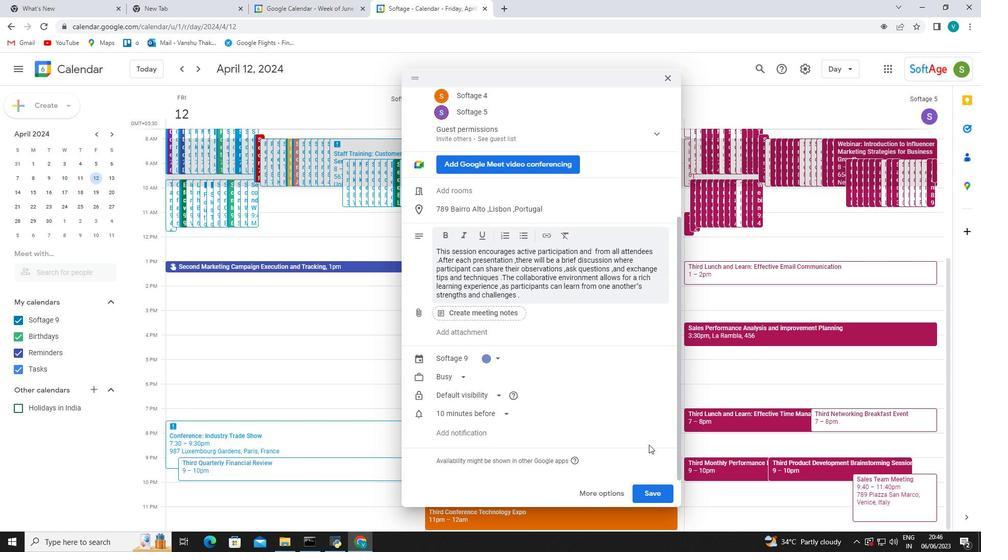 
Action: Mouse scrolled (649, 444) with delta (0, 0)
Screenshot: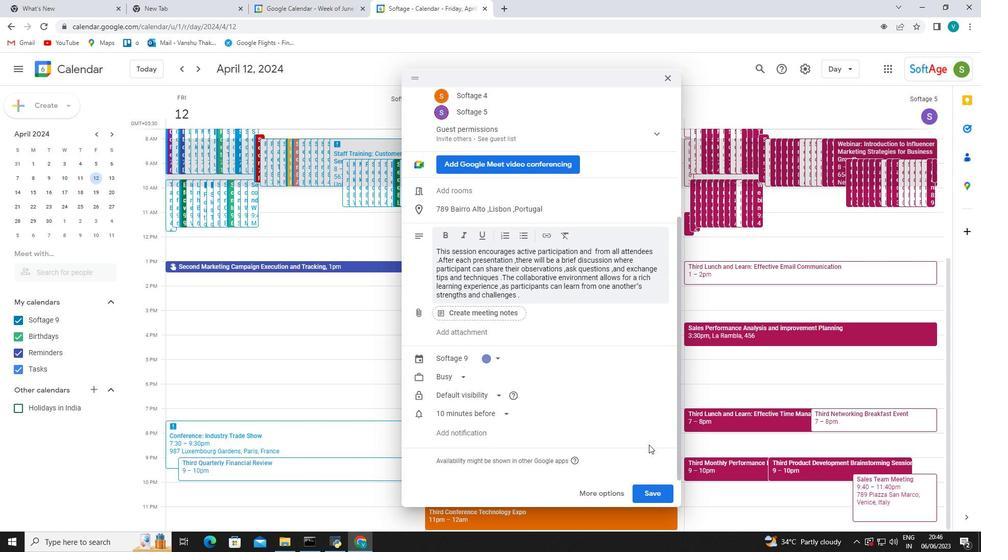
Action: Mouse moved to (666, 492)
Screenshot: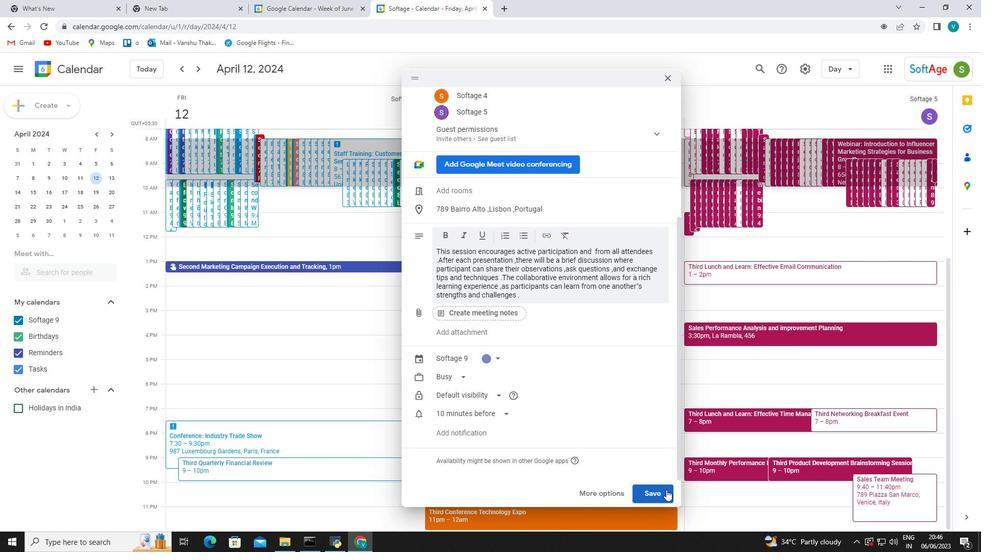
Action: Mouse pressed left at (666, 492)
Screenshot: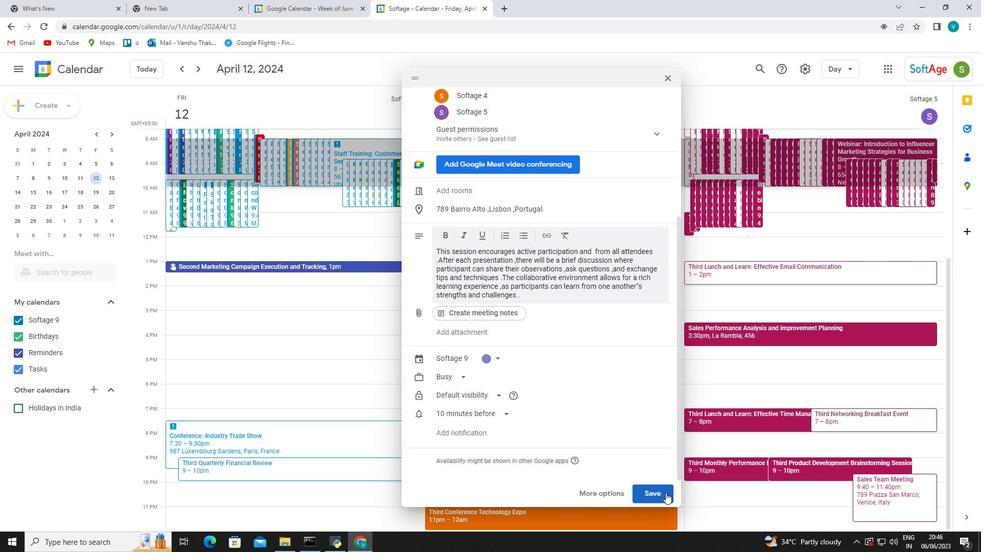 
Action: Mouse moved to (584, 314)
Screenshot: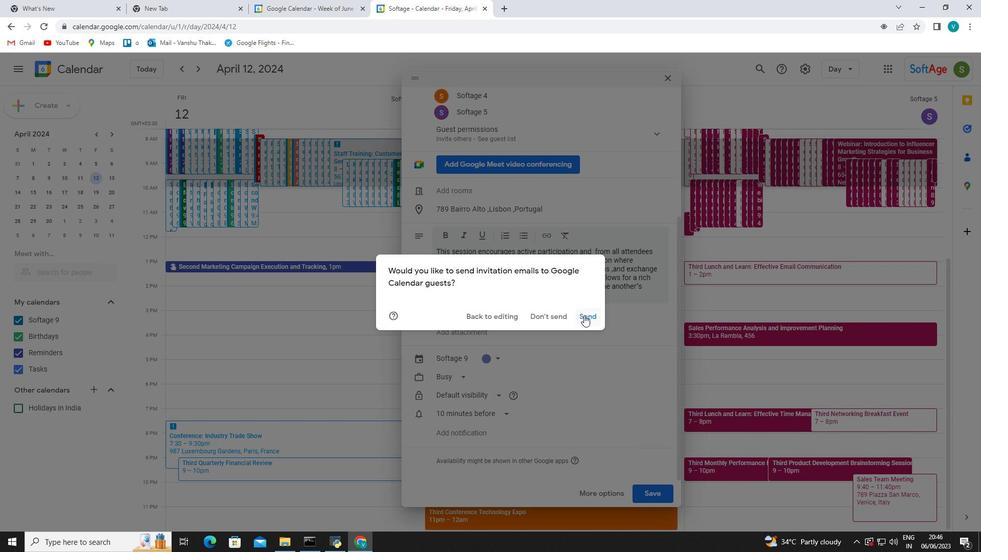 
Action: Mouse pressed left at (584, 314)
Screenshot: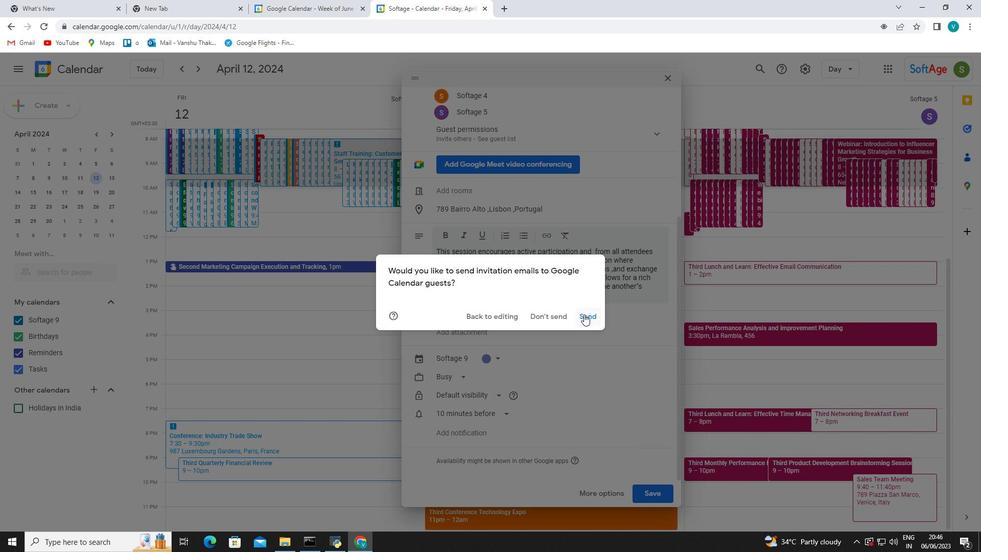 
Action: Mouse moved to (522, 290)
Screenshot: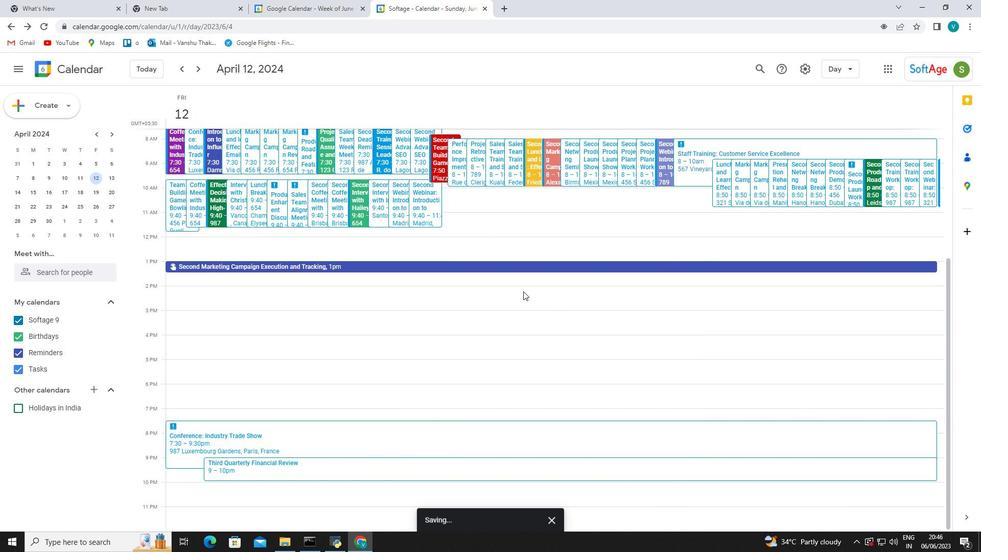 
